 Task: Look for space in São Borja, Brazil from 7th July, 2023 to 15th July, 2023 for 6 adults in price range Rs.15000 to Rs.20000. Place can be entire place with 3 bedrooms having 3 beds and 3 bathrooms. Property type can be house, flat, guest house. Amenities needed are: washing machine. Booking option can be shelf check-in. Required host language is Spanish.
Action: Mouse moved to (311, 201)
Screenshot: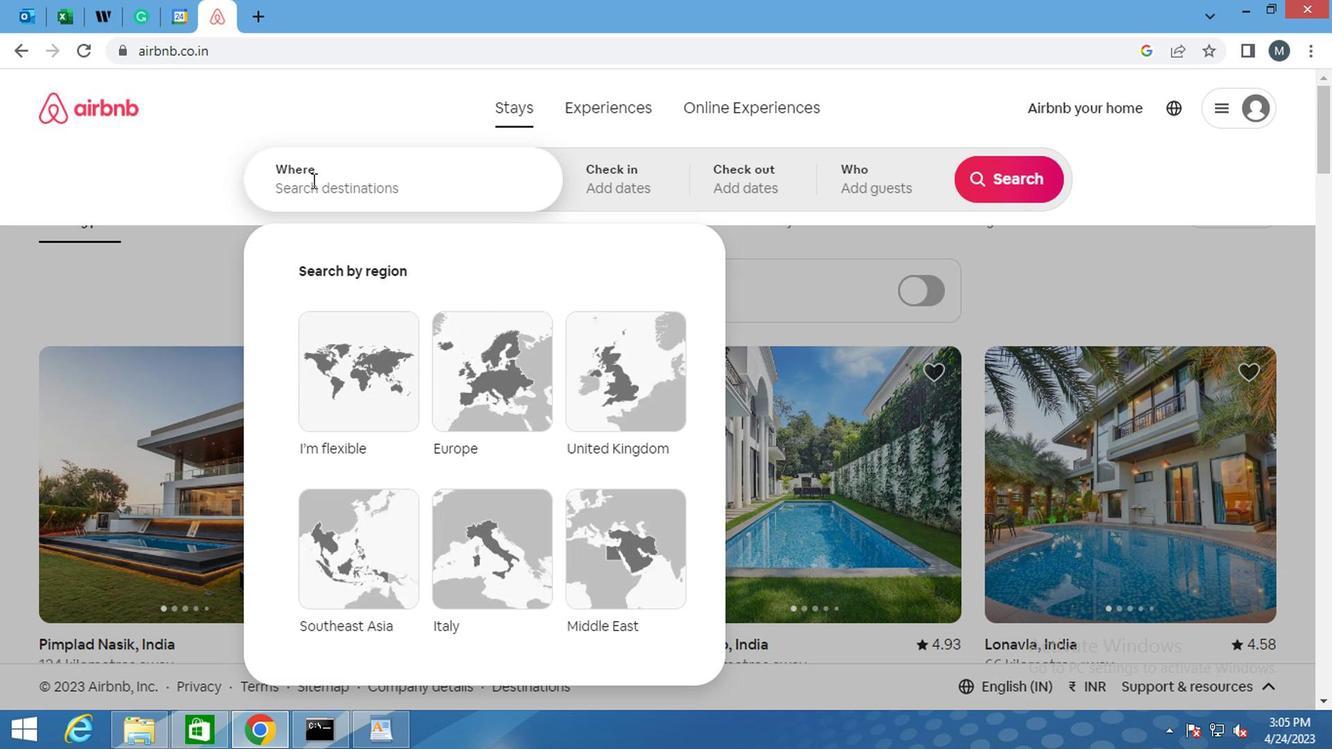 
Action: Mouse pressed left at (311, 201)
Screenshot: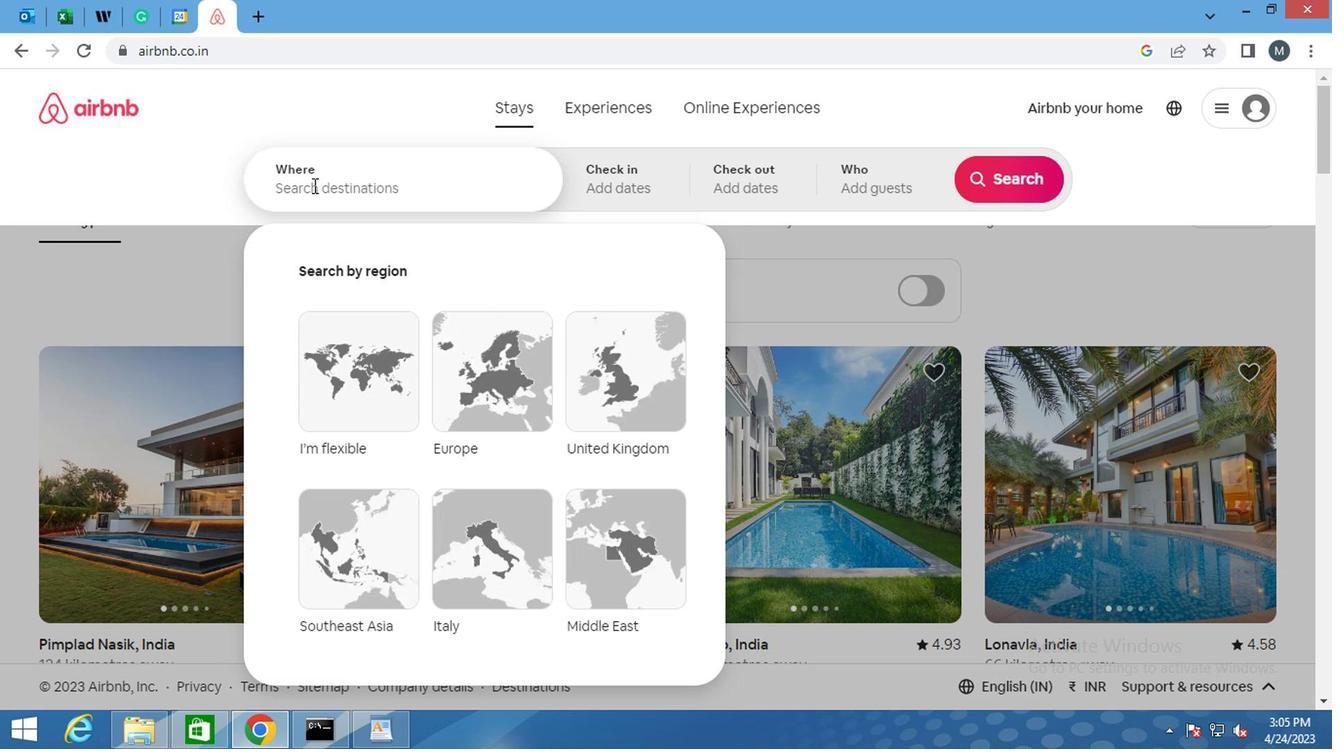 
Action: Mouse moved to (316, 199)
Screenshot: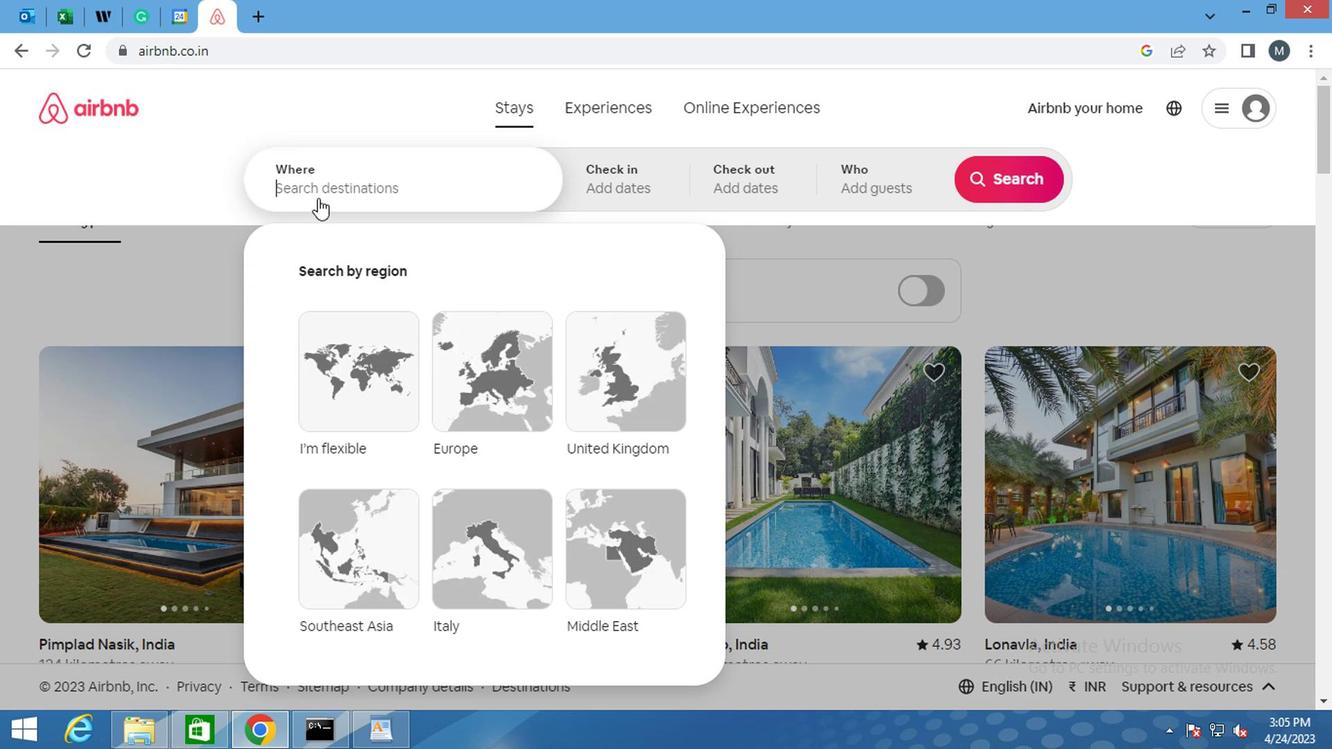 
Action: Key pressed <Key.shift>SAO<Key.space><Key.shift>BORJA,<Key.space><Key.shift>BRAZIL
Screenshot: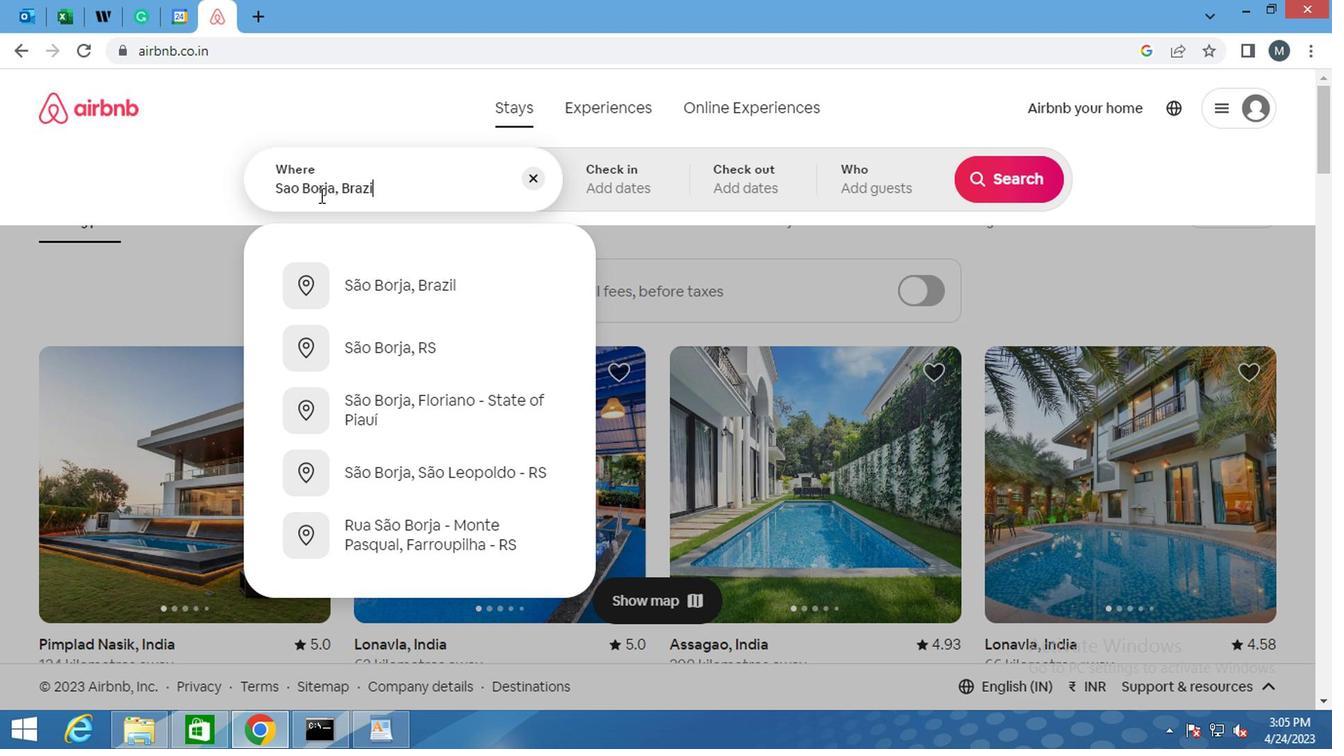 
Action: Mouse moved to (579, 228)
Screenshot: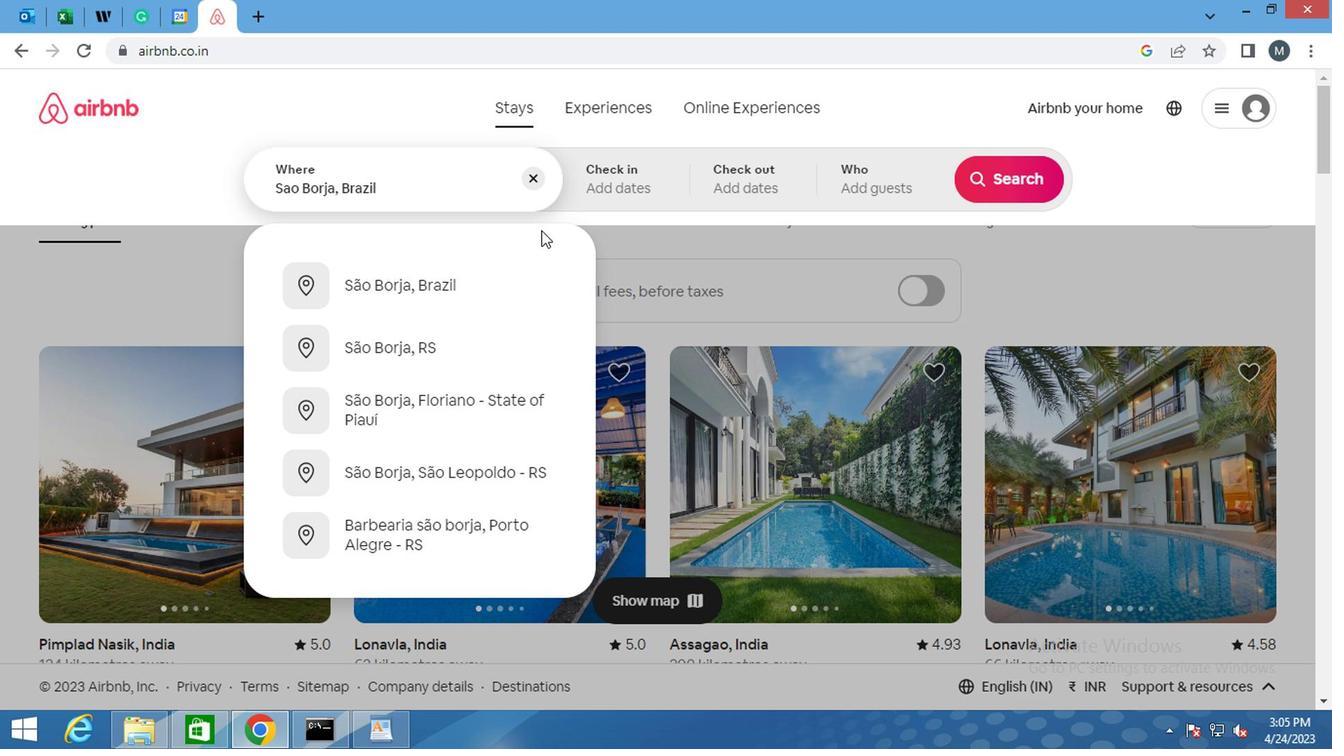 
Action: Key pressed <Key.enter>
Screenshot: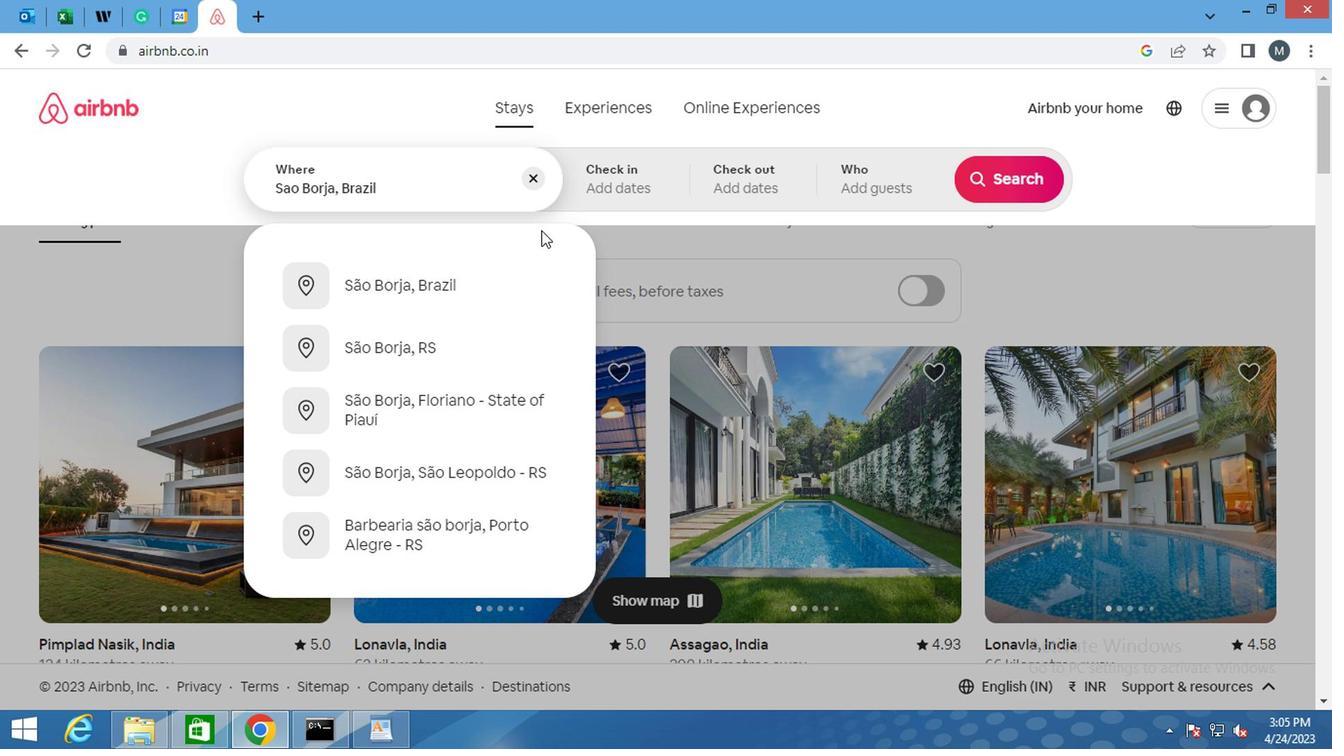 
Action: Mouse moved to (633, 186)
Screenshot: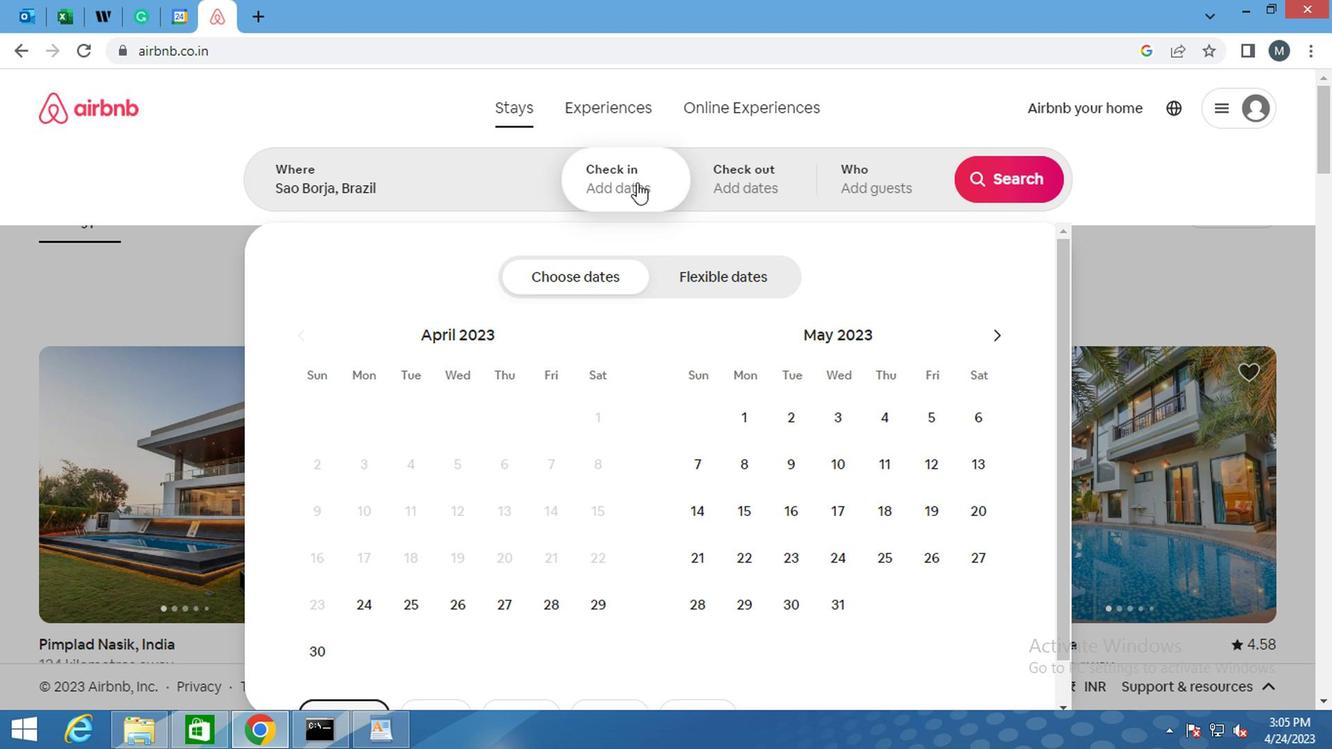
Action: Mouse pressed left at (633, 186)
Screenshot: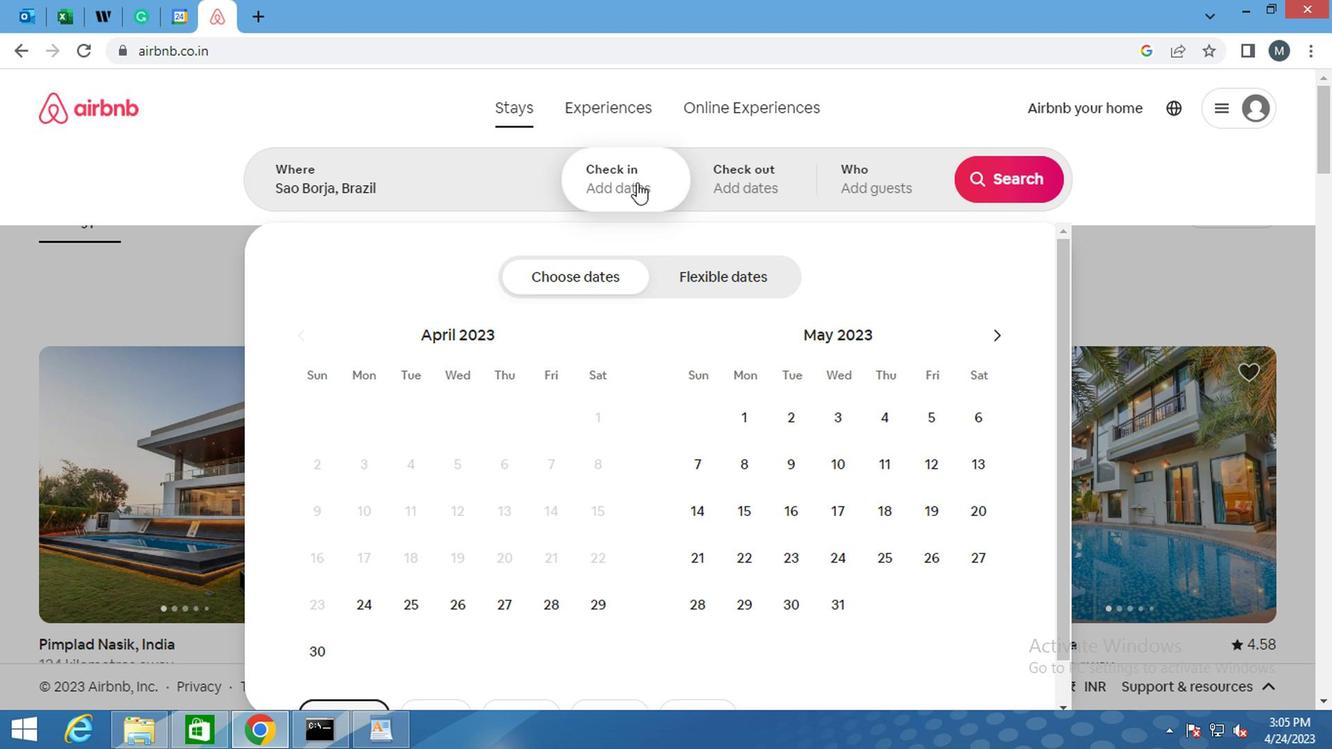 
Action: Mouse moved to (639, 186)
Screenshot: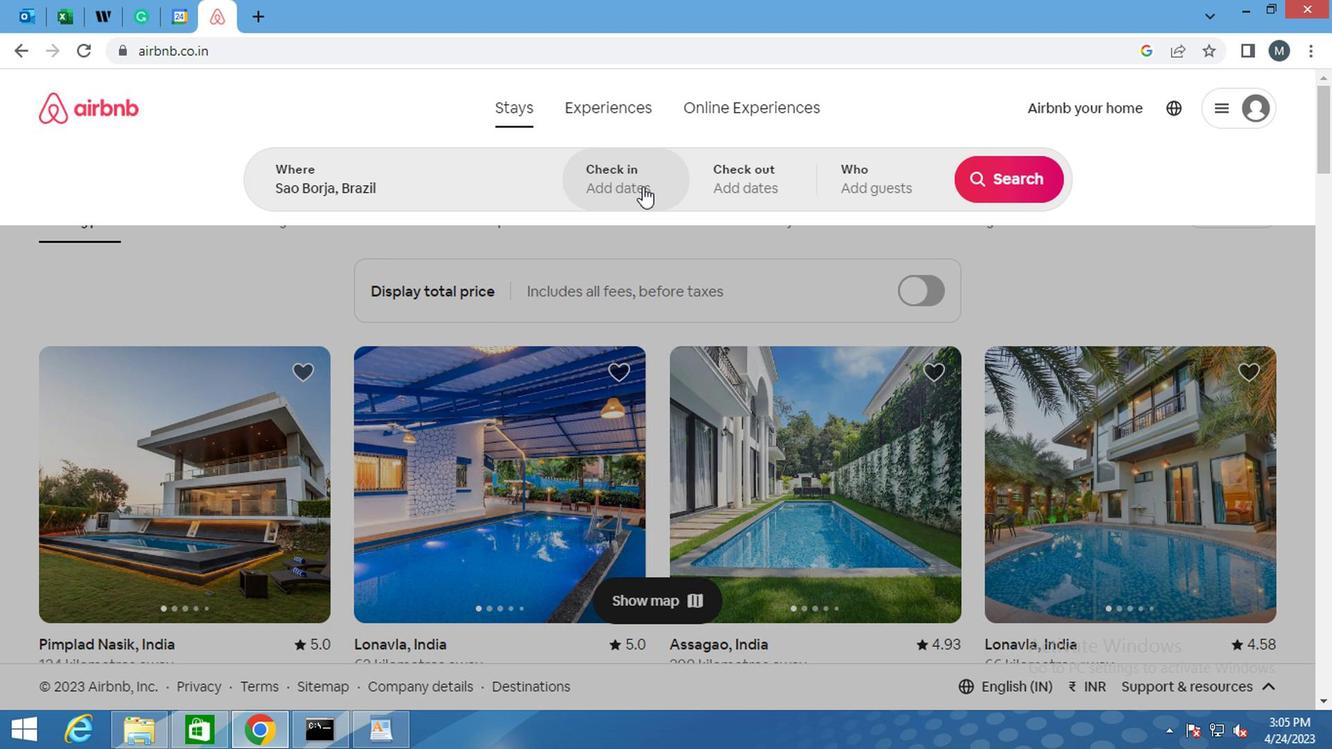 
Action: Mouse pressed left at (639, 186)
Screenshot: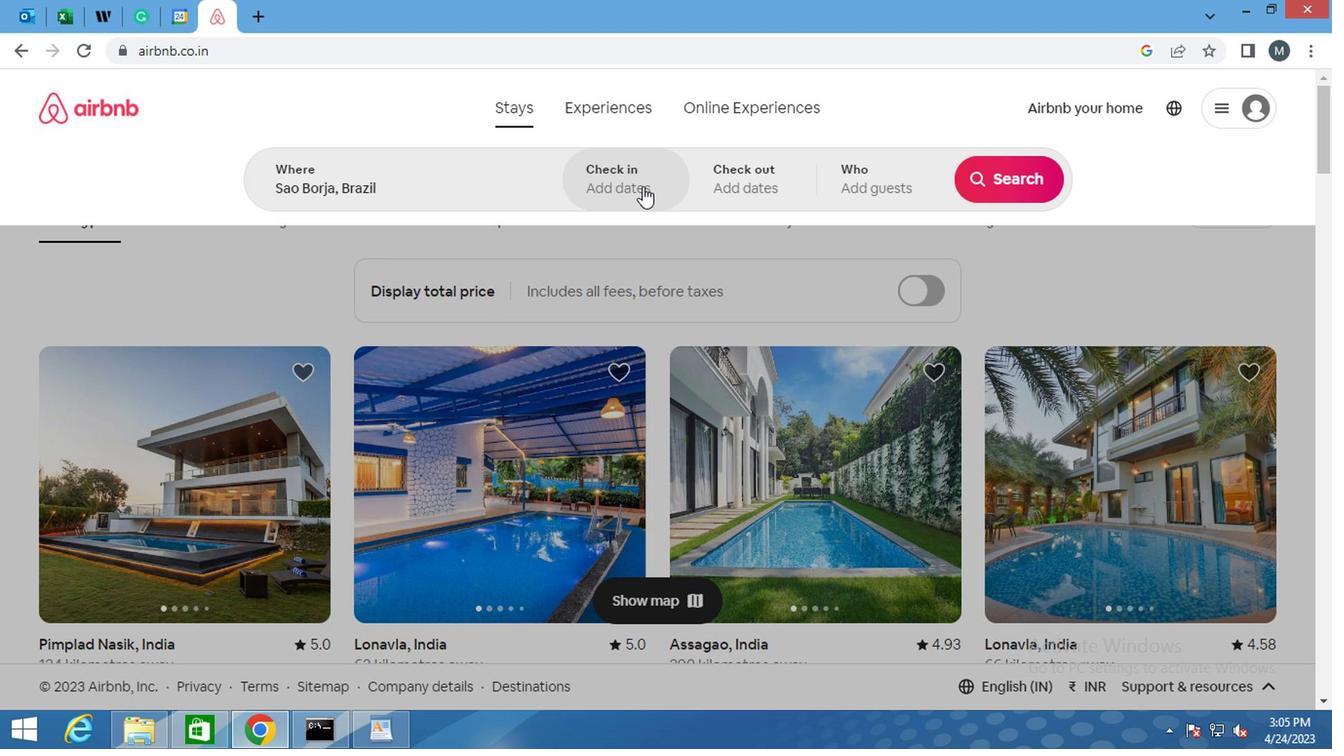 
Action: Mouse moved to (639, 185)
Screenshot: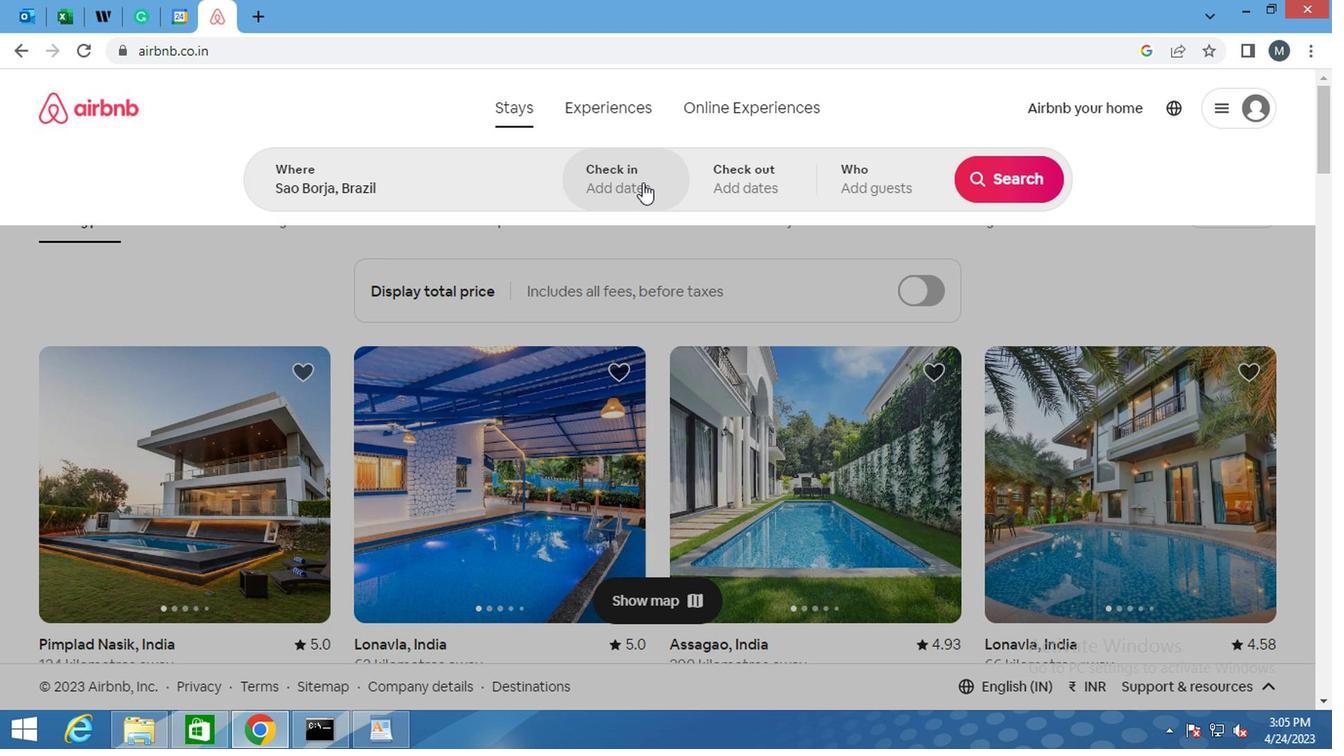 
Action: Mouse pressed left at (639, 185)
Screenshot: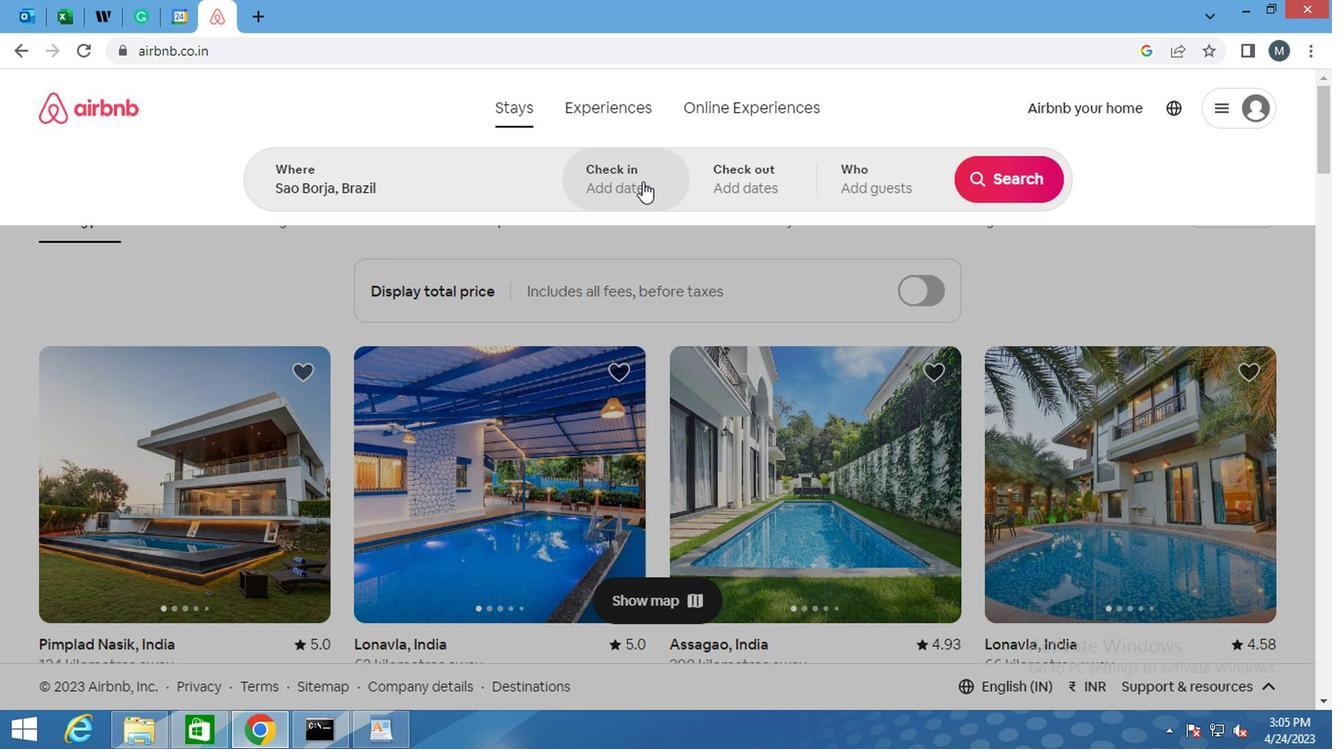 
Action: Mouse moved to (639, 185)
Screenshot: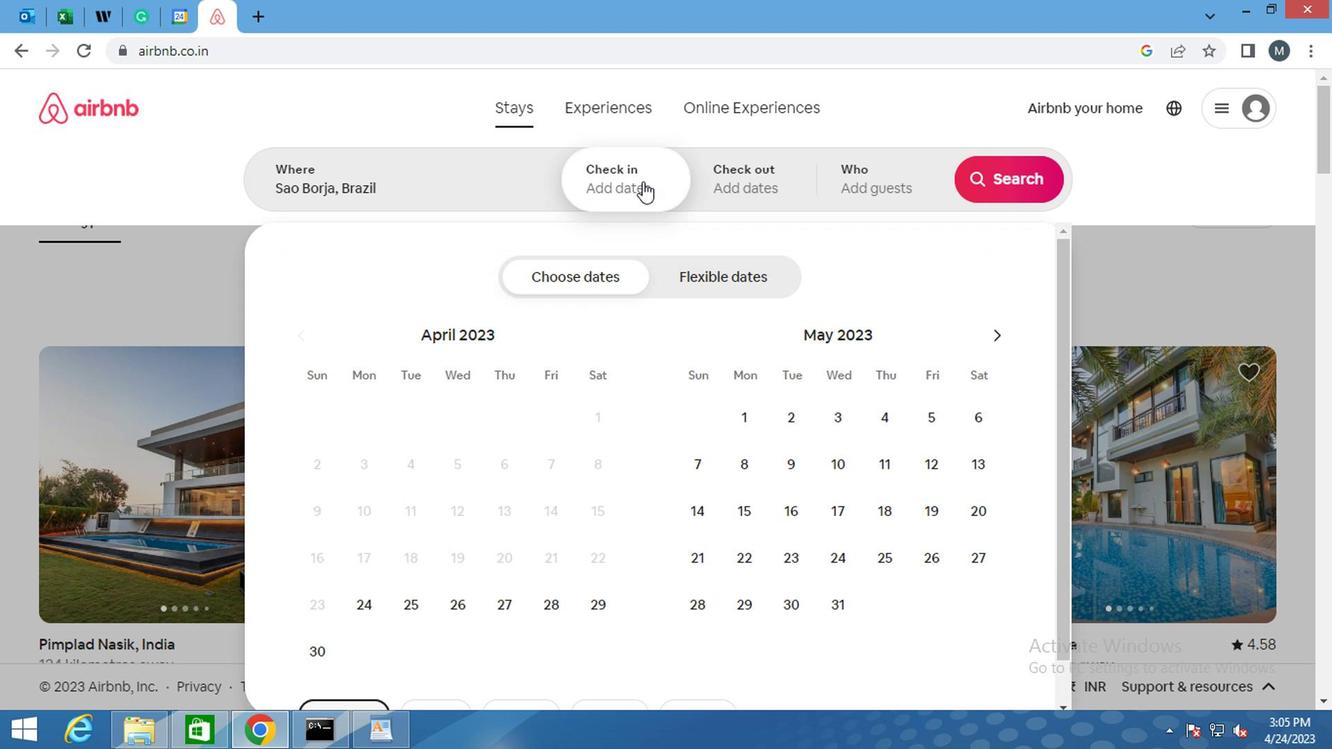 
Action: Mouse pressed left at (639, 185)
Screenshot: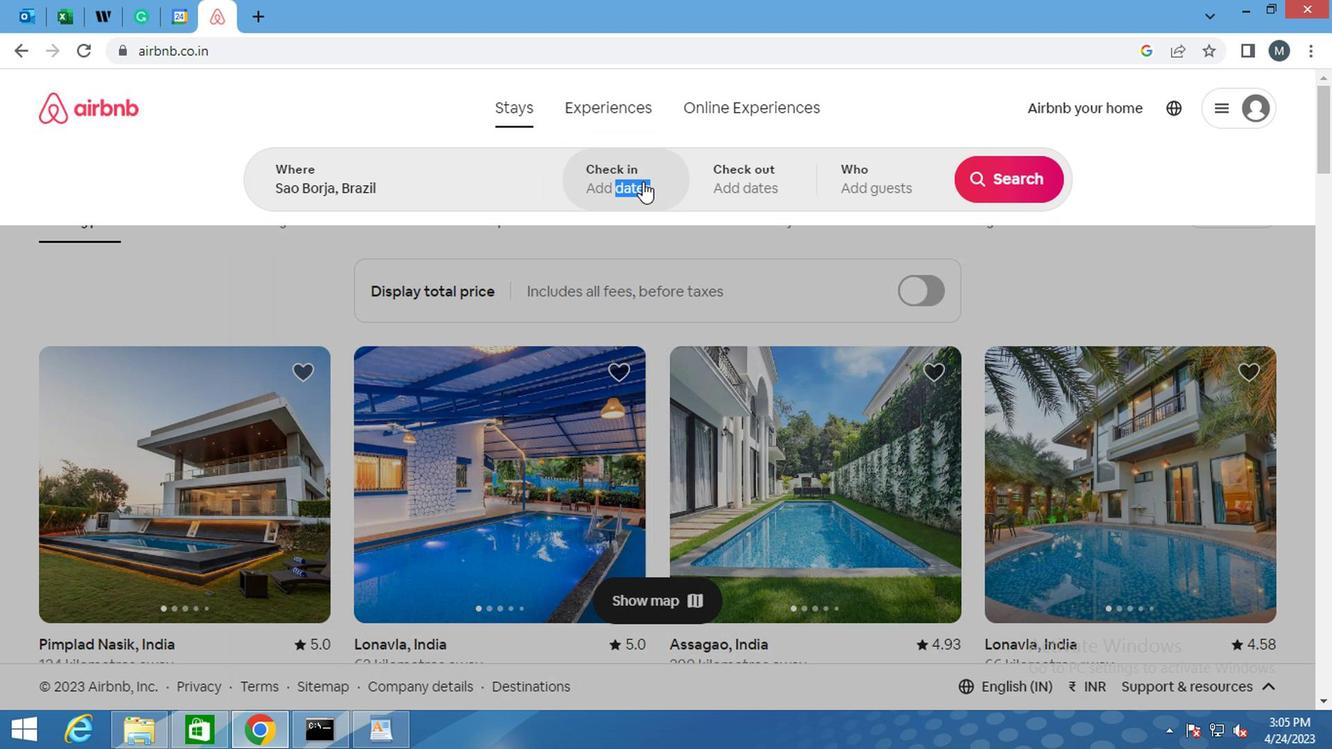 
Action: Mouse moved to (629, 160)
Screenshot: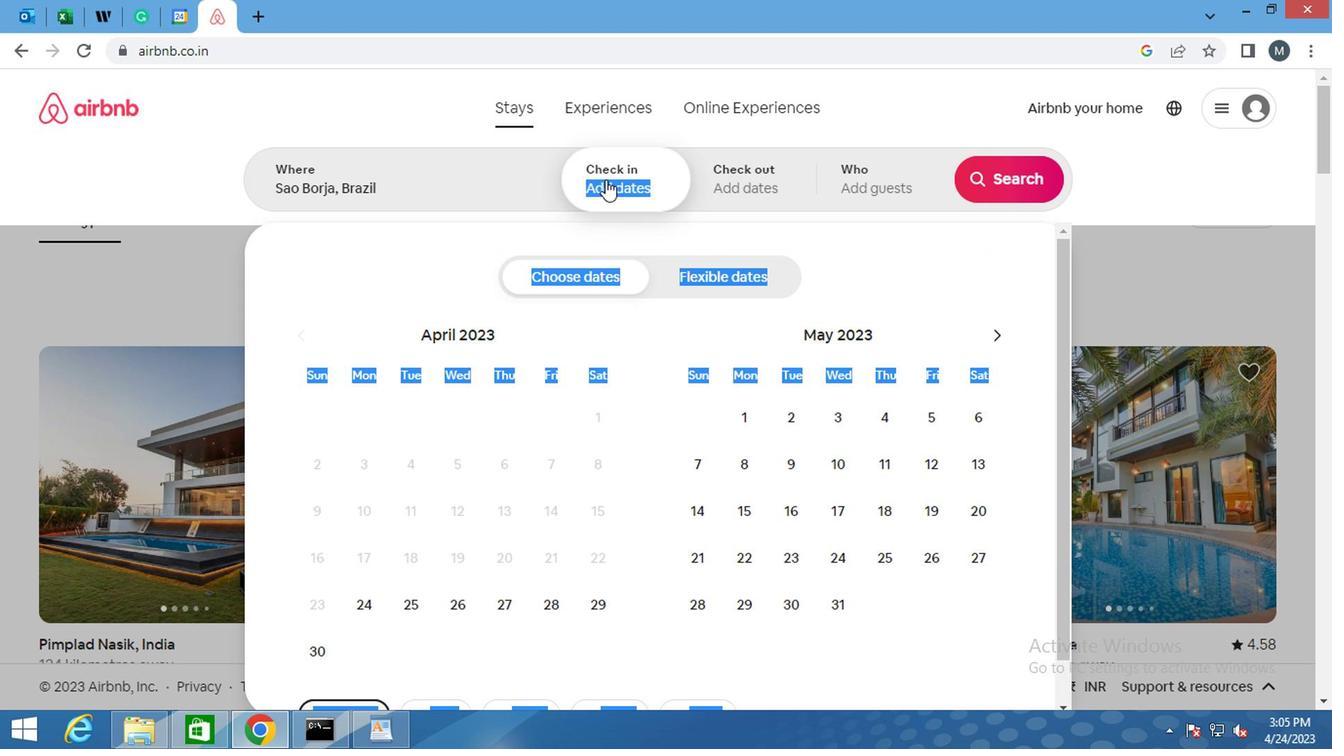 
Action: Mouse pressed left at (629, 160)
Screenshot: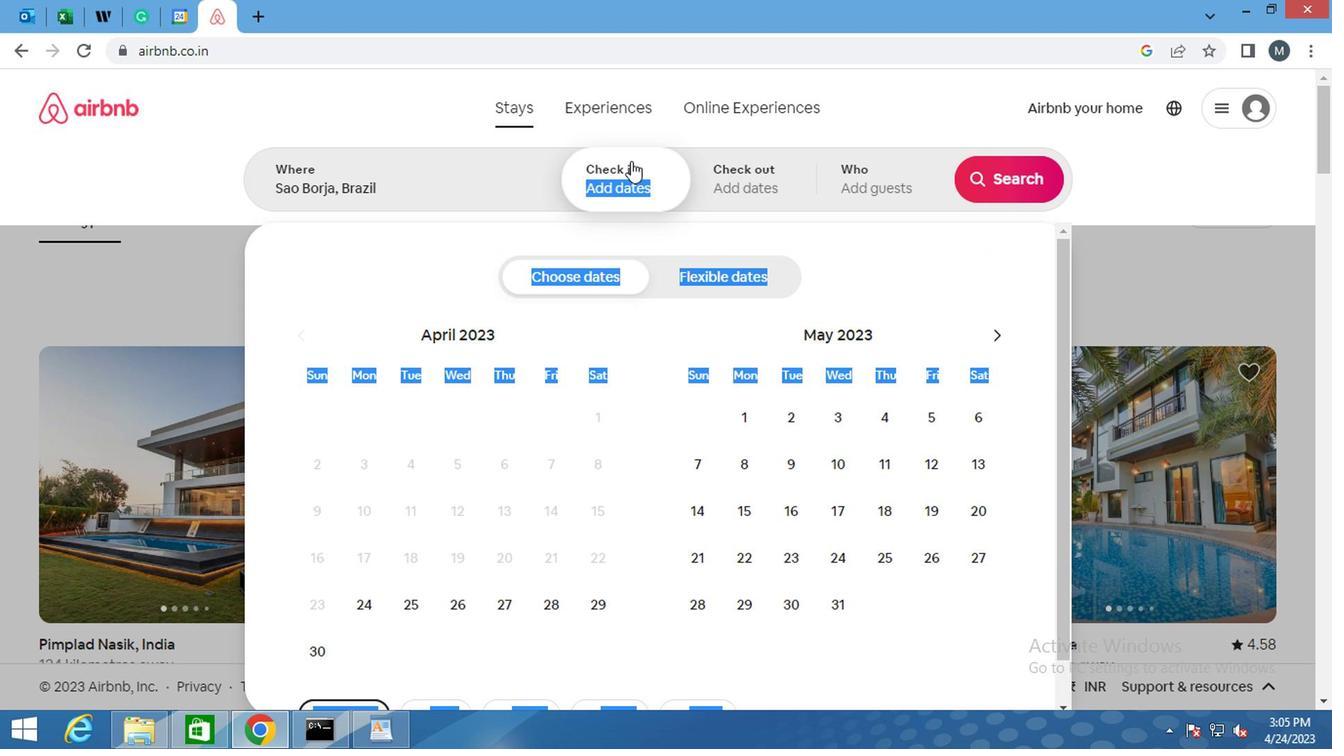 
Action: Mouse moved to (634, 165)
Screenshot: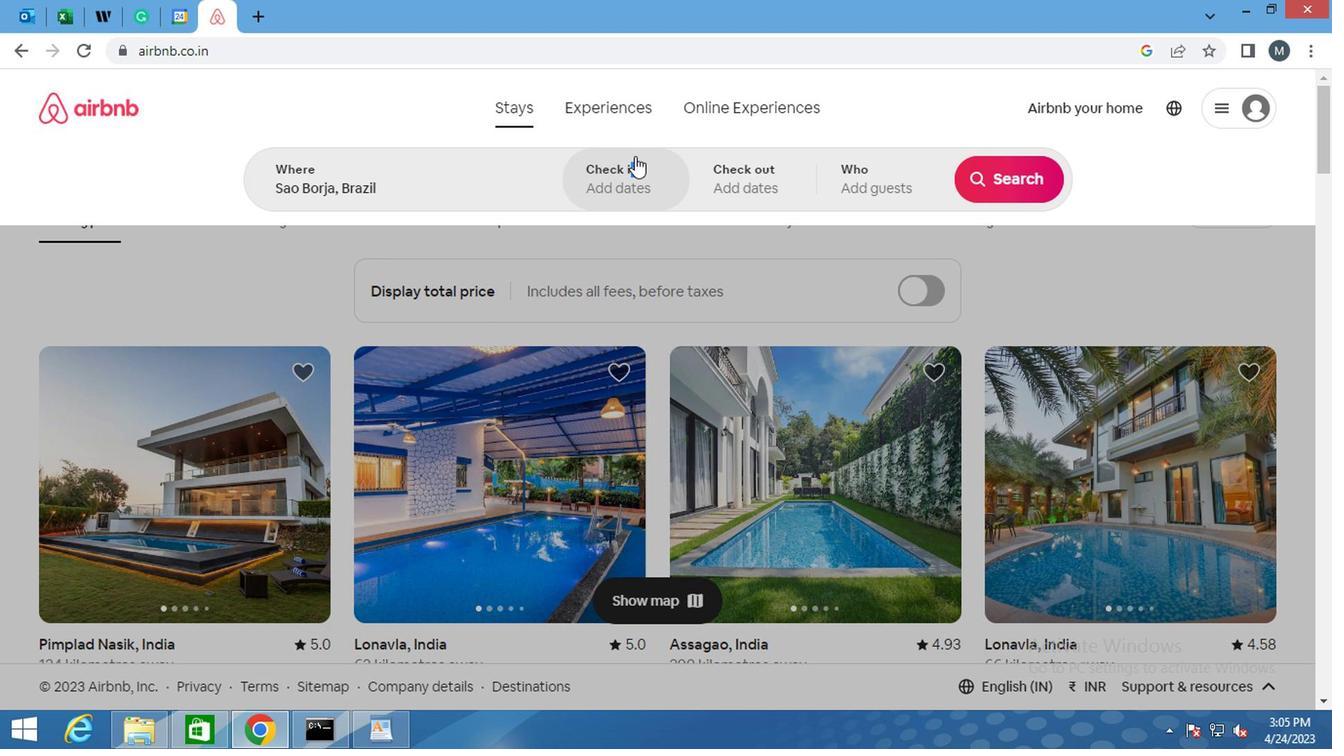 
Action: Mouse pressed left at (634, 165)
Screenshot: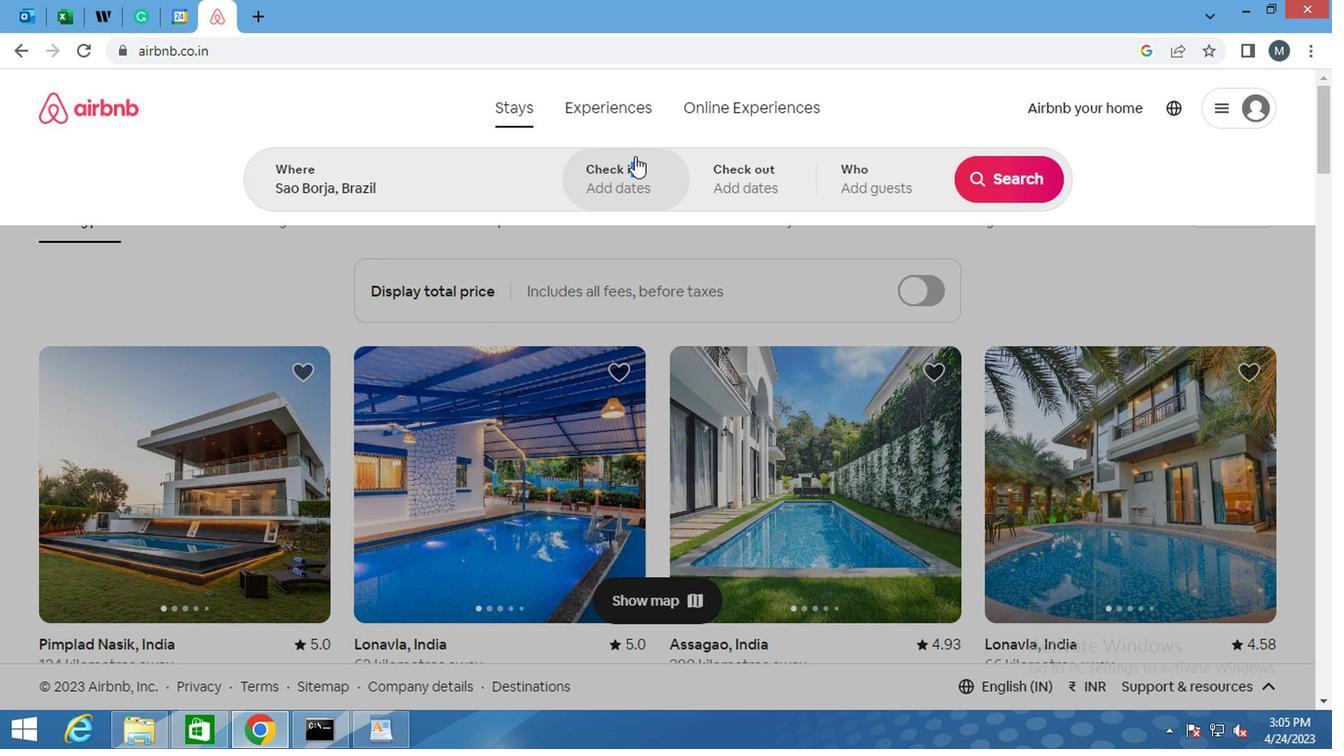 
Action: Mouse moved to (985, 331)
Screenshot: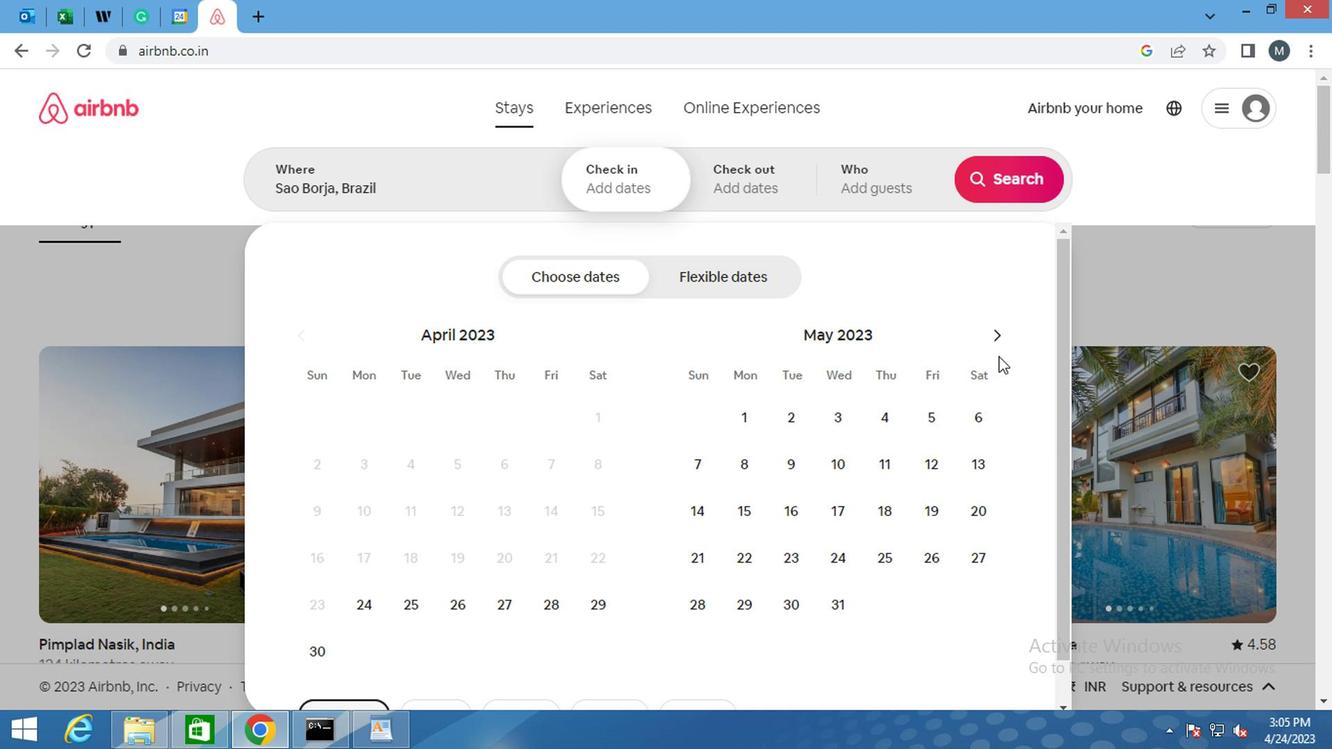 
Action: Mouse pressed left at (985, 331)
Screenshot: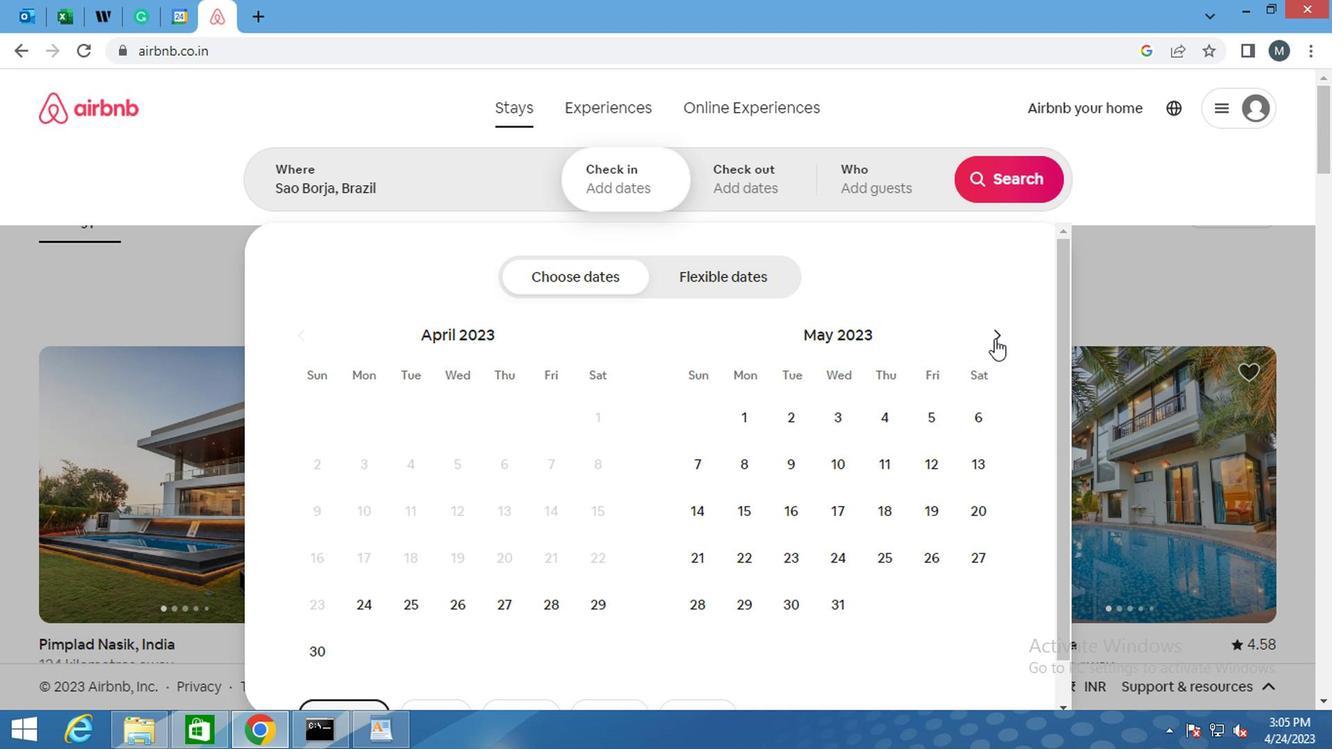 
Action: Mouse pressed left at (985, 331)
Screenshot: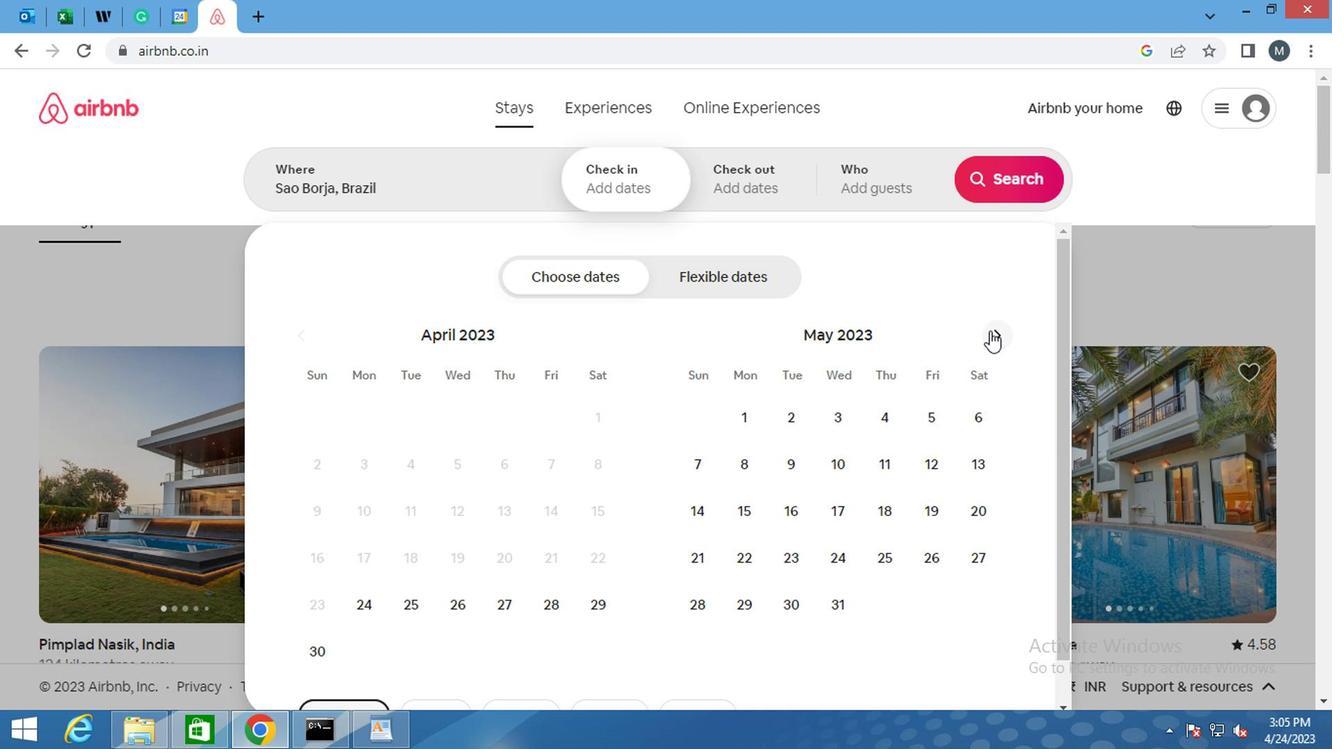 
Action: Mouse moved to (988, 328)
Screenshot: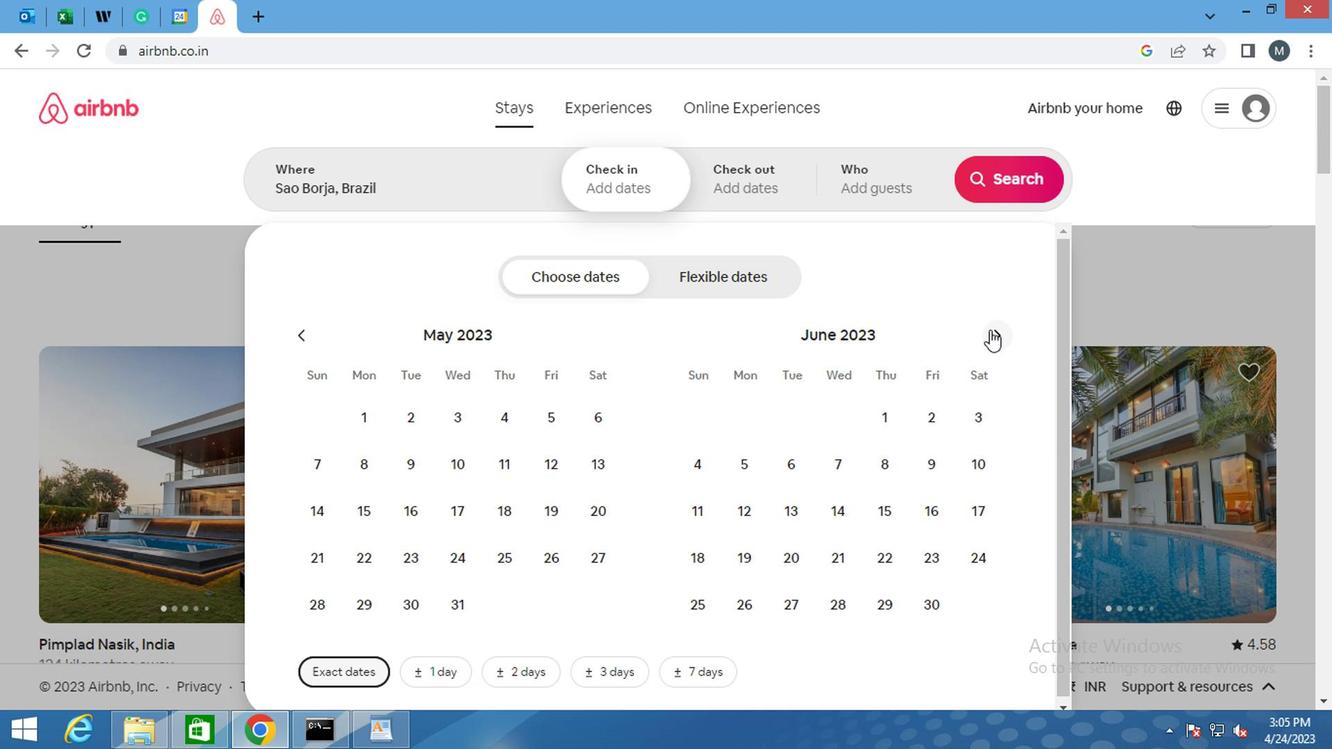 
Action: Mouse pressed left at (988, 328)
Screenshot: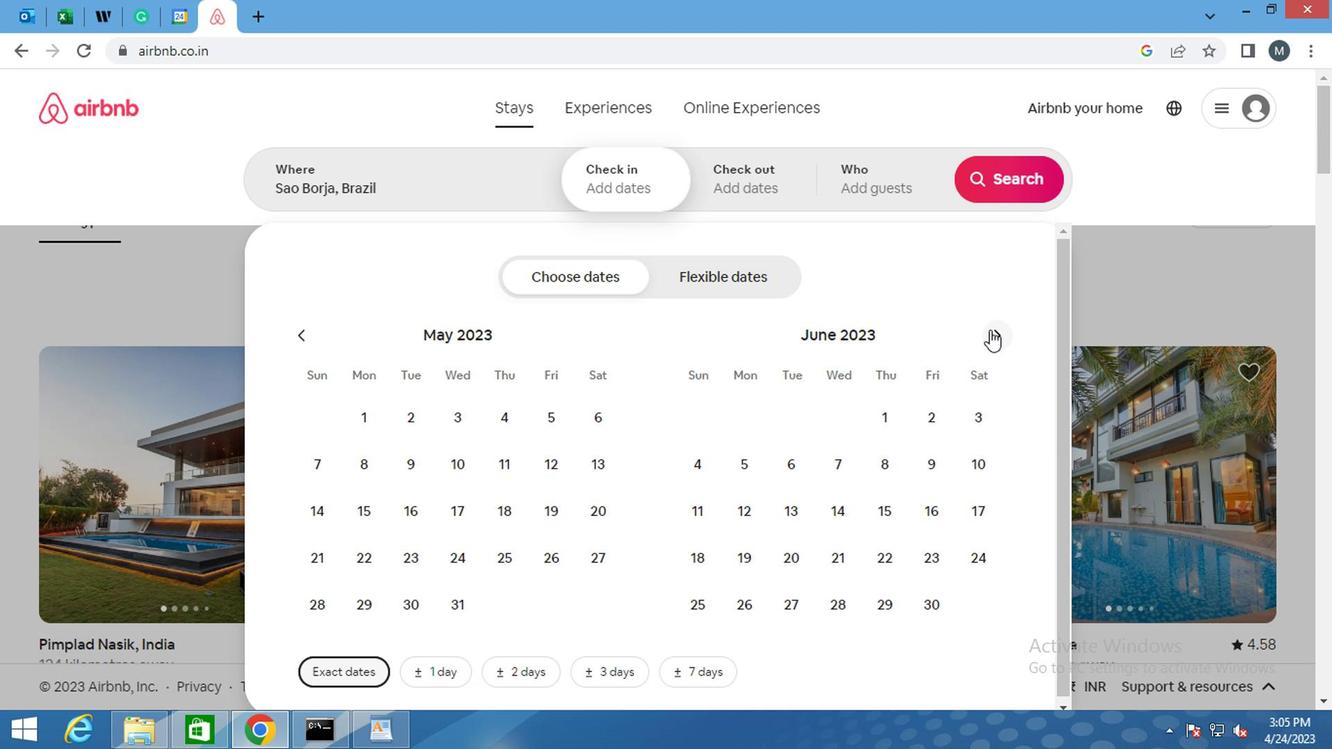 
Action: Mouse moved to (925, 461)
Screenshot: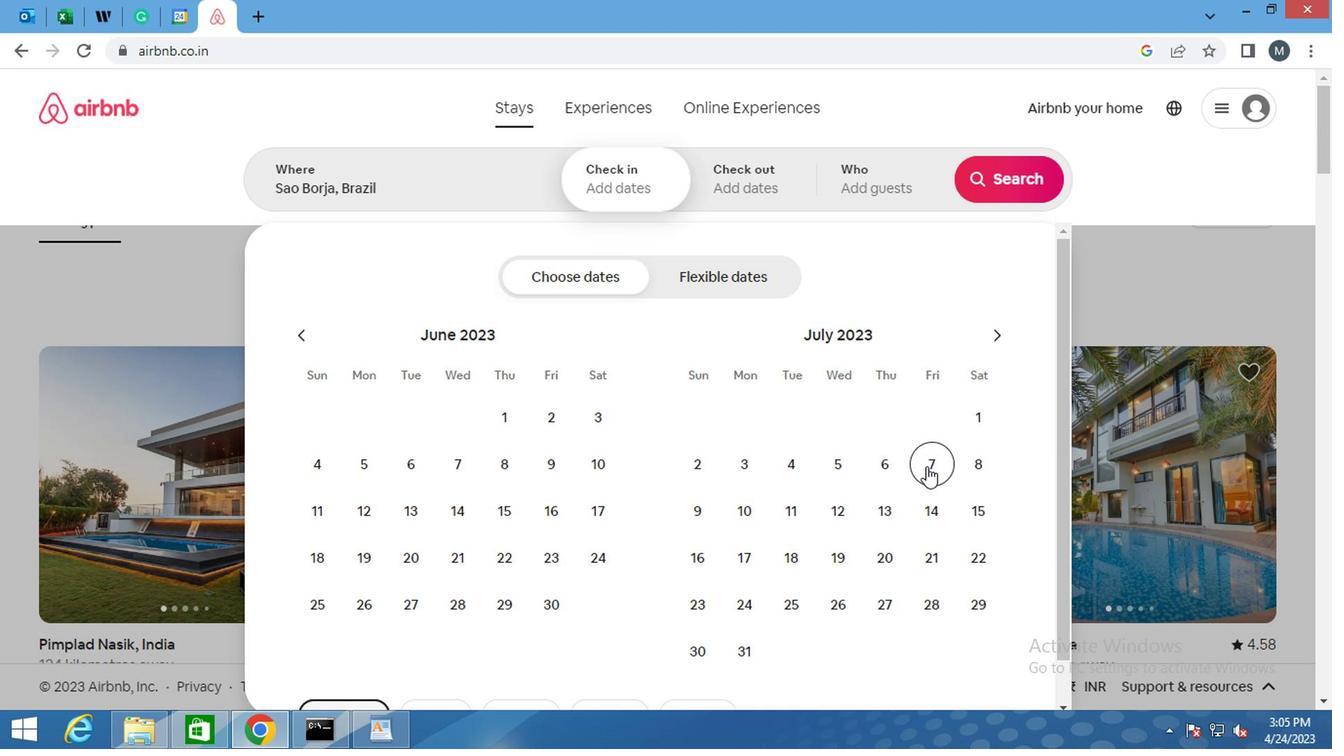 
Action: Mouse pressed left at (925, 461)
Screenshot: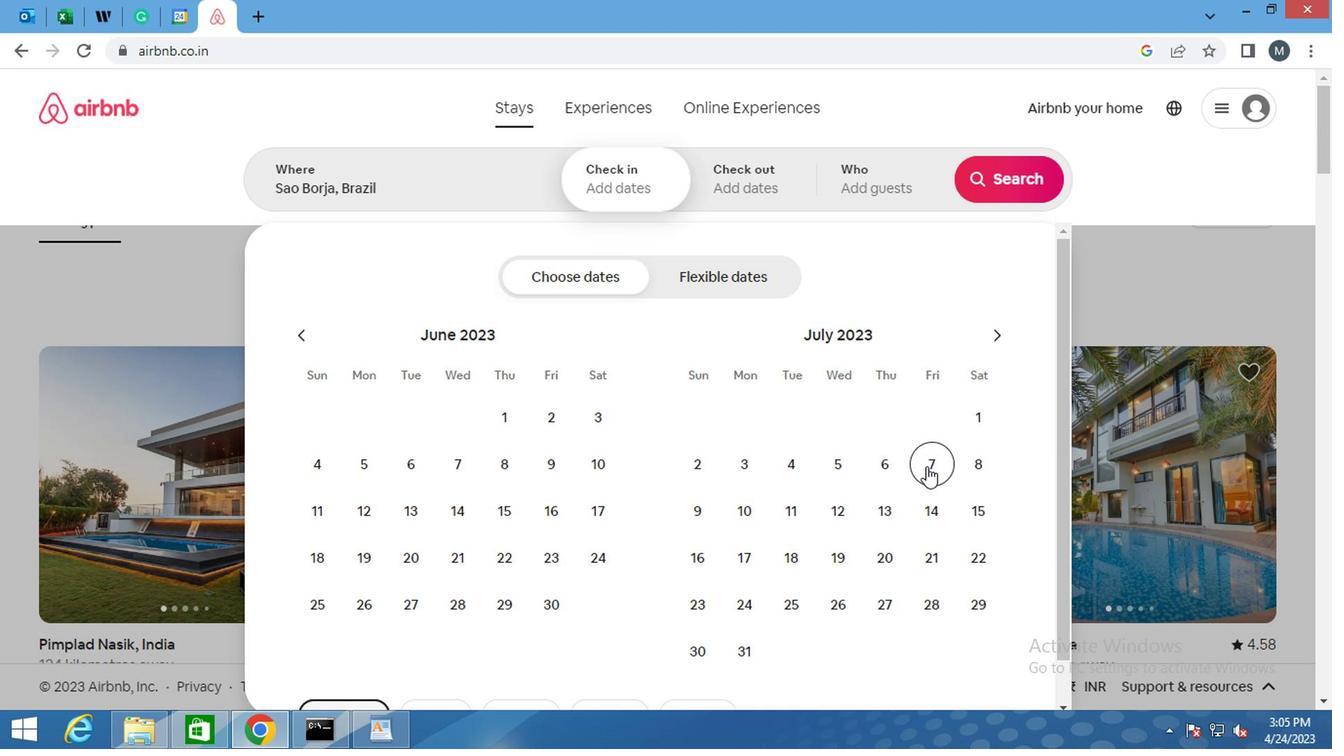 
Action: Mouse moved to (971, 512)
Screenshot: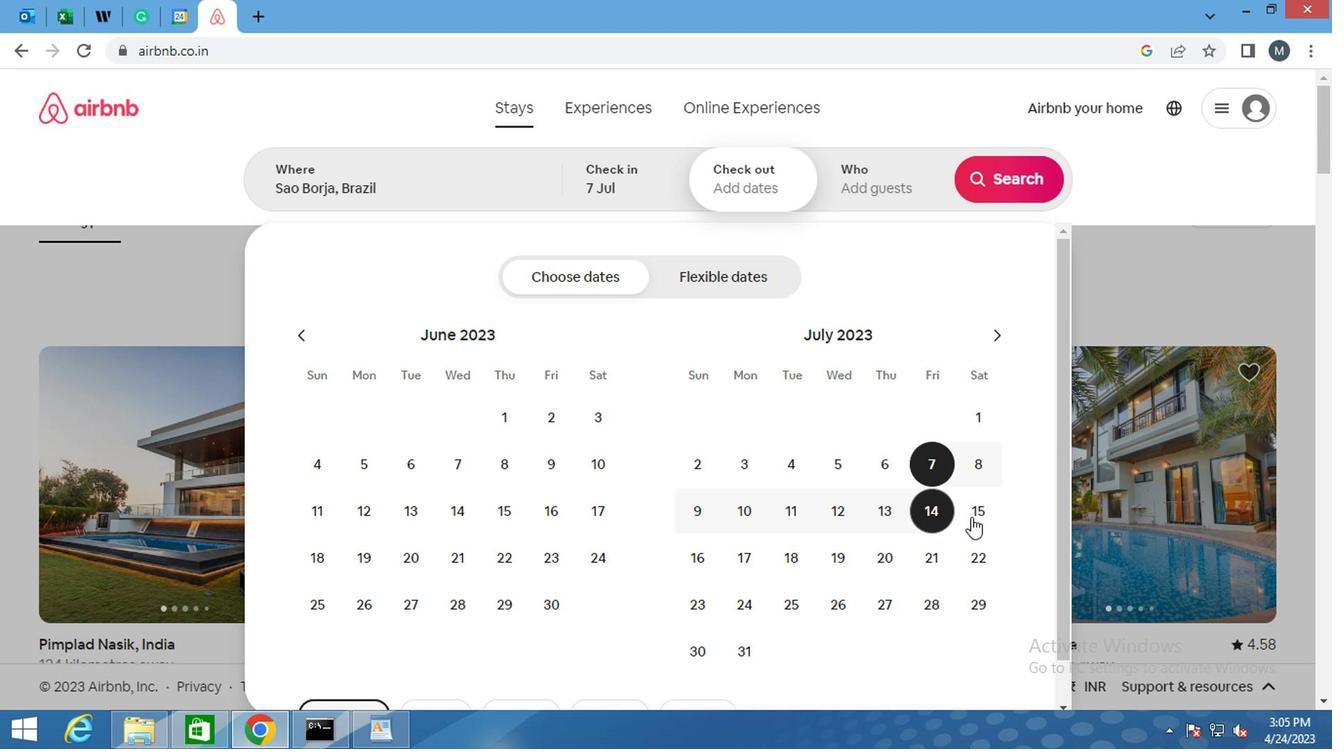
Action: Mouse pressed left at (971, 512)
Screenshot: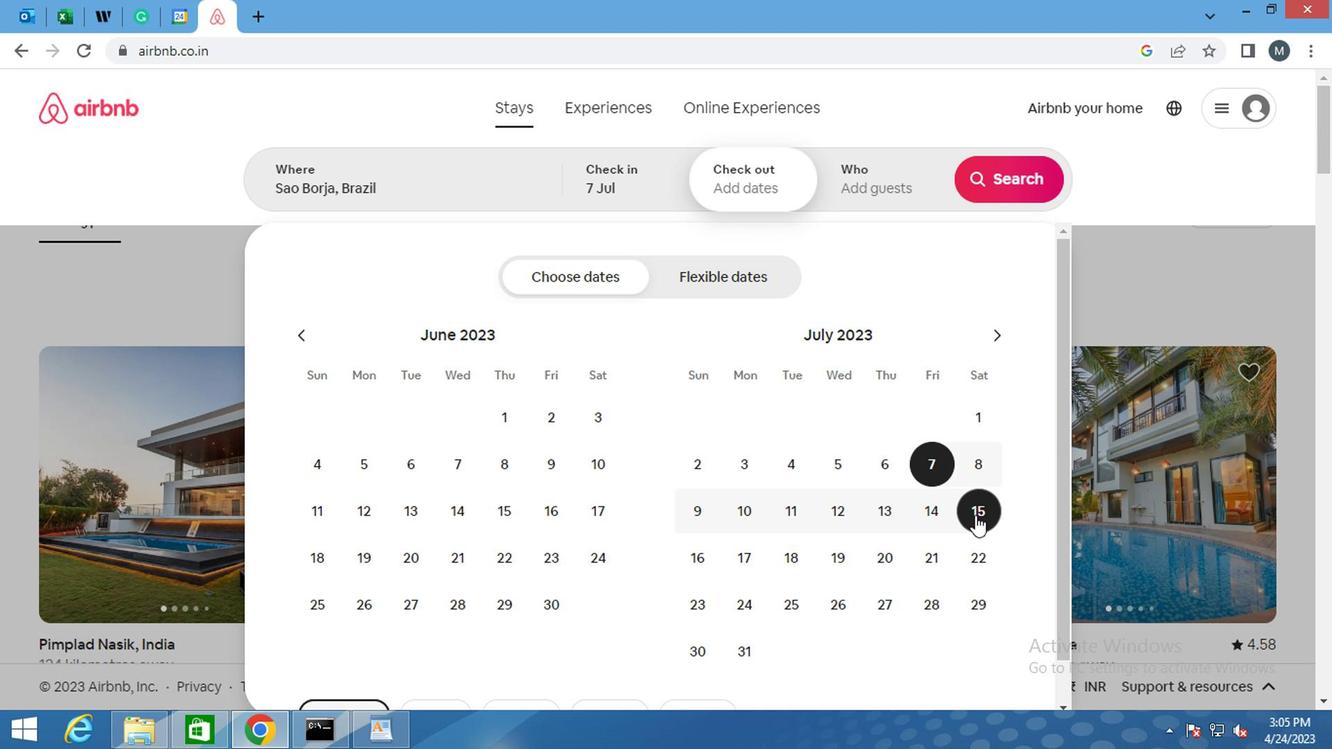 
Action: Mouse moved to (863, 196)
Screenshot: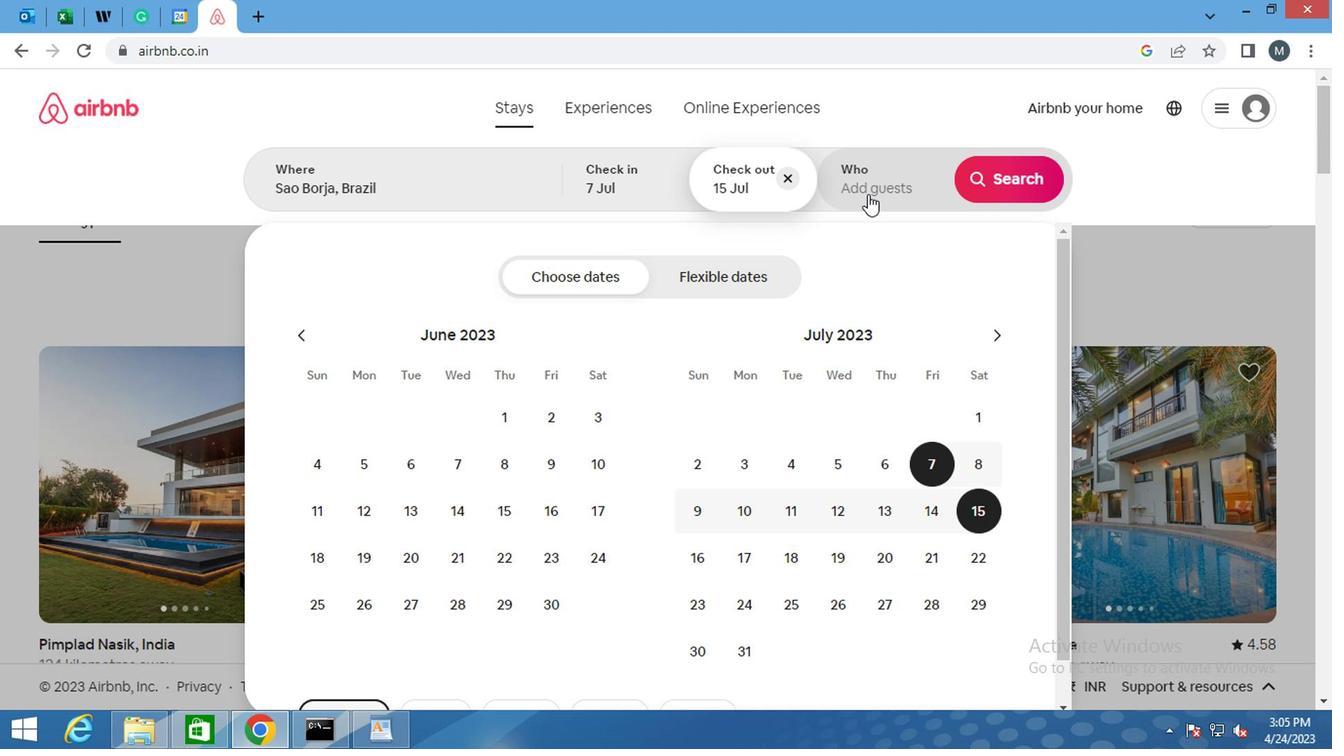 
Action: Mouse pressed left at (863, 196)
Screenshot: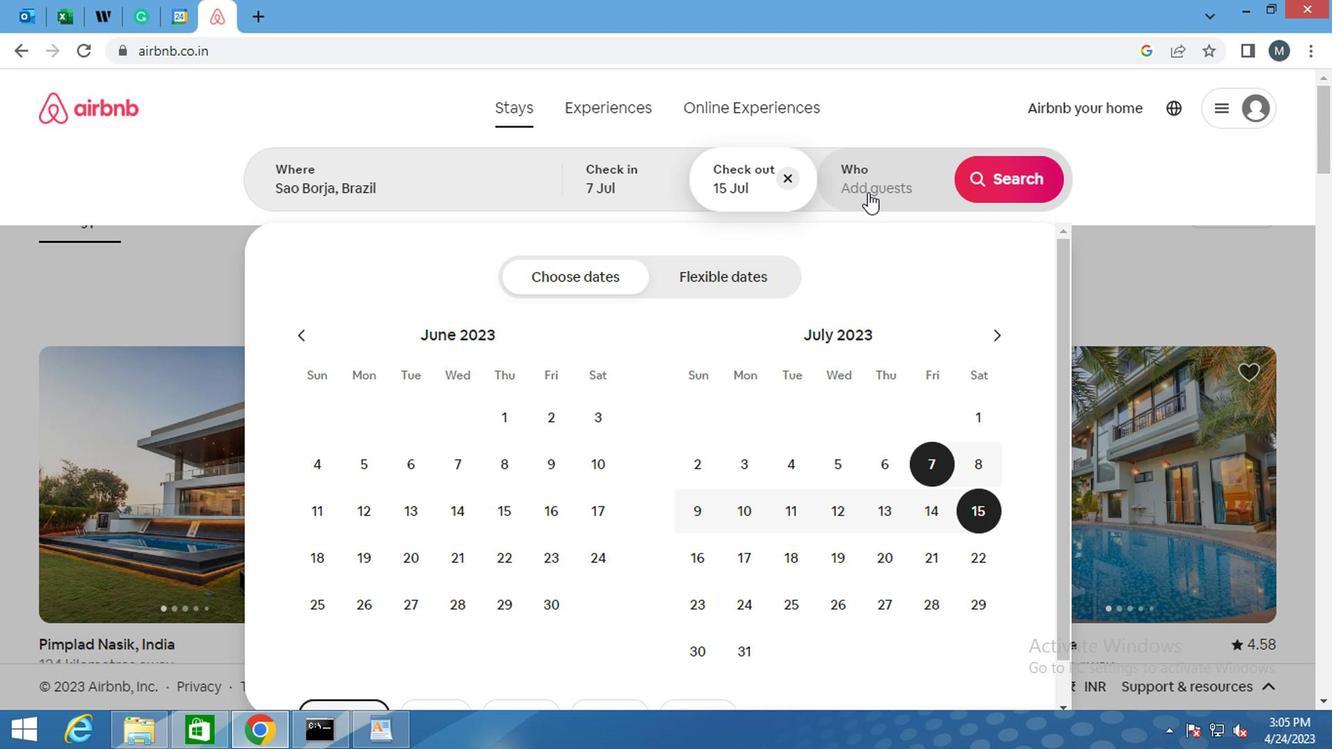 
Action: Mouse moved to (1022, 278)
Screenshot: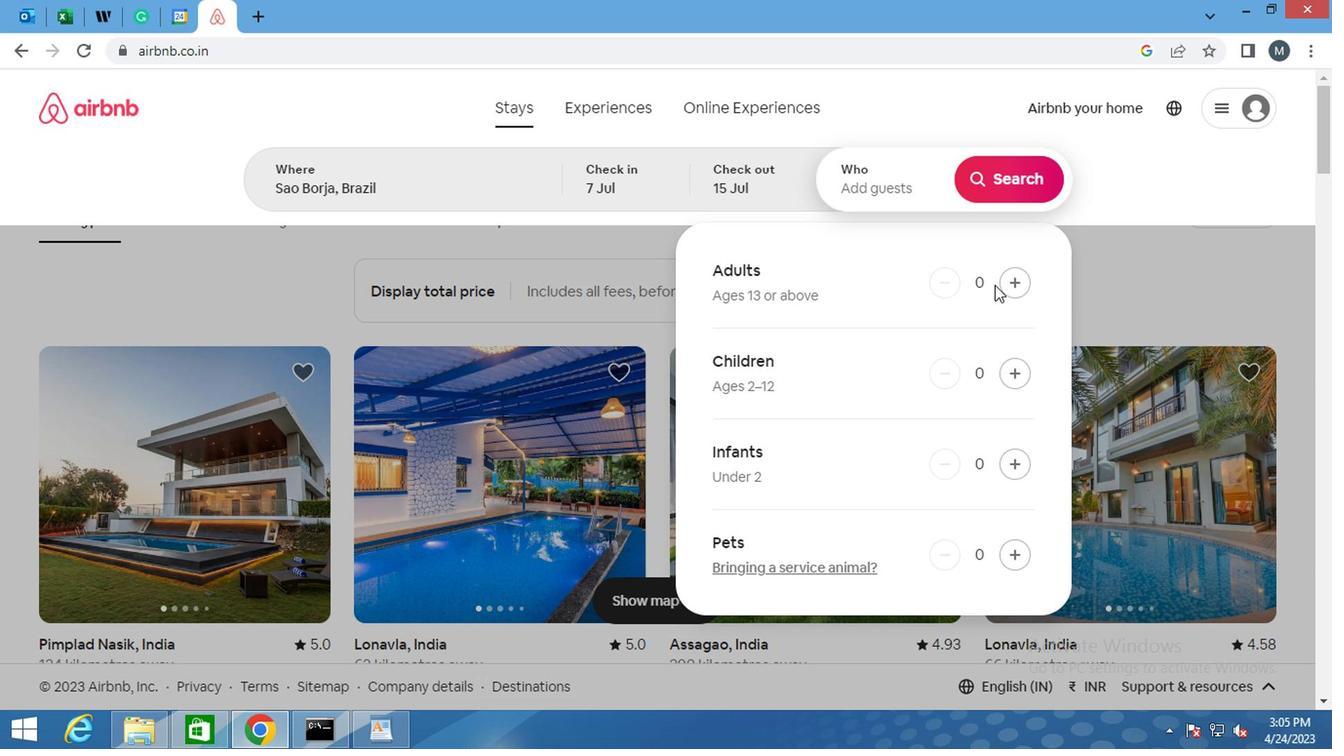 
Action: Mouse pressed left at (1022, 278)
Screenshot: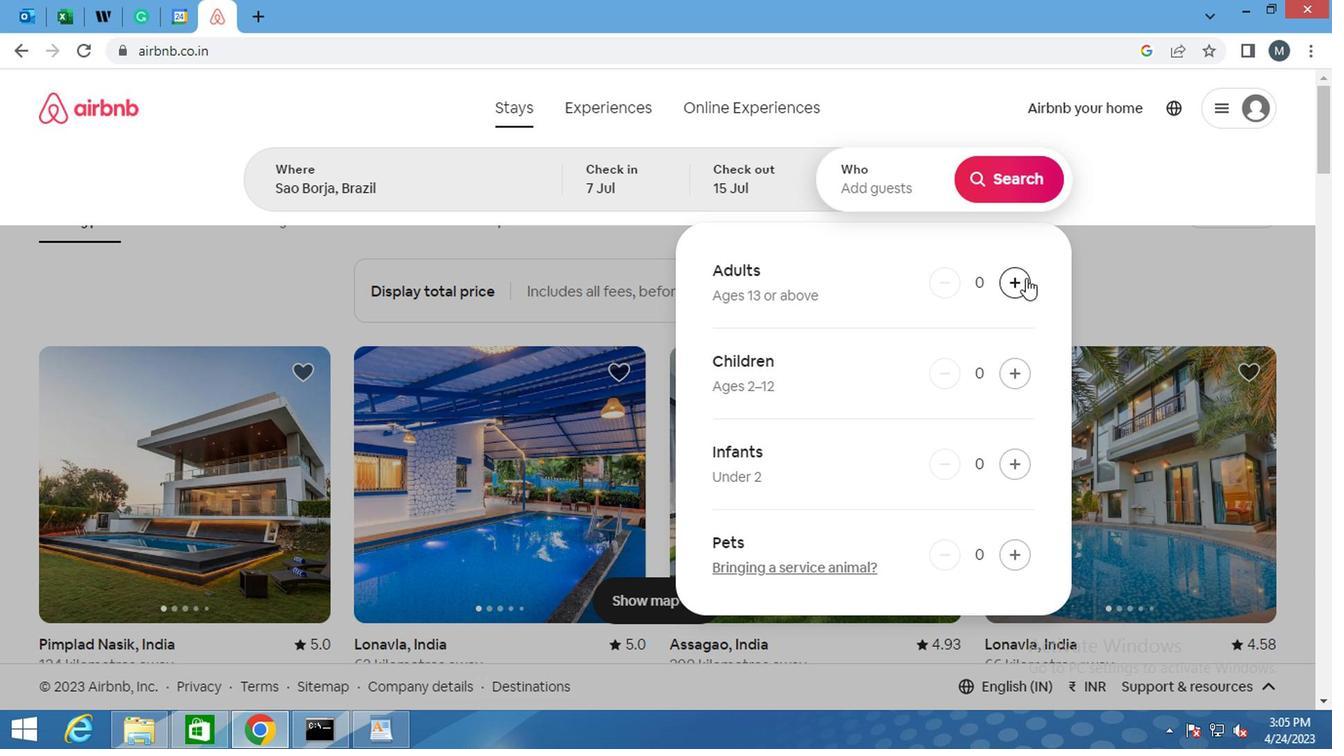 
Action: Mouse pressed left at (1022, 278)
Screenshot: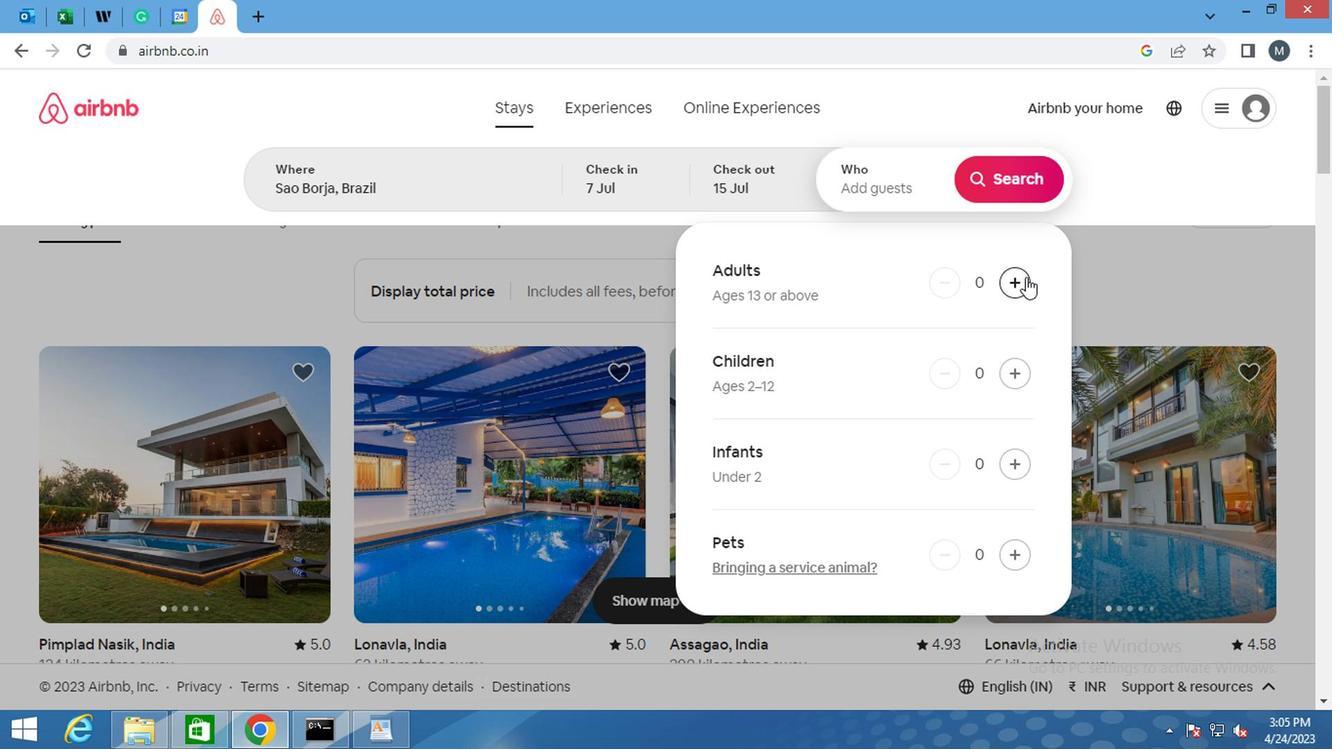 
Action: Mouse pressed left at (1022, 278)
Screenshot: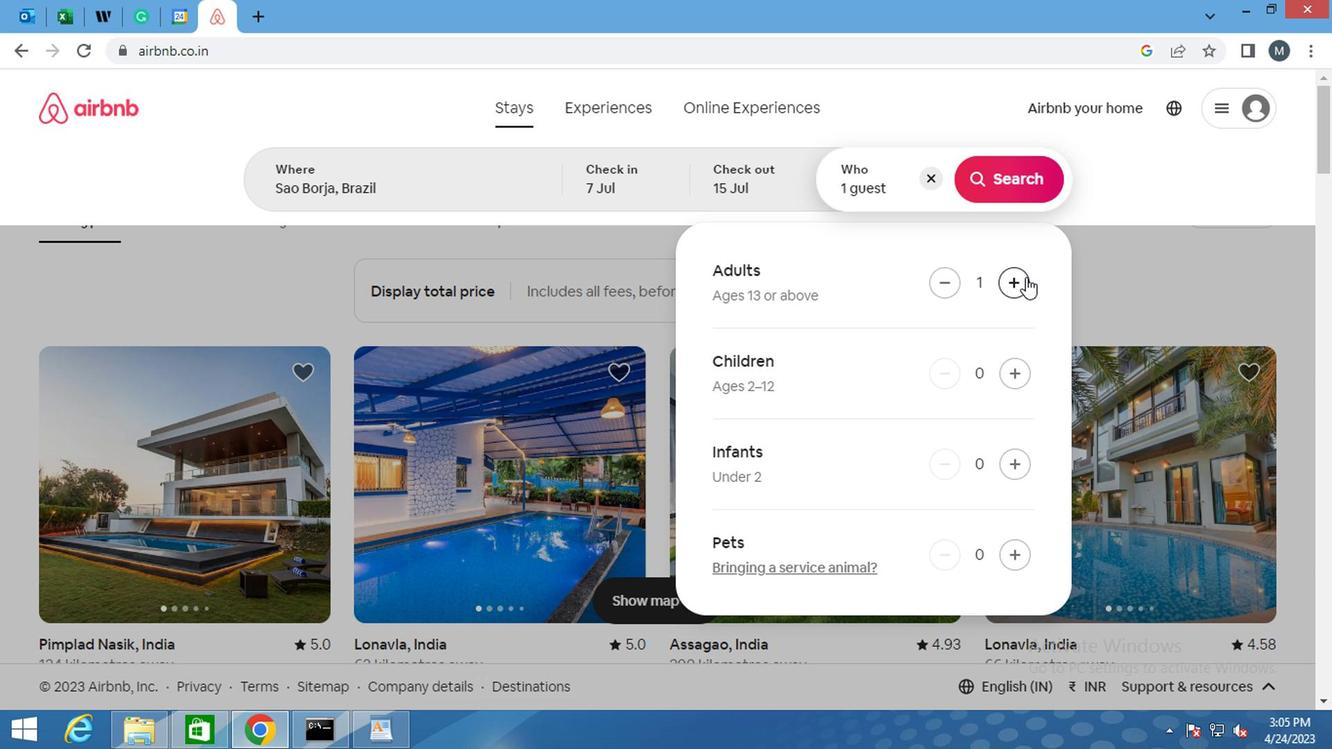 
Action: Mouse pressed left at (1022, 278)
Screenshot: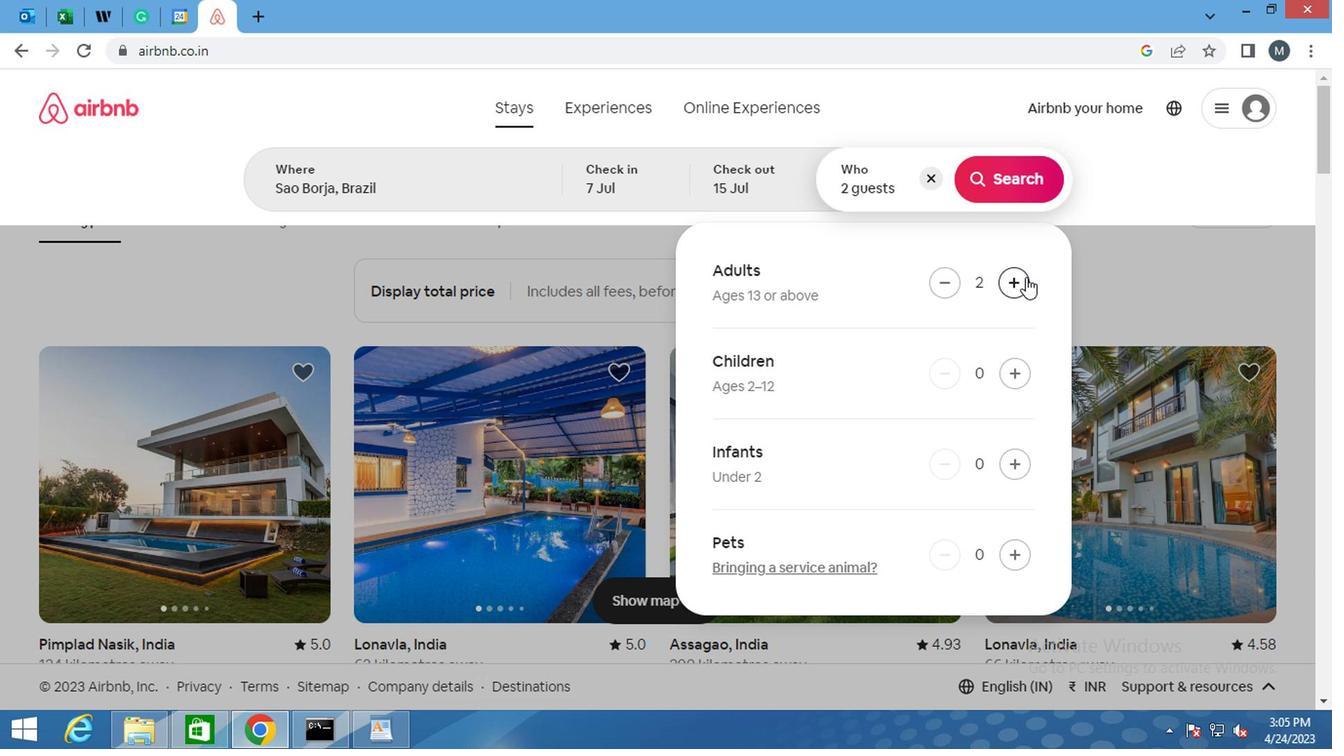 
Action: Mouse moved to (1022, 278)
Screenshot: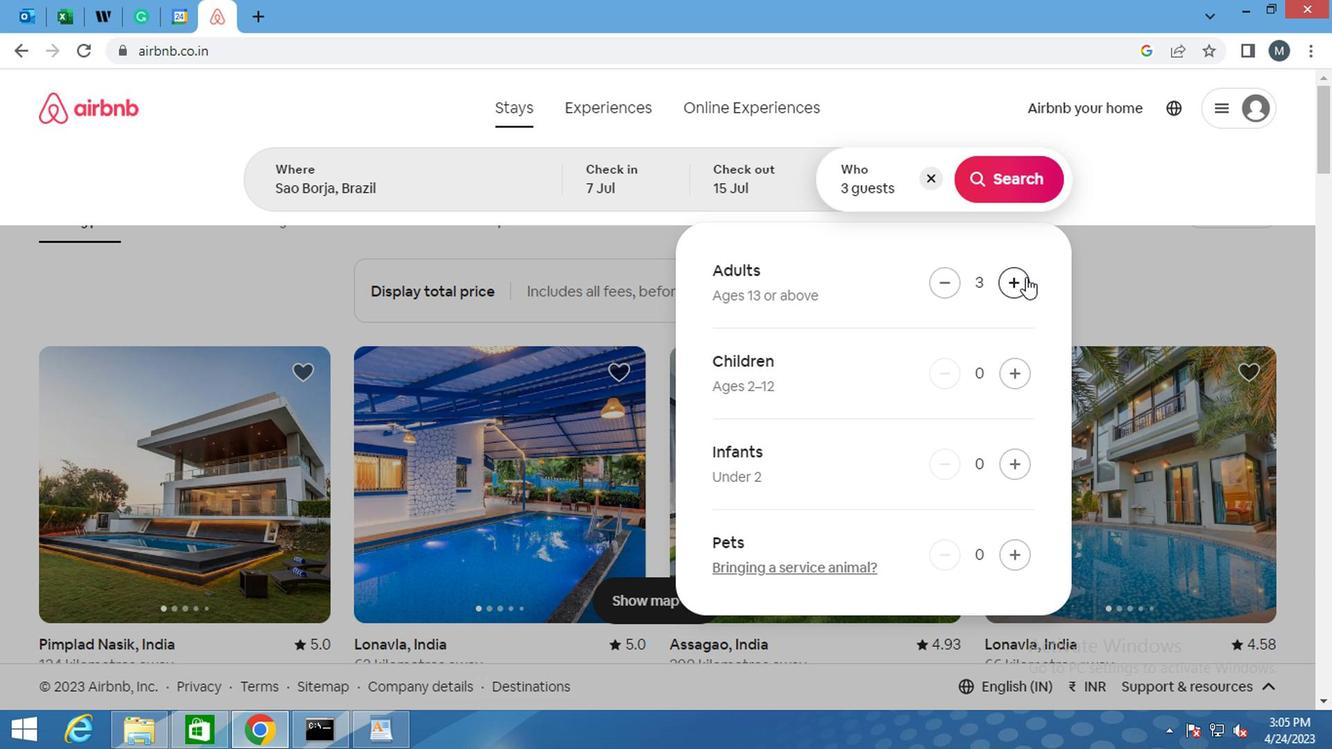 
Action: Mouse pressed left at (1022, 278)
Screenshot: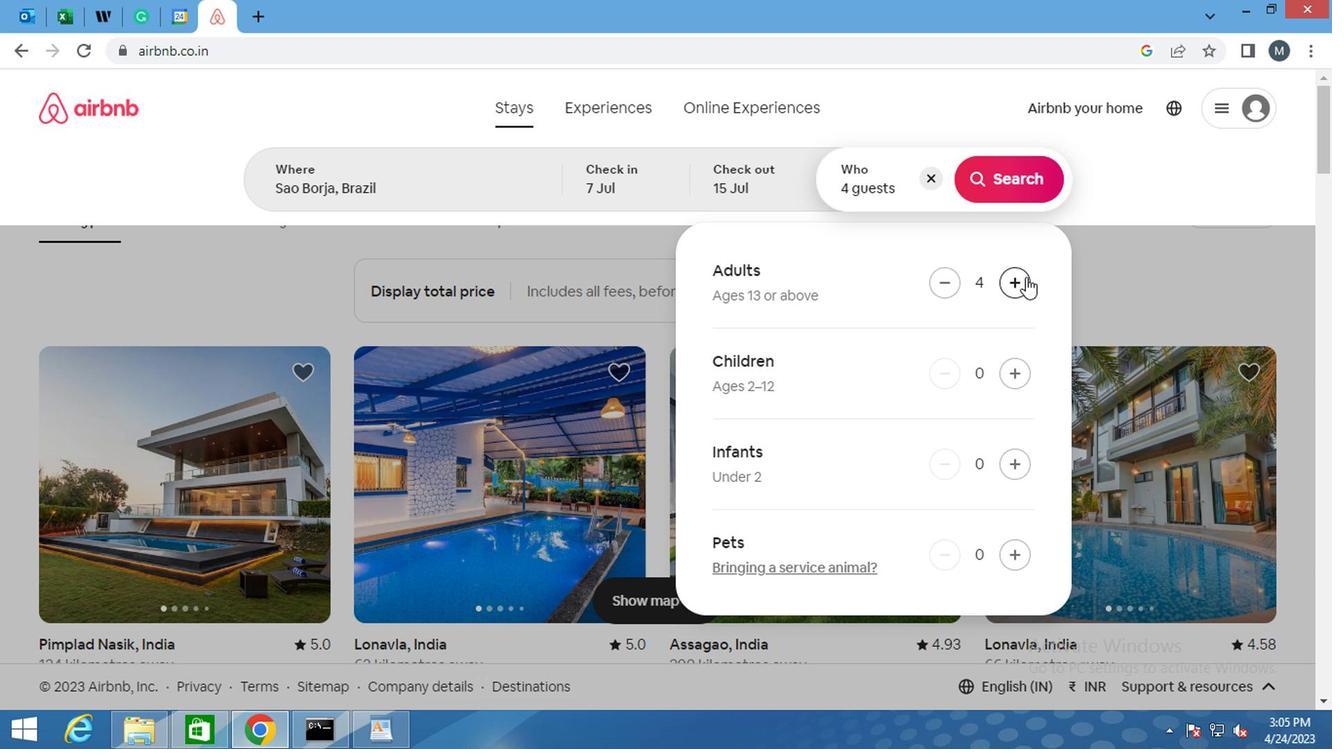 
Action: Mouse moved to (1017, 280)
Screenshot: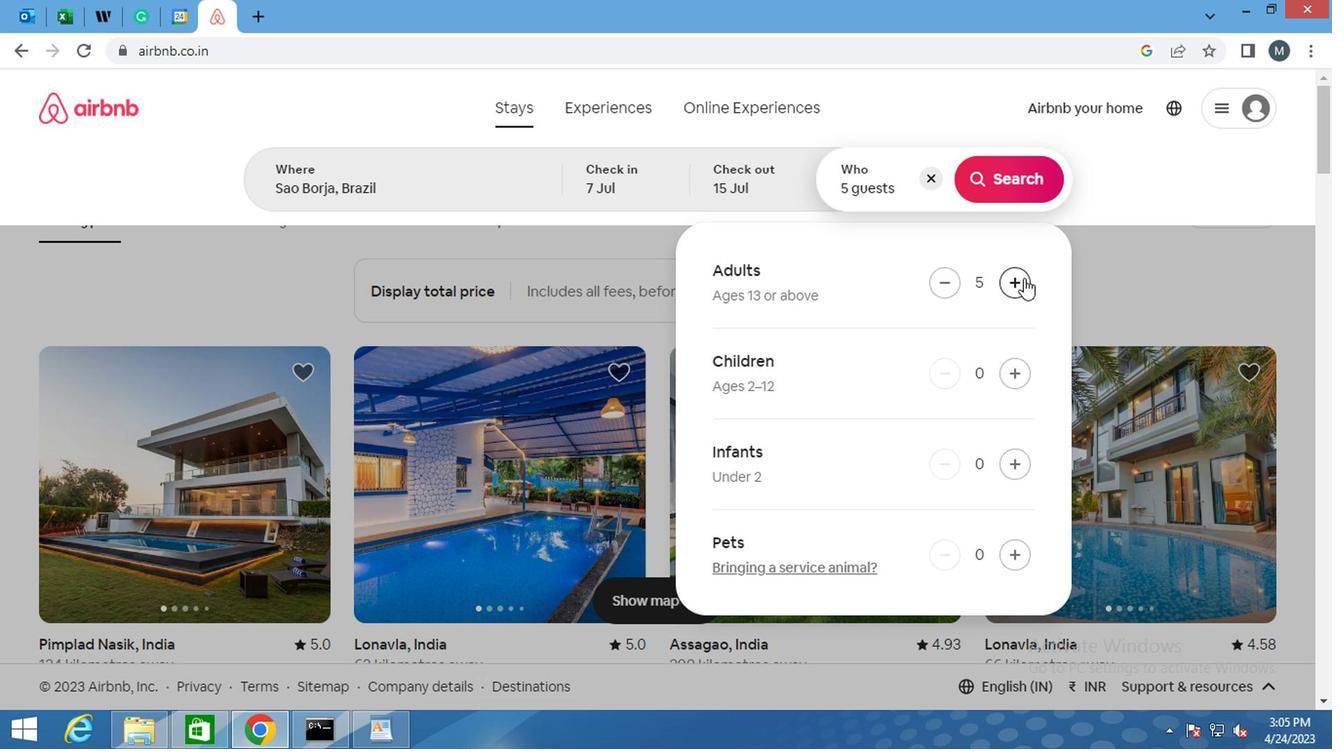 
Action: Mouse pressed left at (1017, 280)
Screenshot: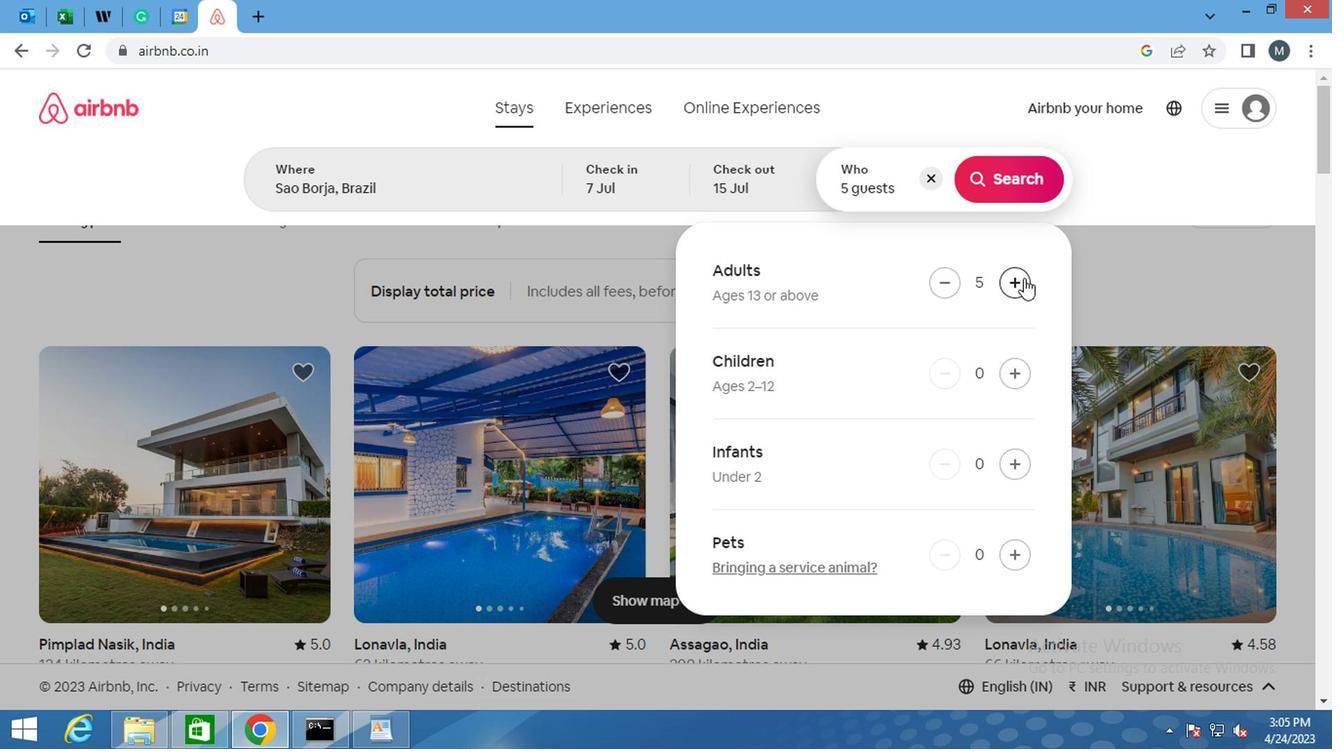 
Action: Mouse moved to (1027, 262)
Screenshot: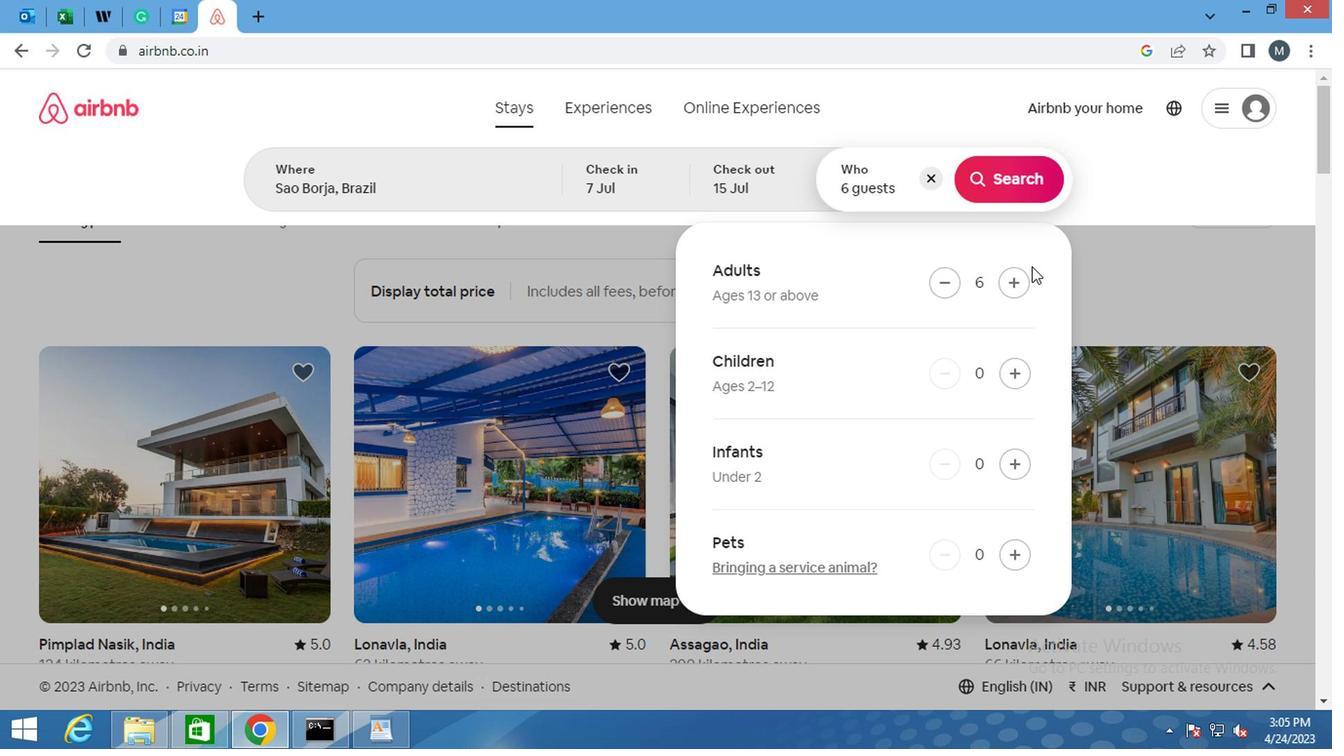 
Action: Mouse scrolled (1027, 260) with delta (0, -1)
Screenshot: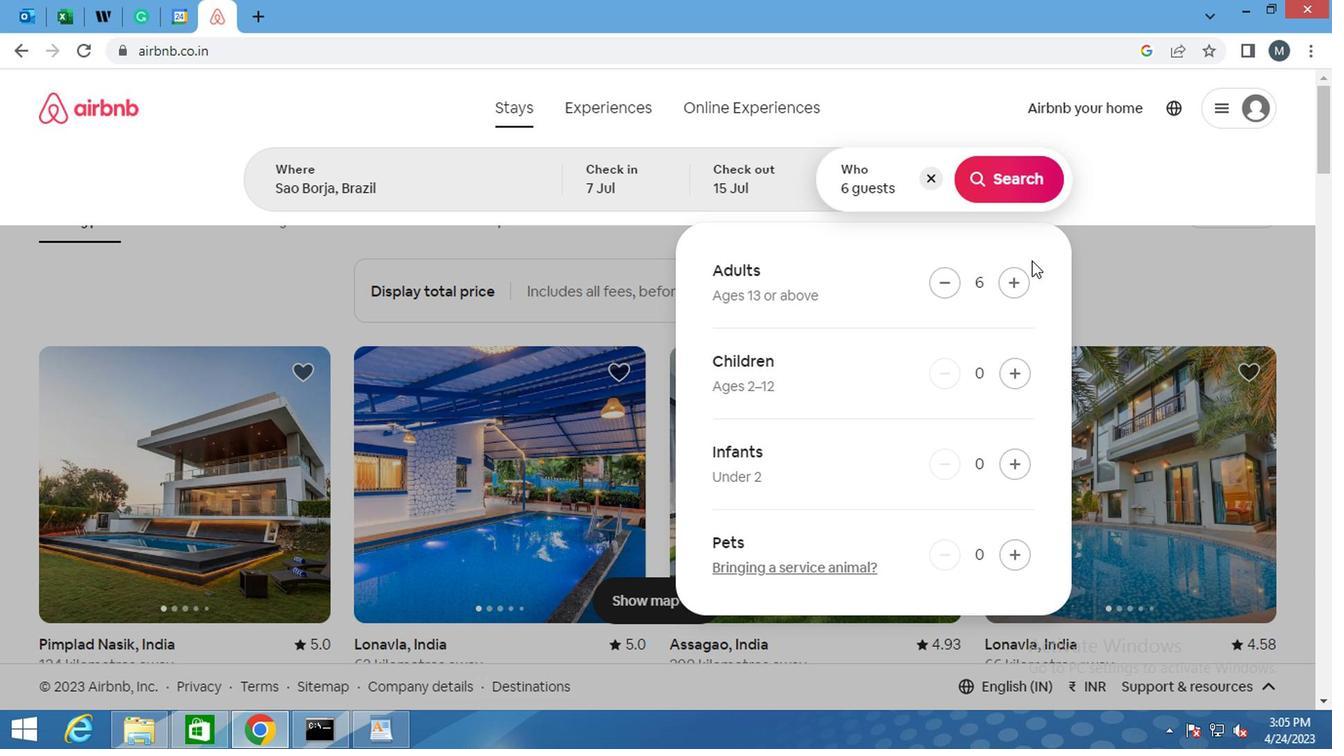 
Action: Mouse scrolled (1027, 262) with delta (0, 0)
Screenshot: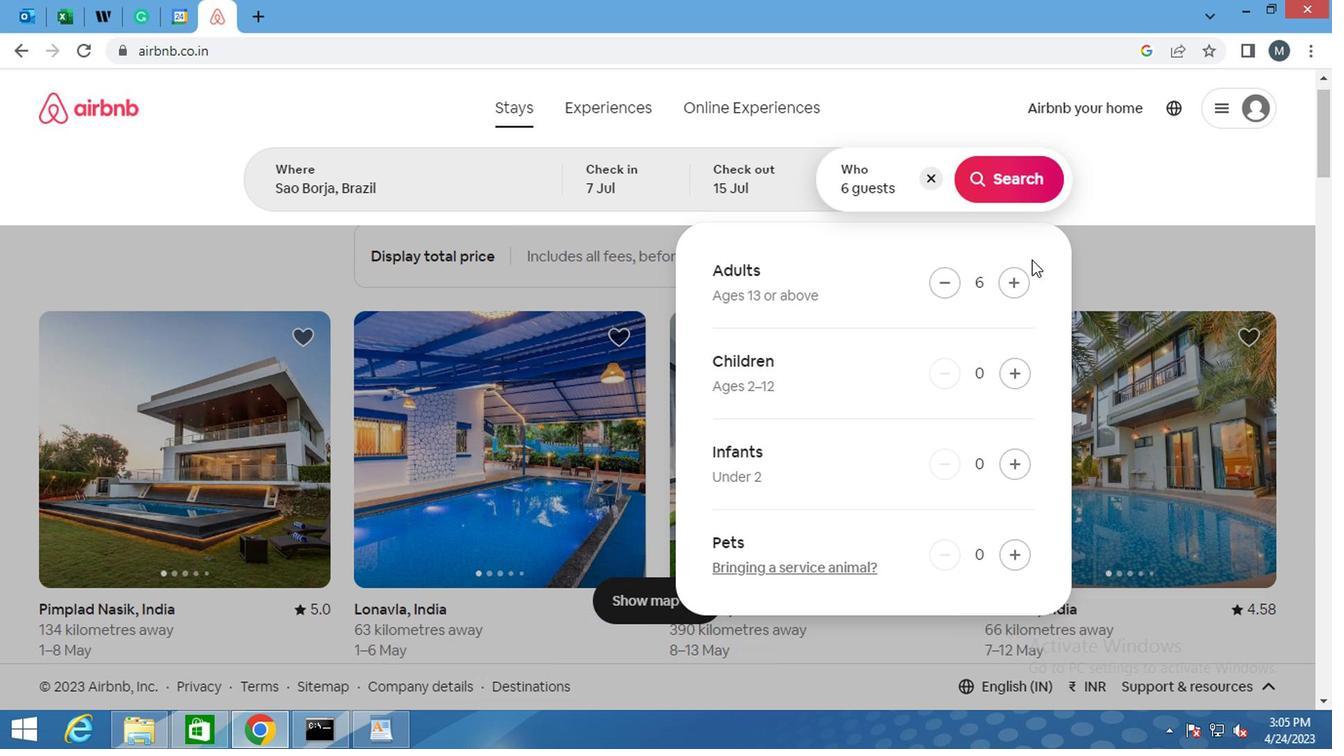 
Action: Mouse moved to (1209, 202)
Screenshot: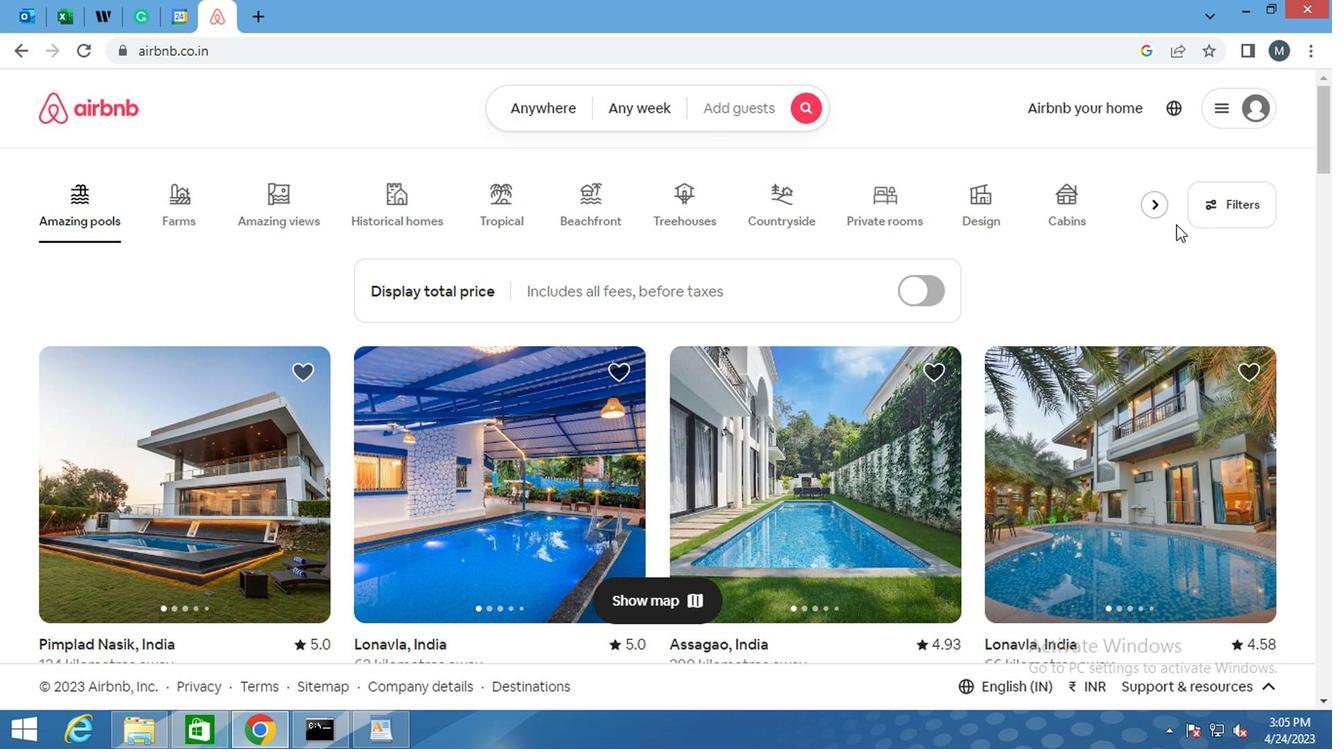 
Action: Mouse pressed left at (1209, 202)
Screenshot: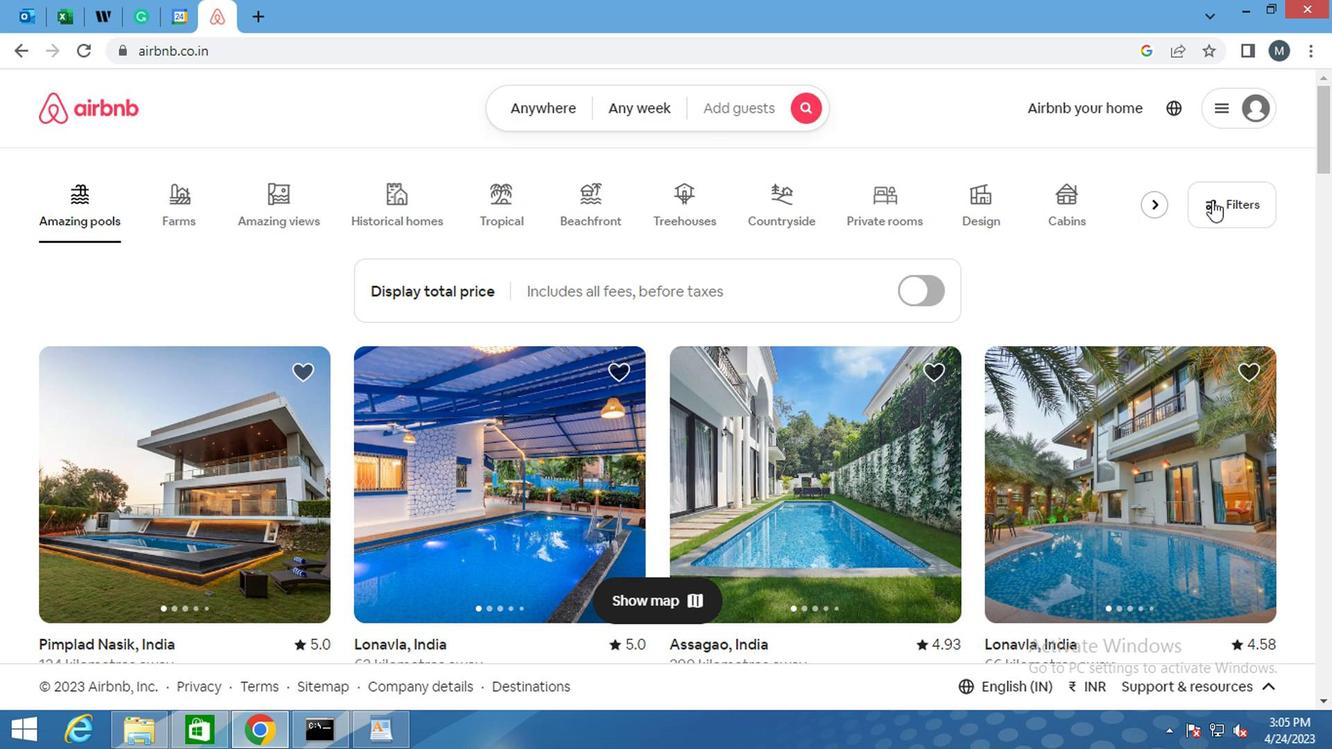
Action: Mouse moved to (514, 435)
Screenshot: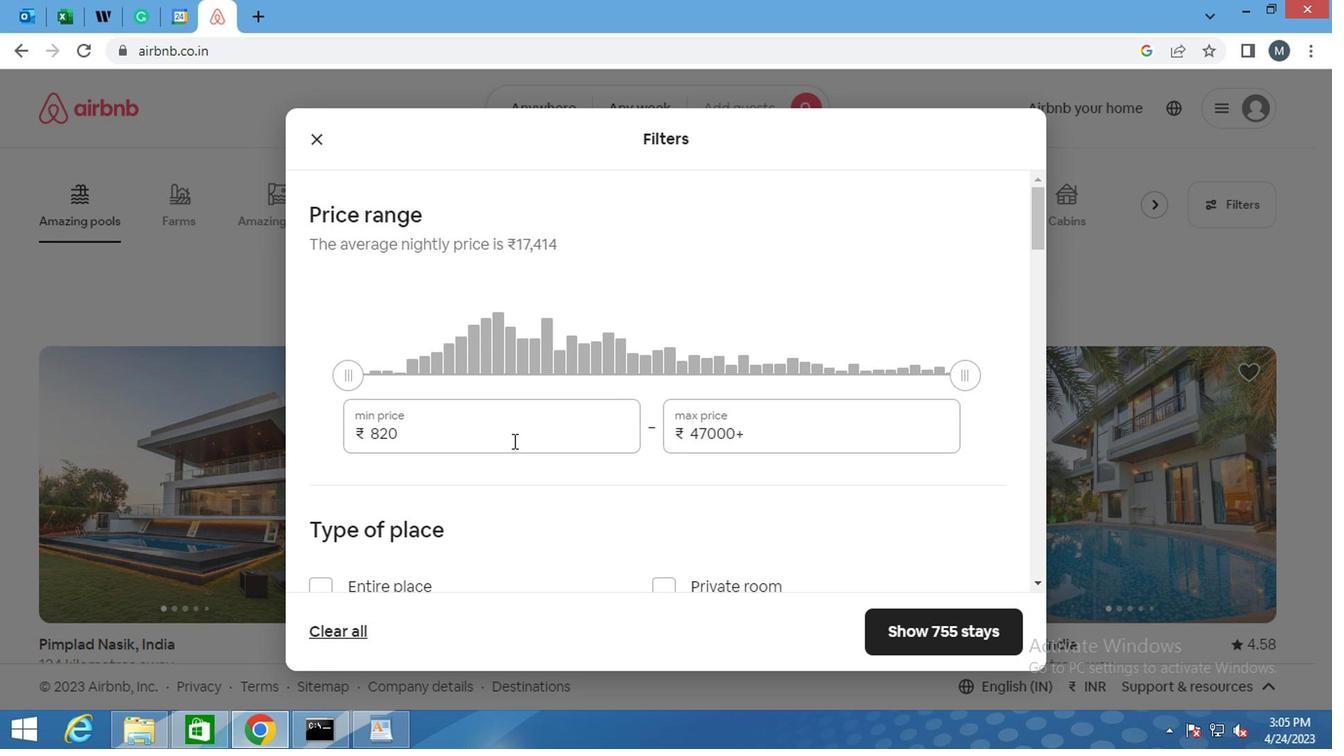 
Action: Mouse pressed left at (514, 435)
Screenshot: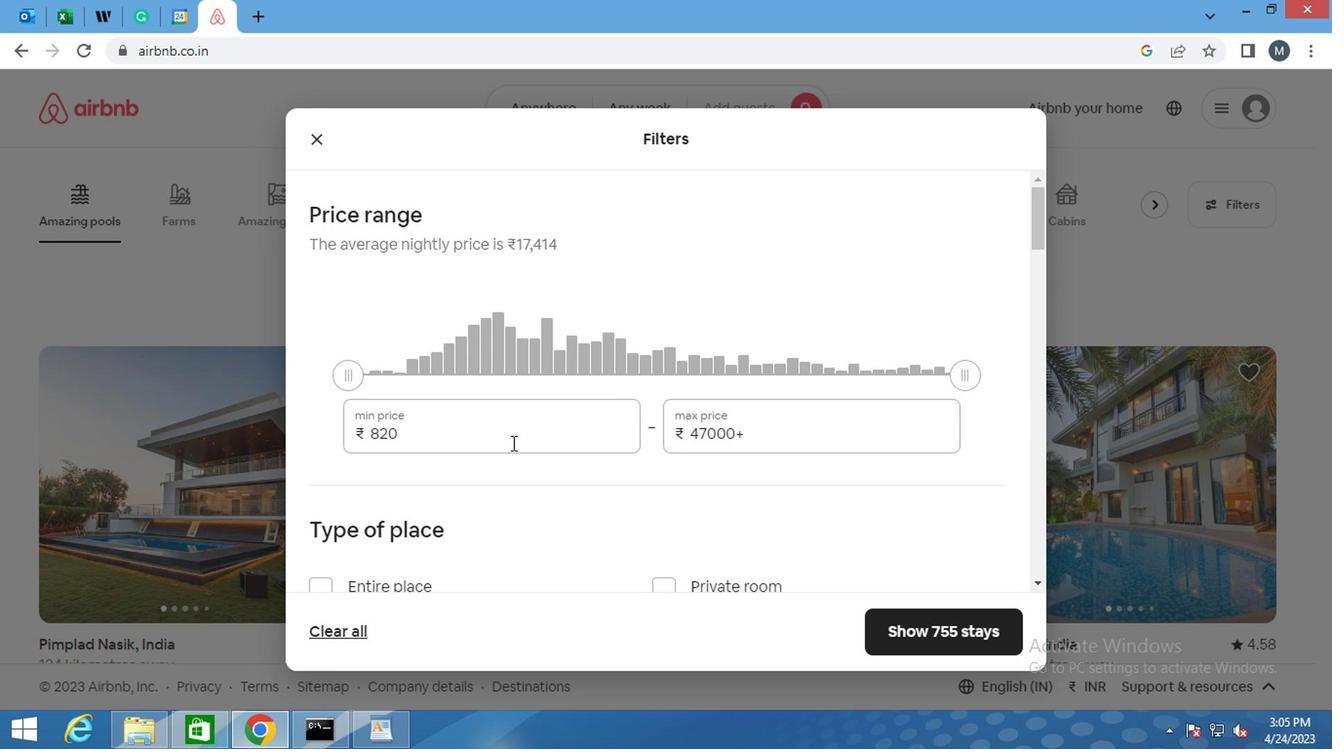 
Action: Mouse pressed left at (514, 435)
Screenshot: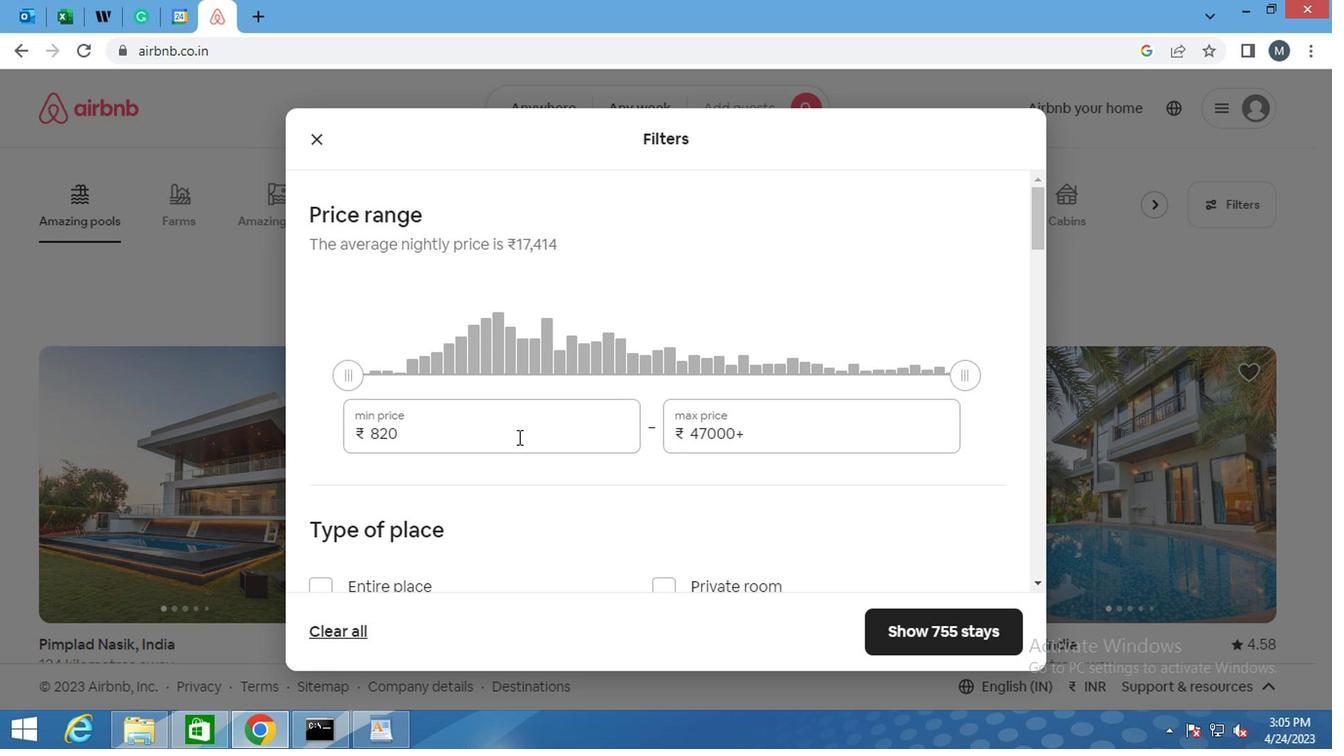 
Action: Key pressed 1
Screenshot: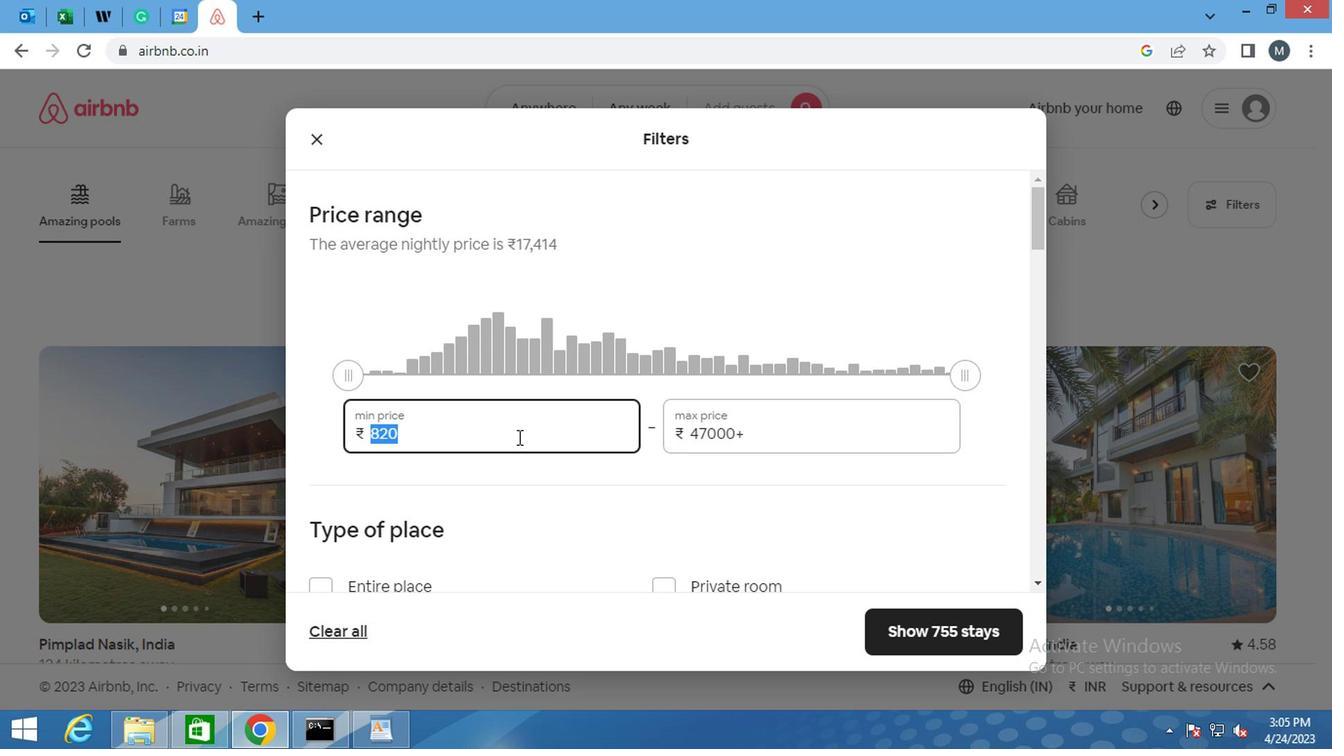 
Action: Mouse moved to (514, 435)
Screenshot: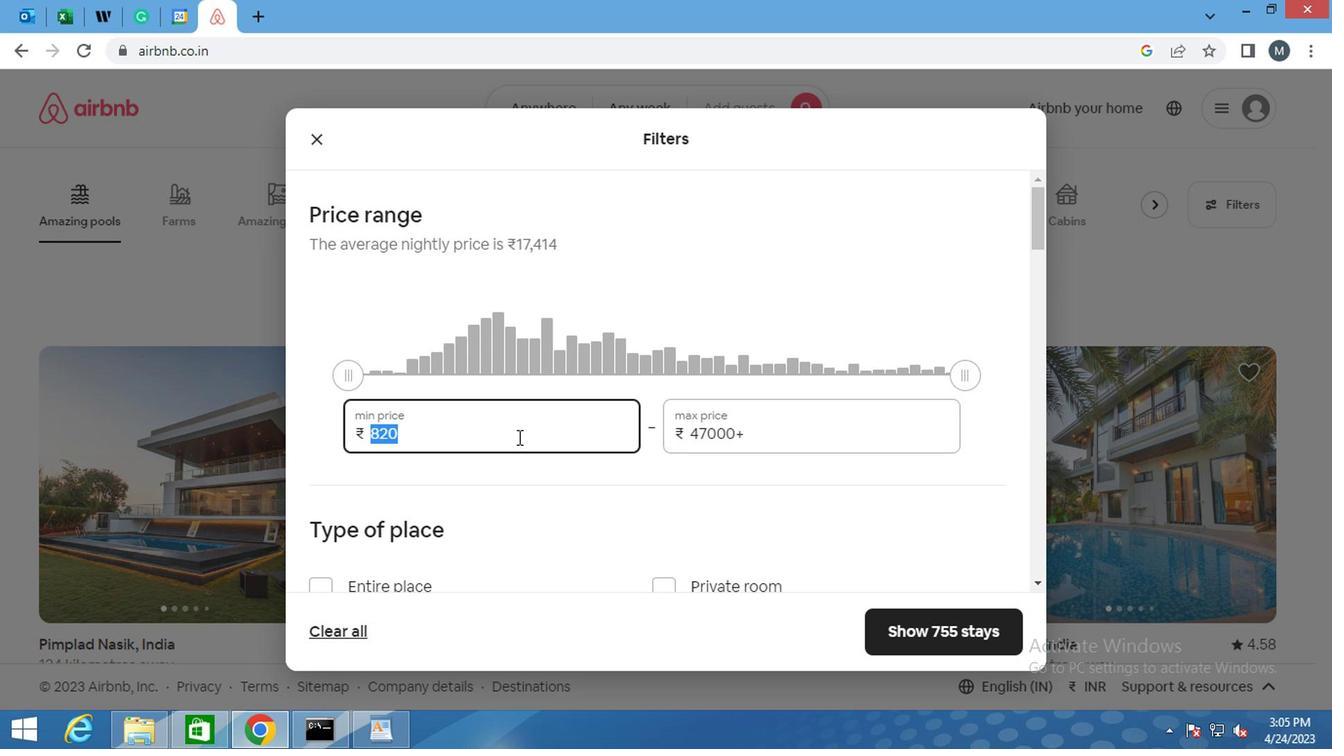 
Action: Key pressed 50
Screenshot: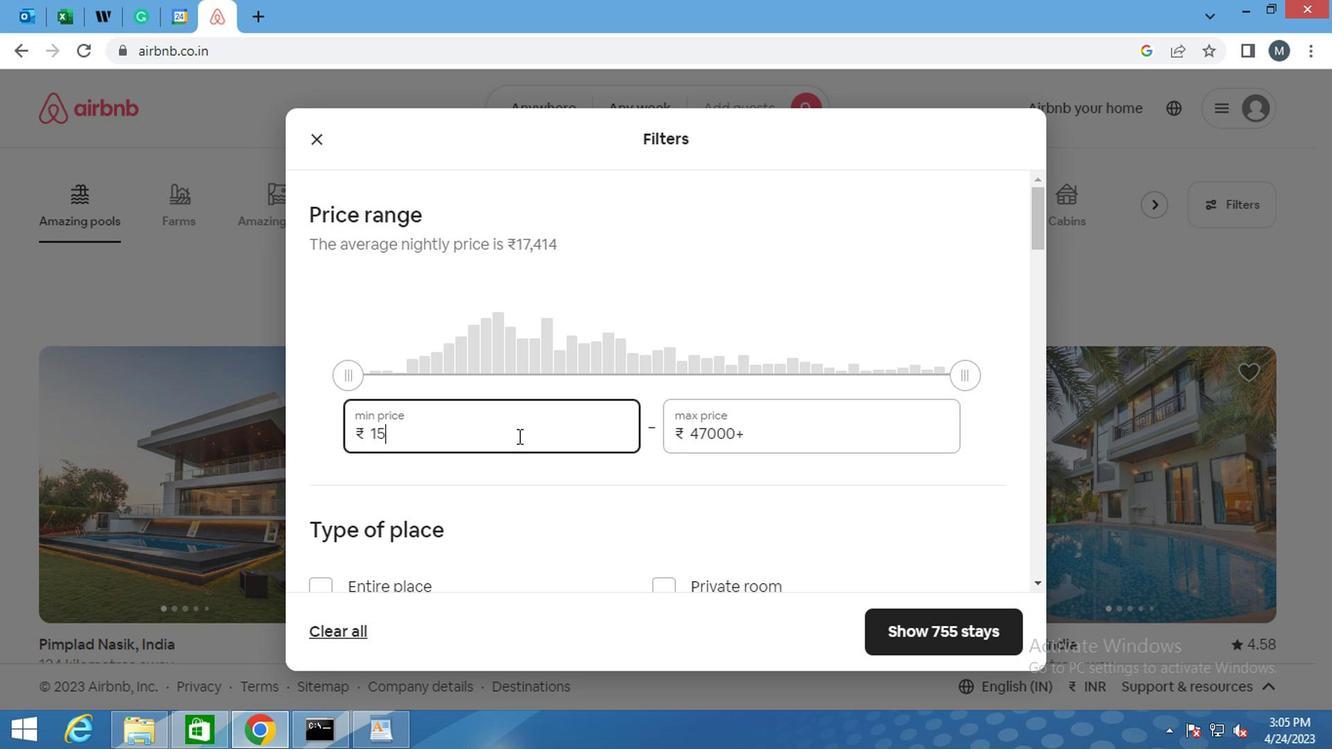 
Action: Mouse moved to (515, 435)
Screenshot: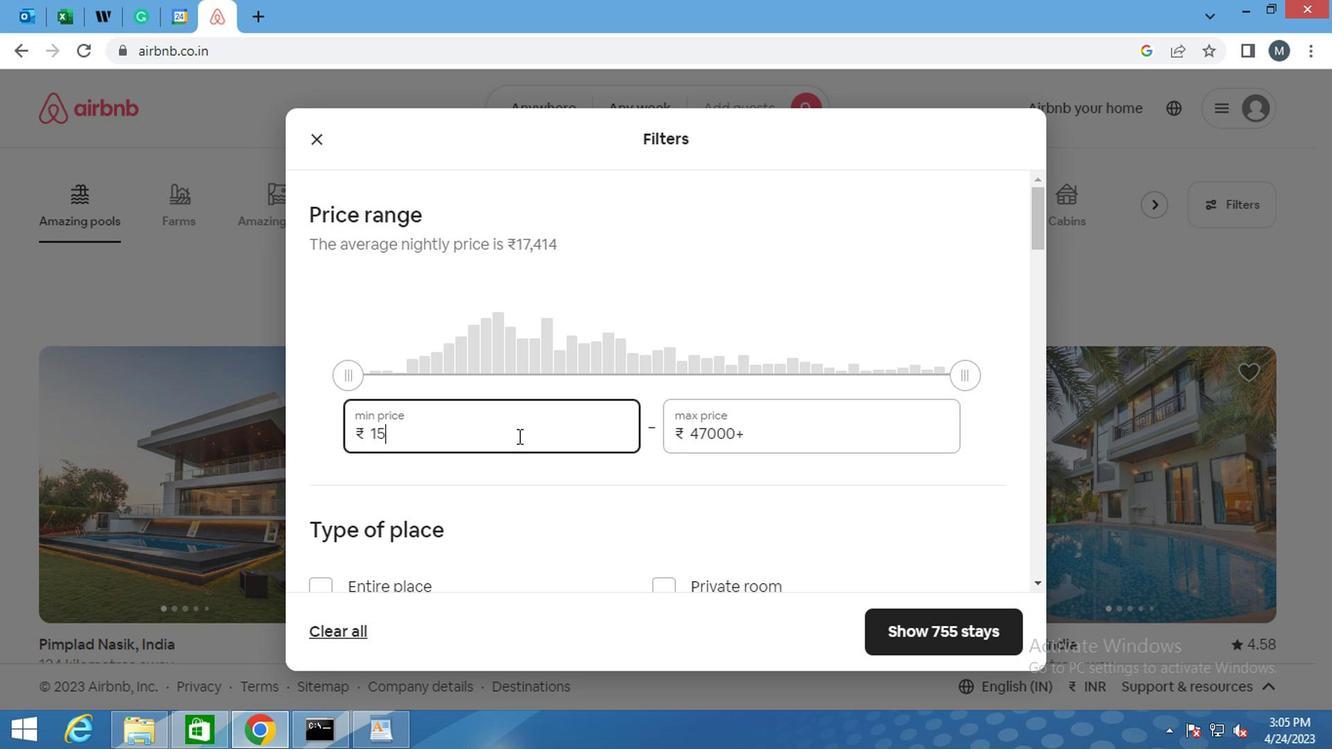 
Action: Key pressed 0
Screenshot: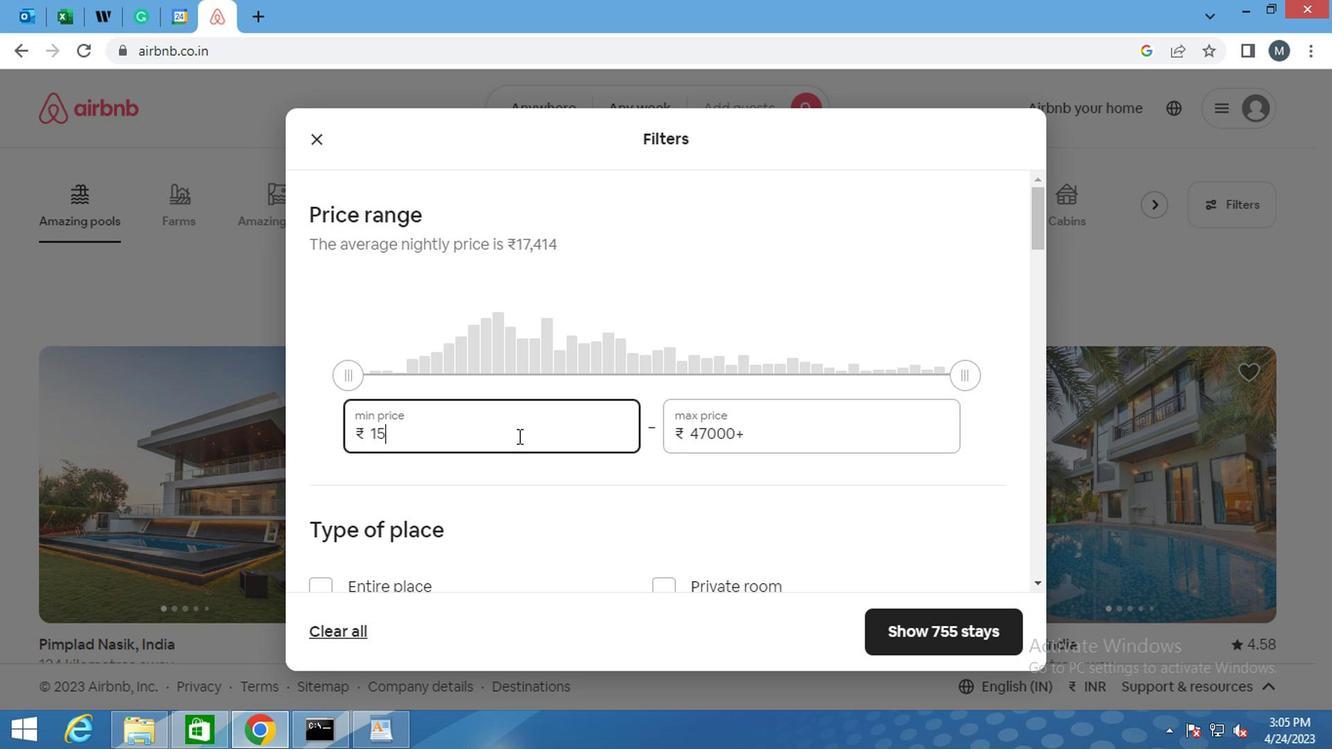 
Action: Mouse moved to (515, 435)
Screenshot: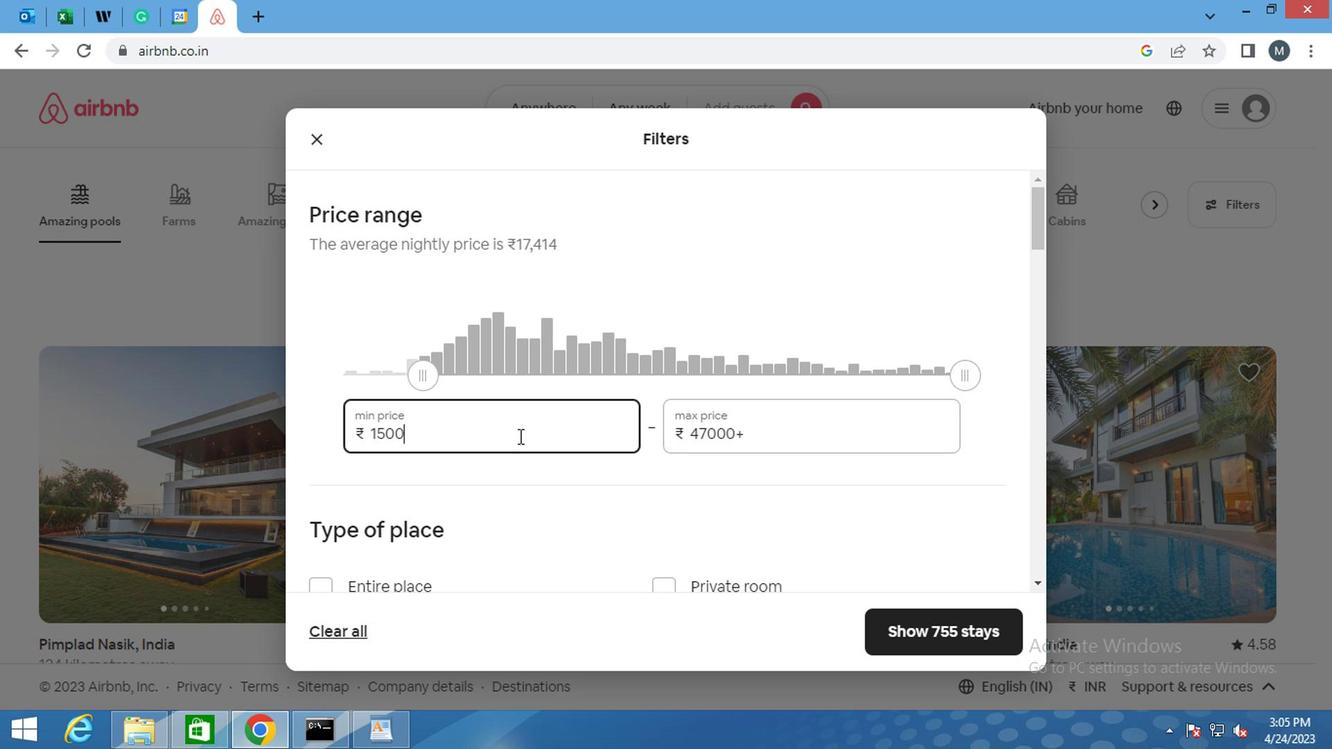 
Action: Key pressed 0
Screenshot: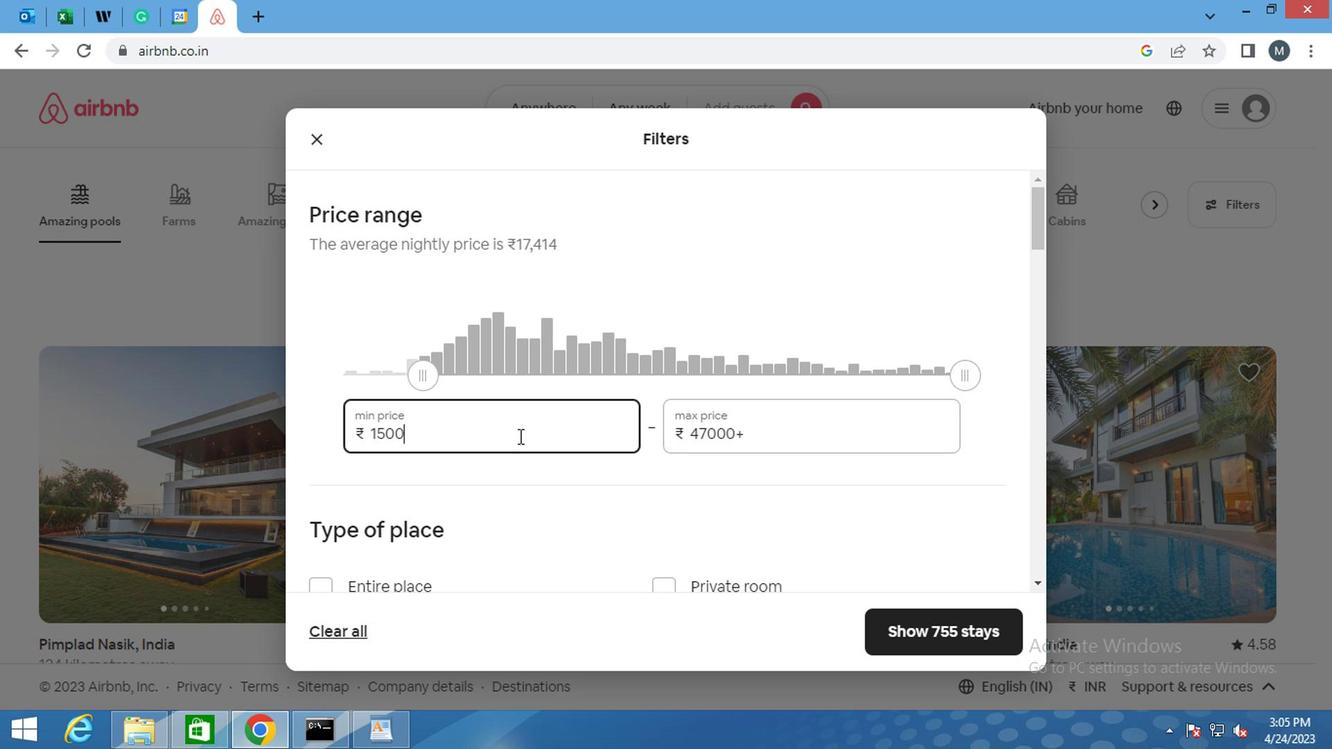 
Action: Mouse moved to (785, 432)
Screenshot: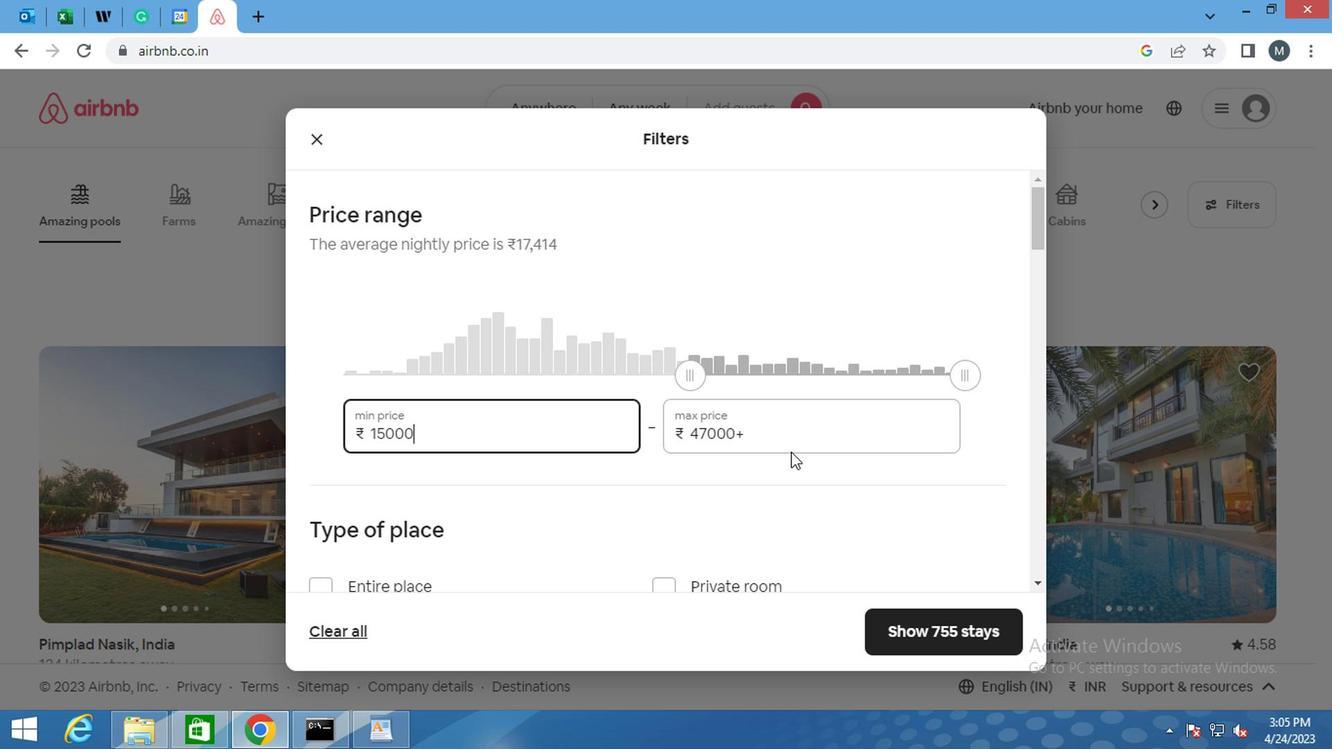 
Action: Mouse pressed left at (785, 432)
Screenshot: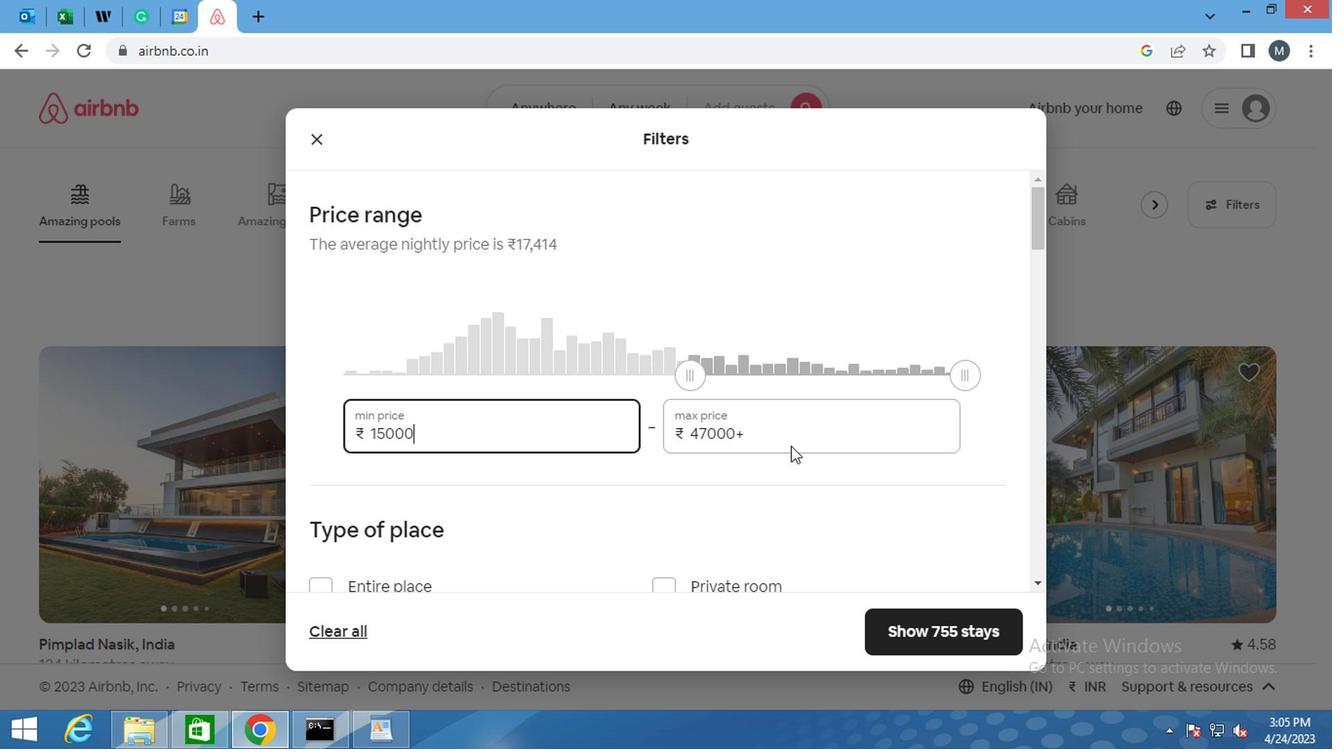 
Action: Mouse pressed left at (785, 432)
Screenshot: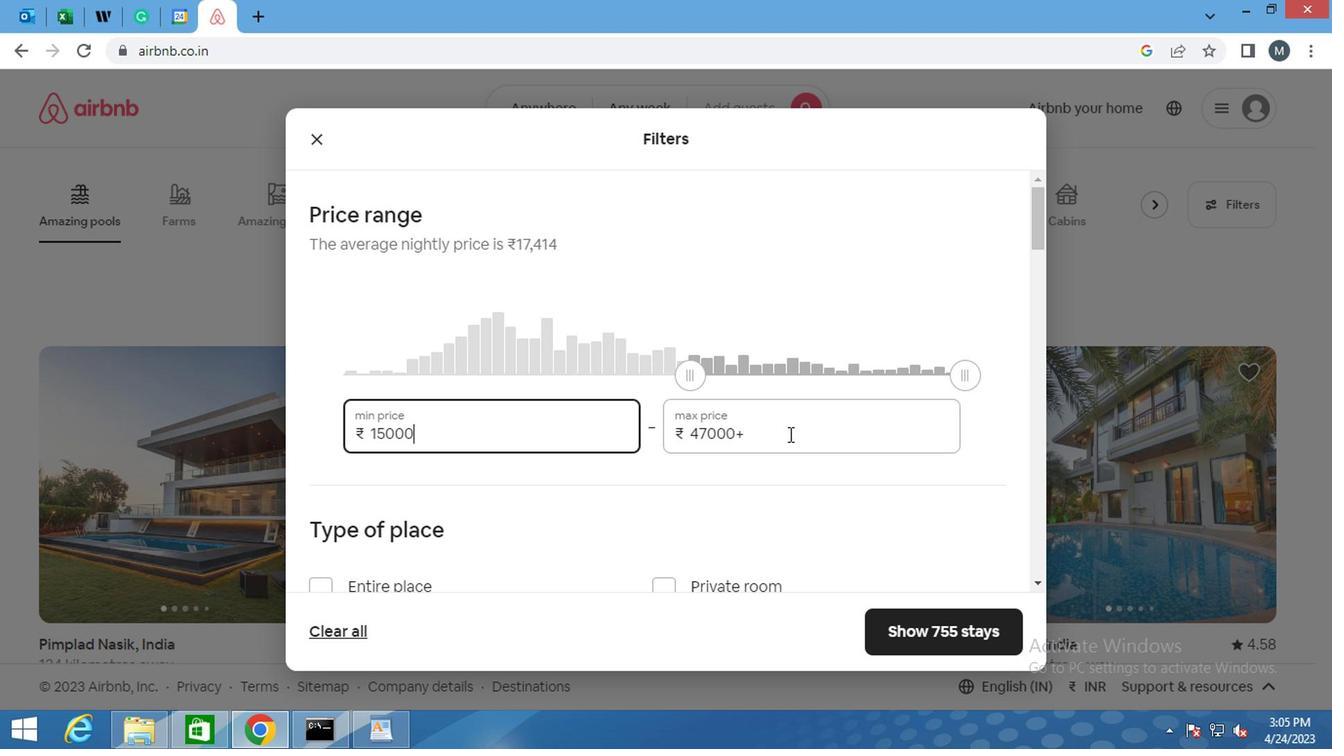 
Action: Mouse pressed left at (785, 432)
Screenshot: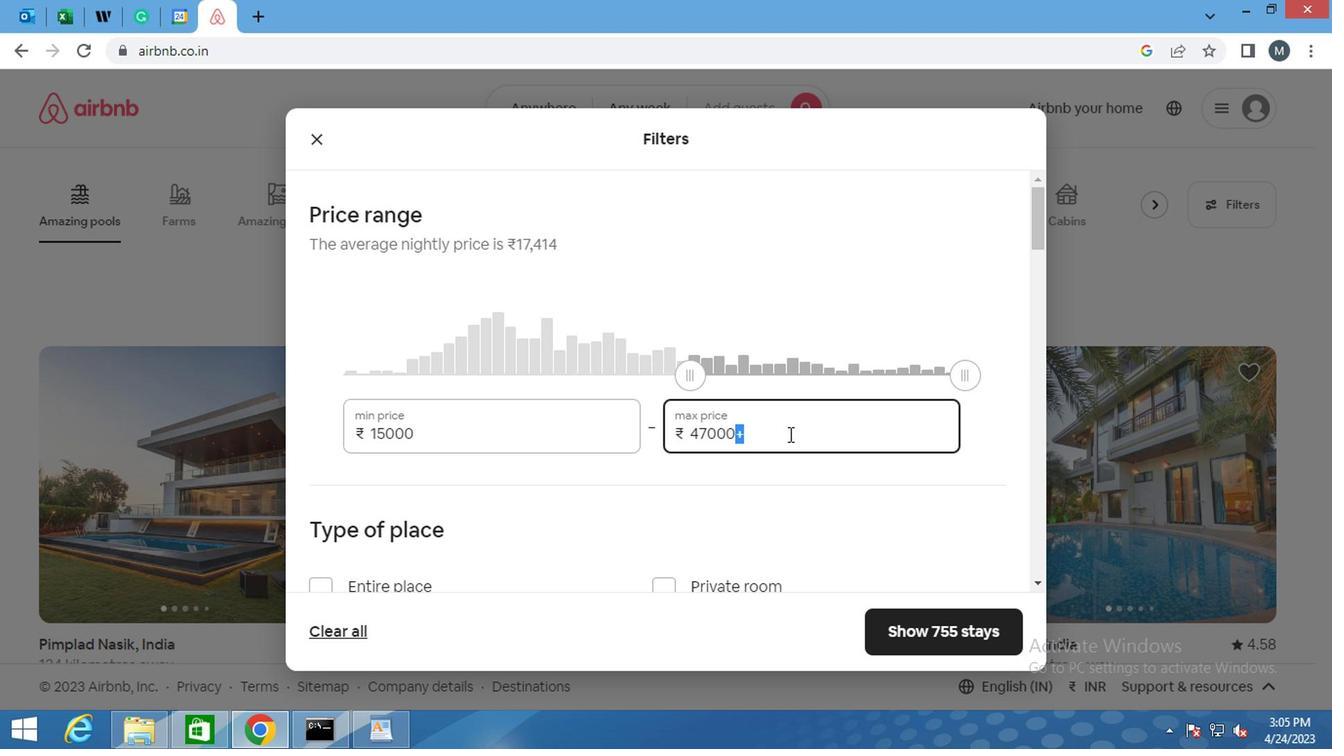 
Action: Key pressed 20000
Screenshot: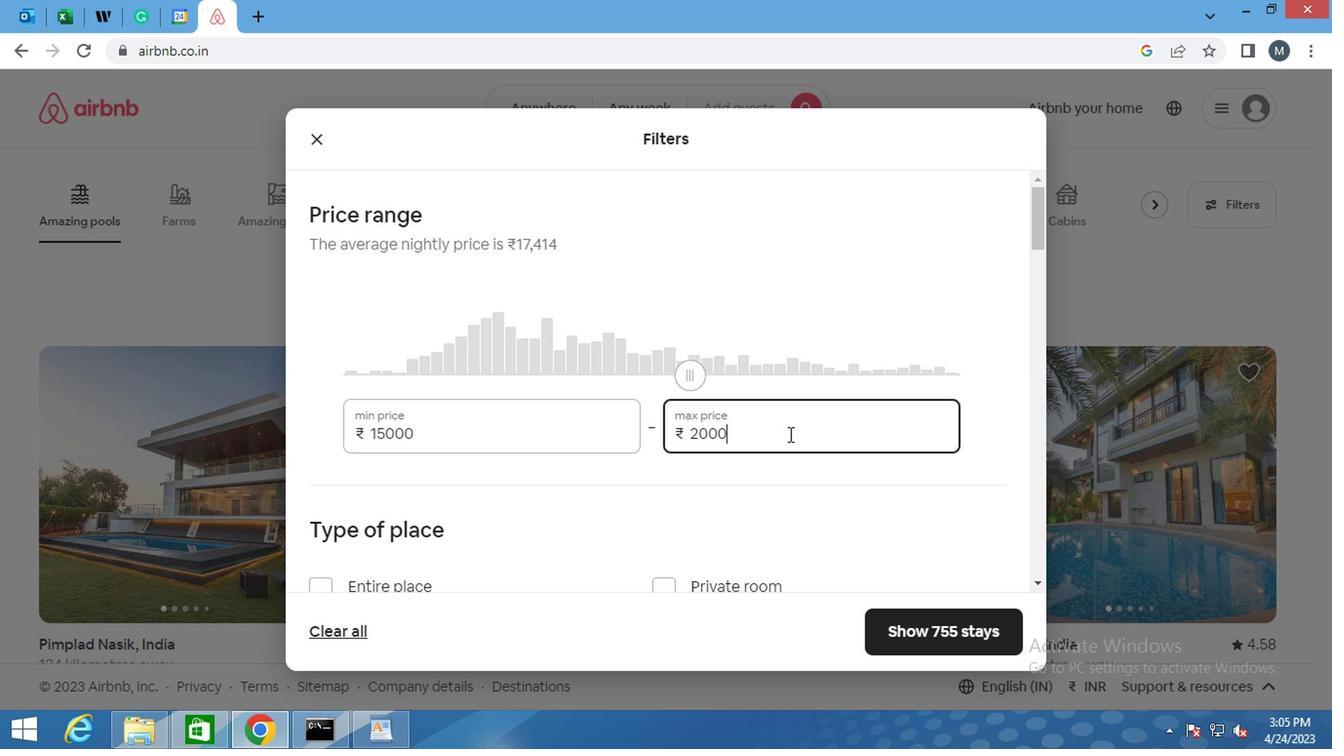 
Action: Mouse moved to (778, 392)
Screenshot: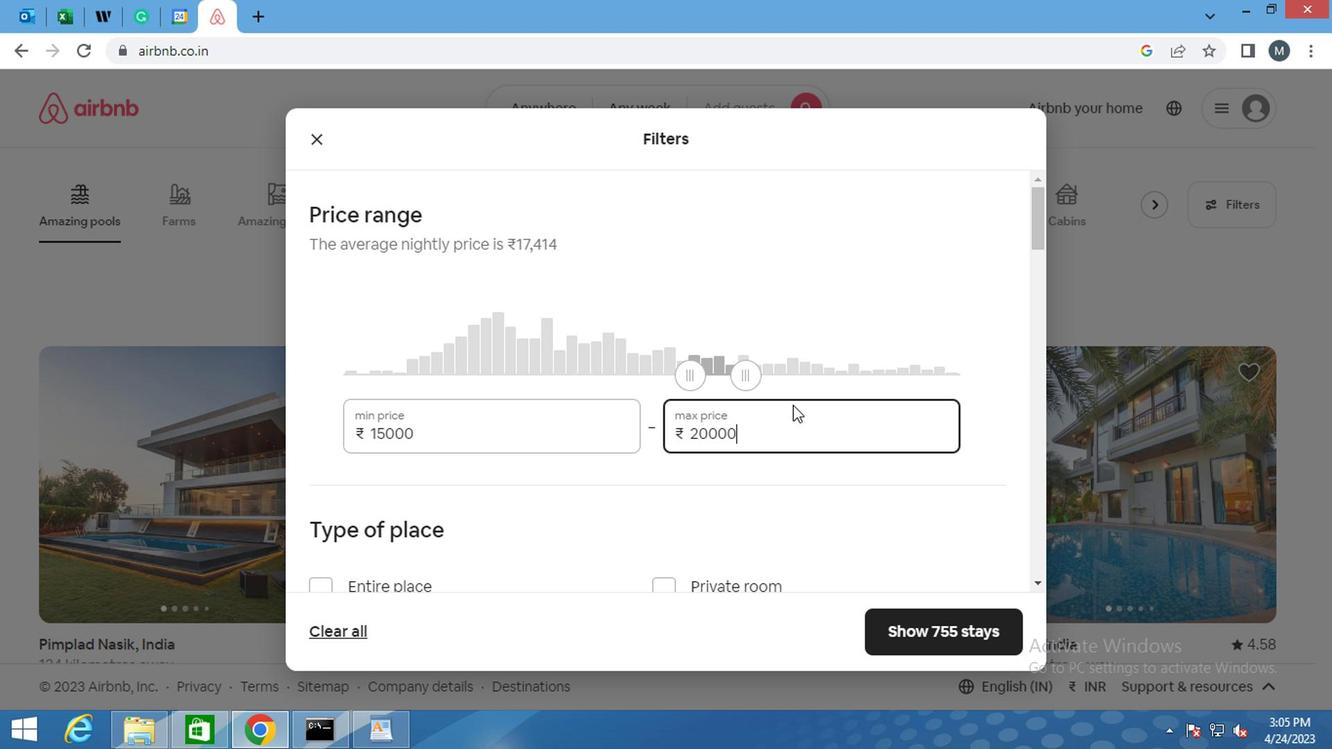 
Action: Mouse scrolled (778, 390) with delta (0, -1)
Screenshot: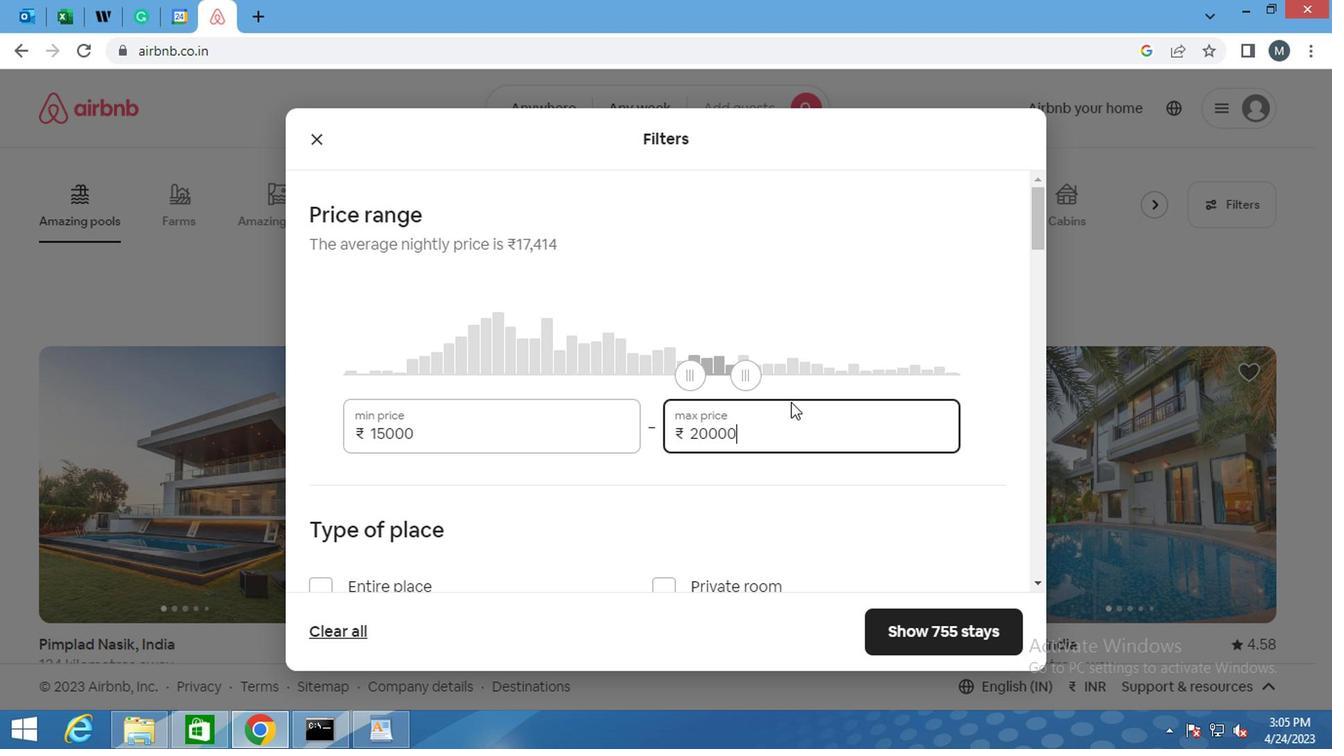 
Action: Mouse scrolled (778, 390) with delta (0, -1)
Screenshot: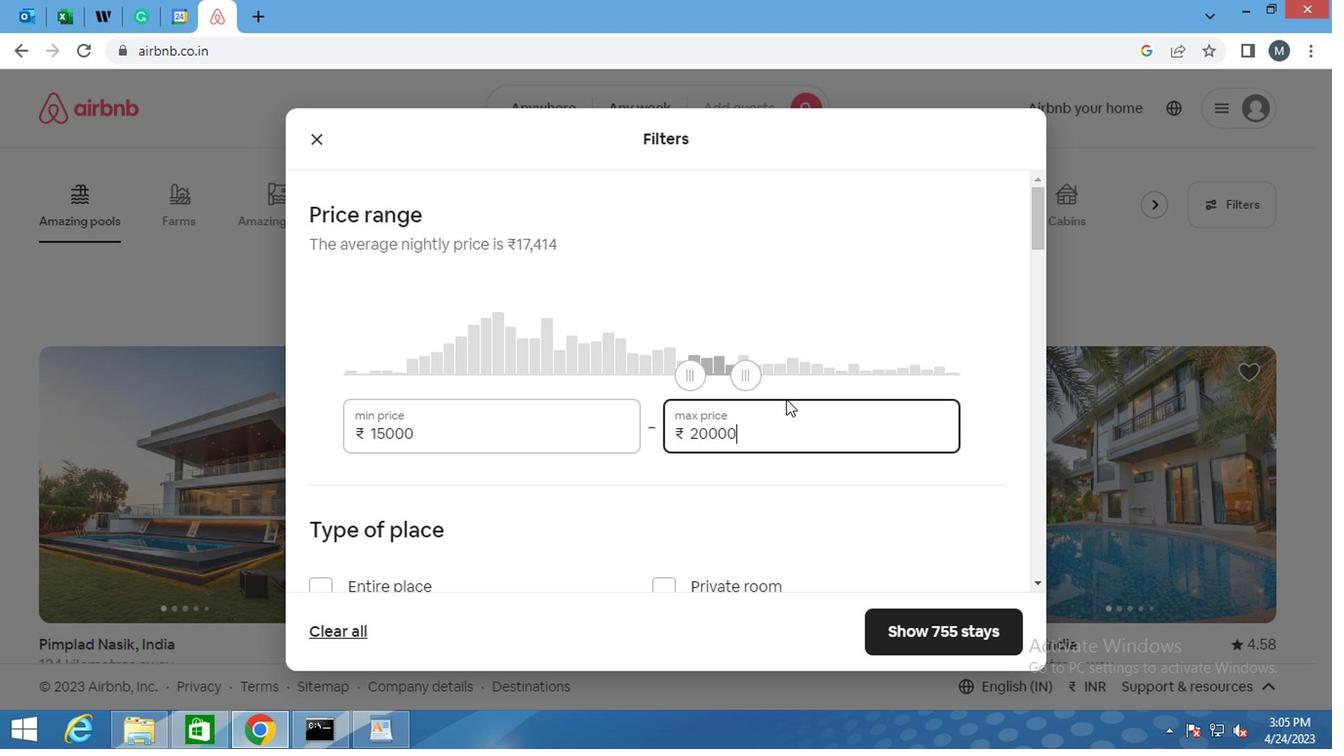 
Action: Mouse moved to (764, 402)
Screenshot: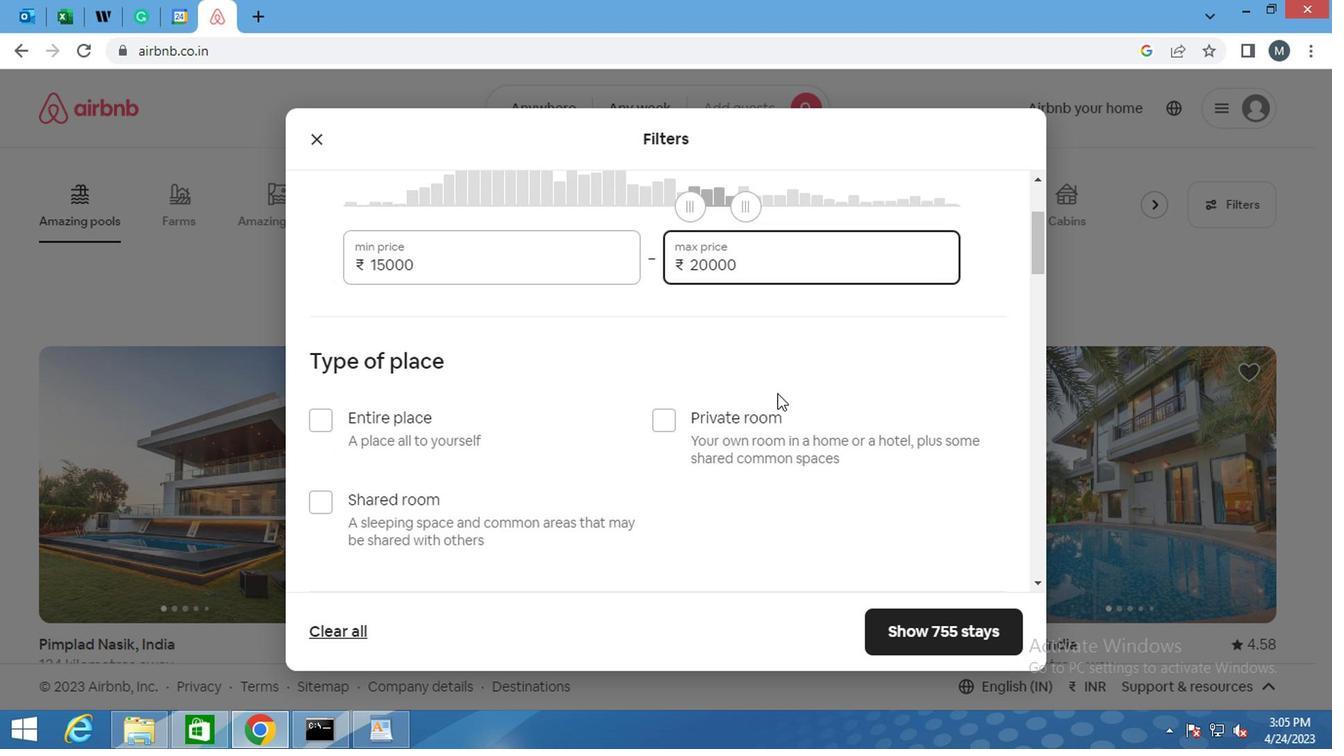 
Action: Mouse scrolled (764, 401) with delta (0, -1)
Screenshot: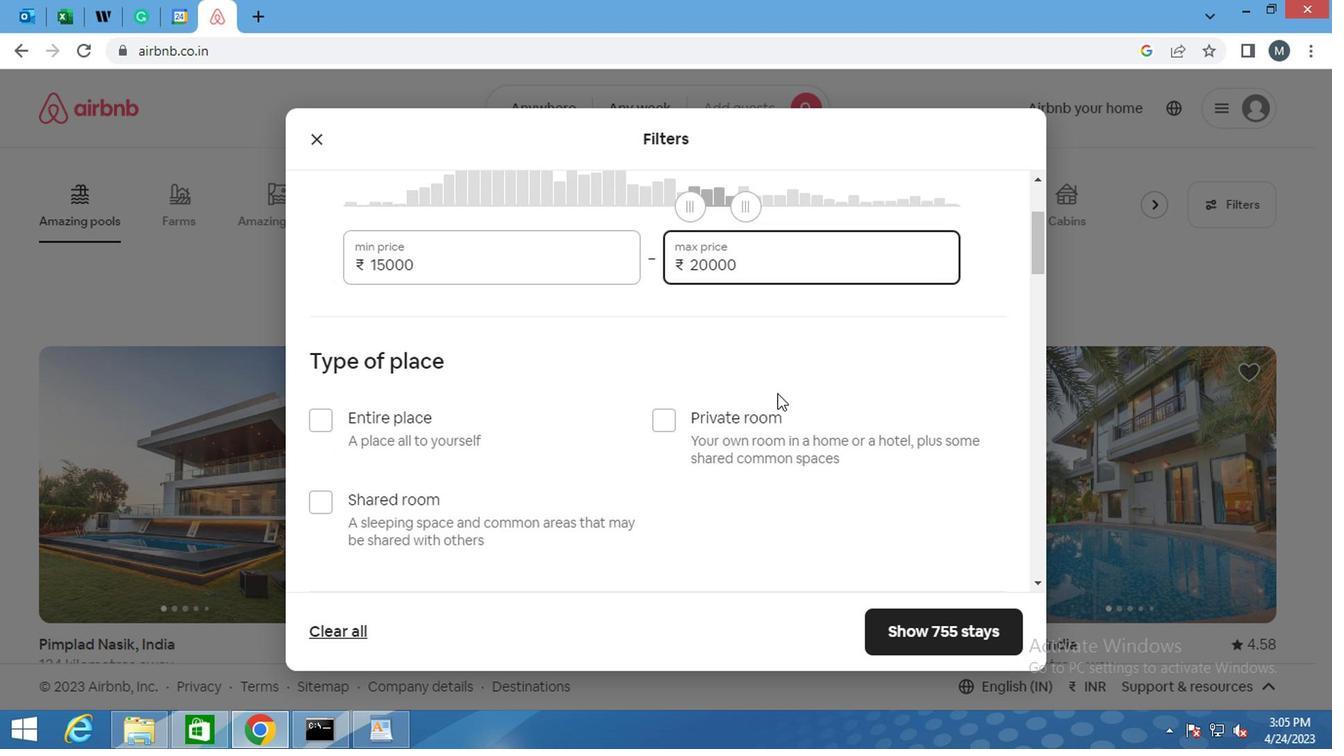
Action: Mouse moved to (319, 300)
Screenshot: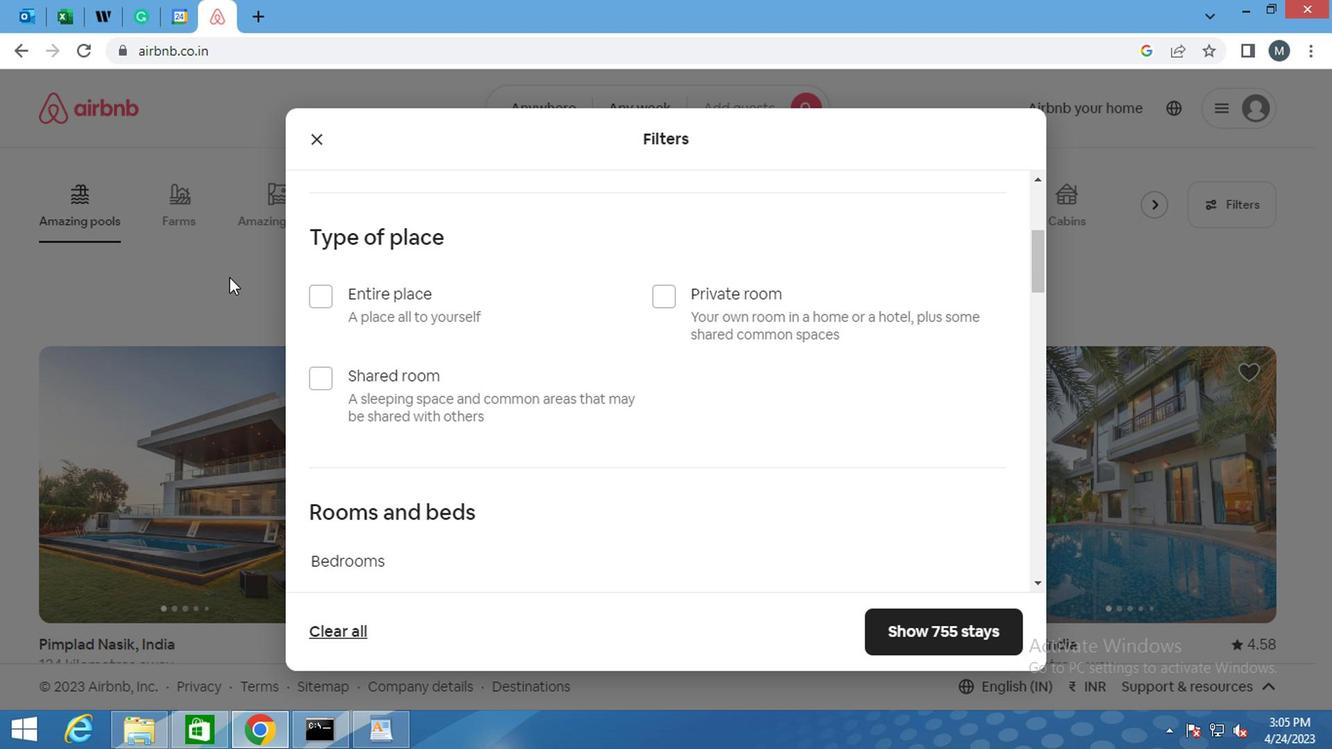 
Action: Mouse pressed left at (319, 300)
Screenshot: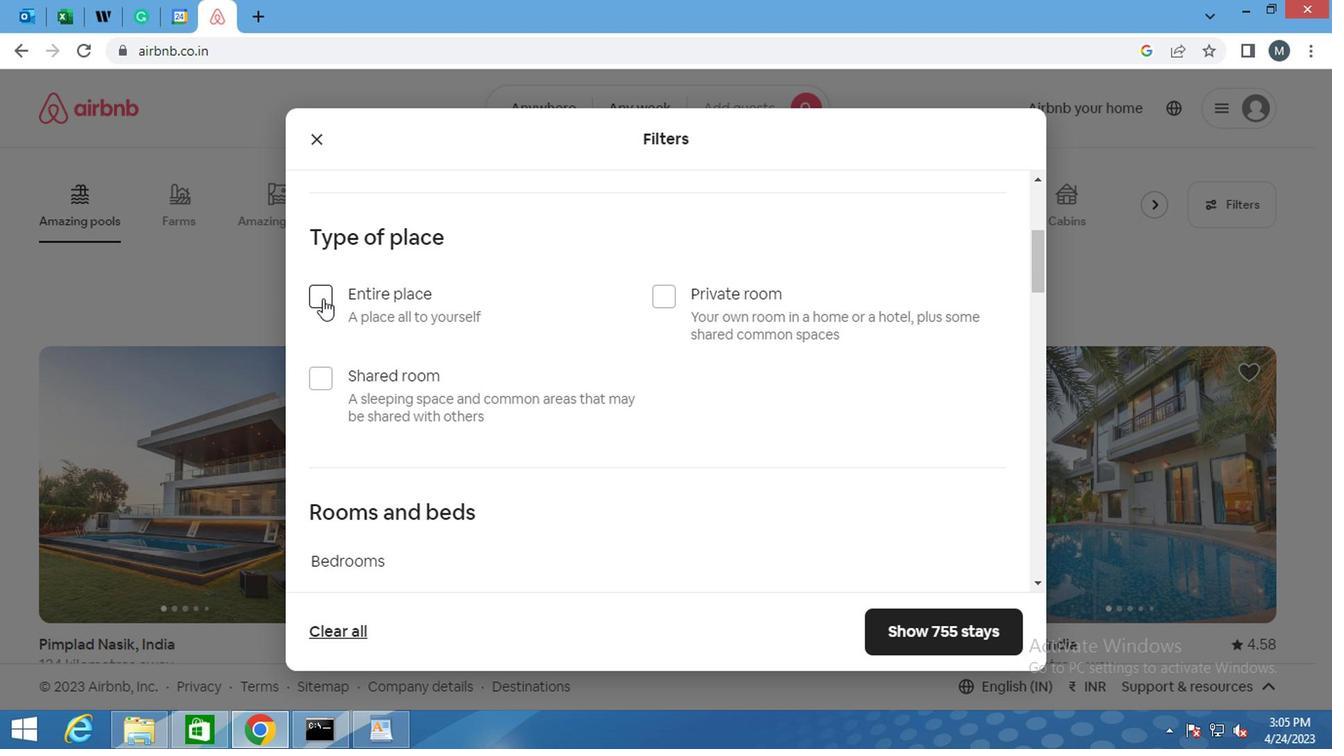
Action: Mouse moved to (466, 312)
Screenshot: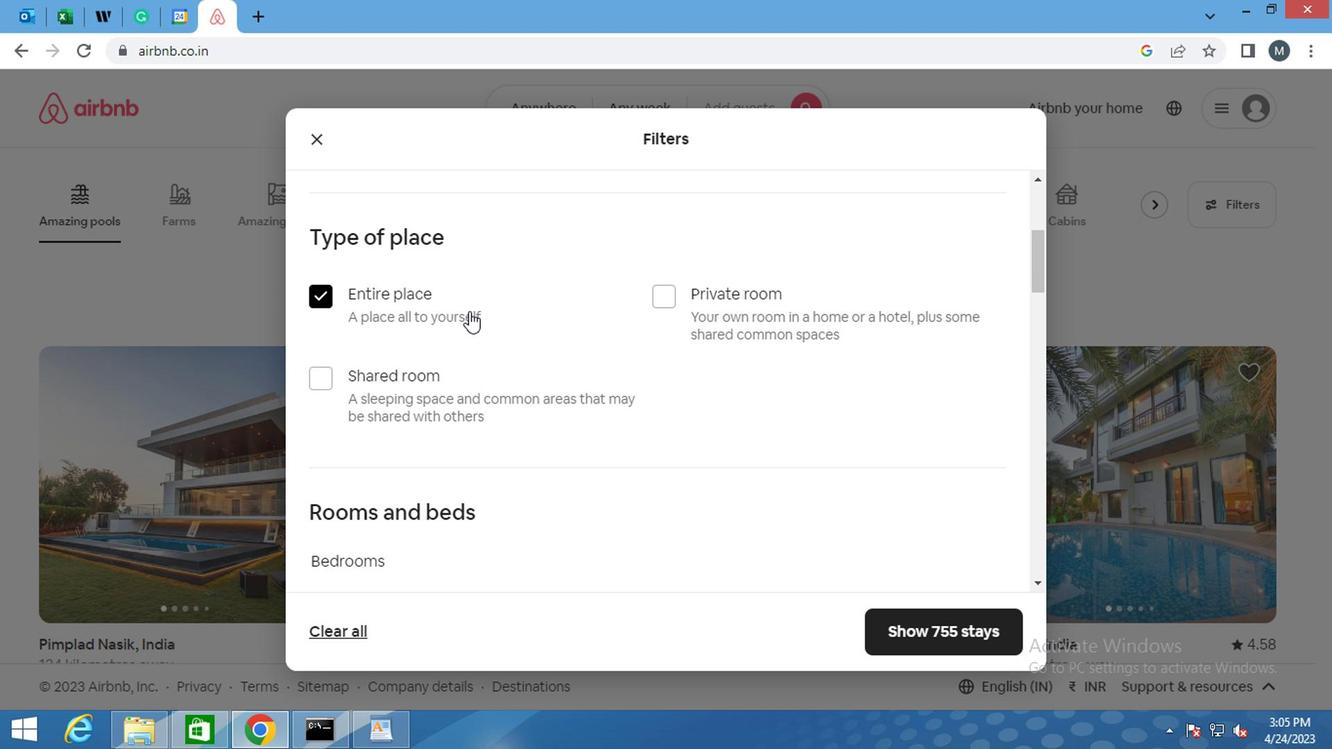 
Action: Mouse scrolled (466, 311) with delta (0, -1)
Screenshot: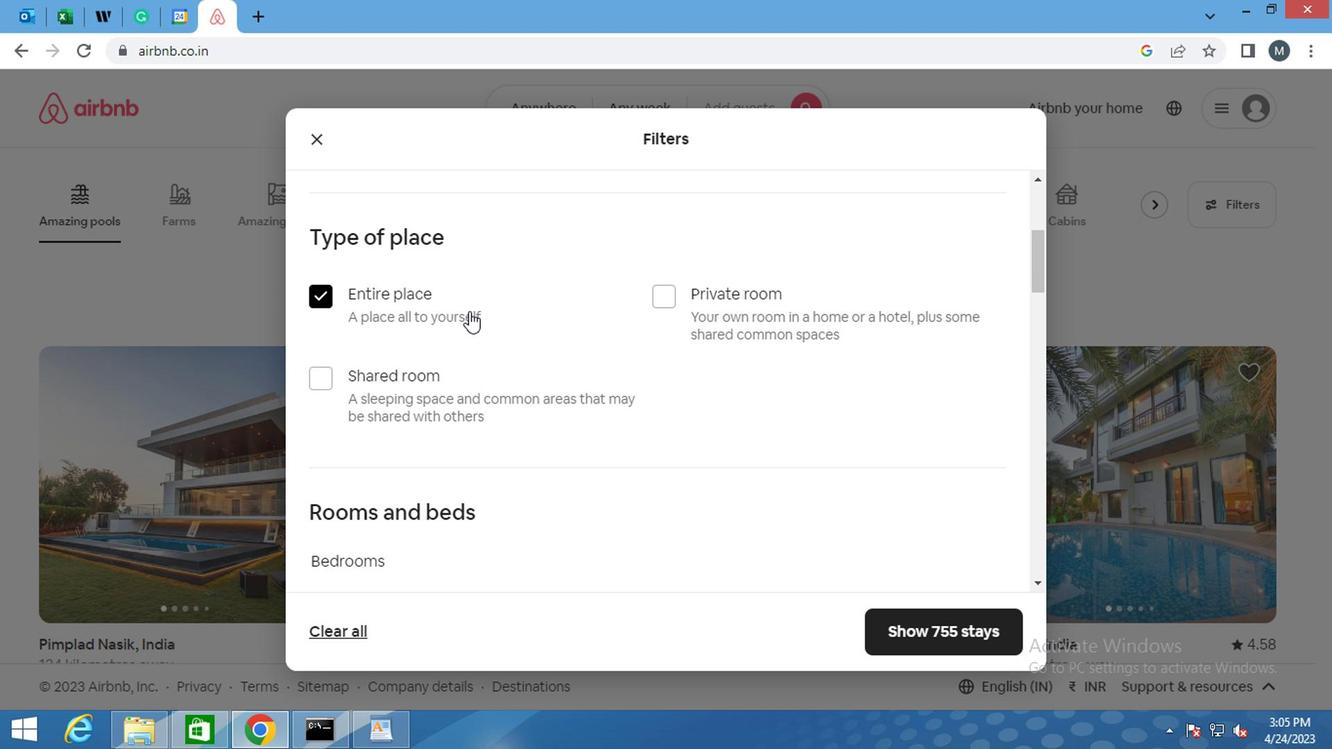 
Action: Mouse scrolled (466, 311) with delta (0, -1)
Screenshot: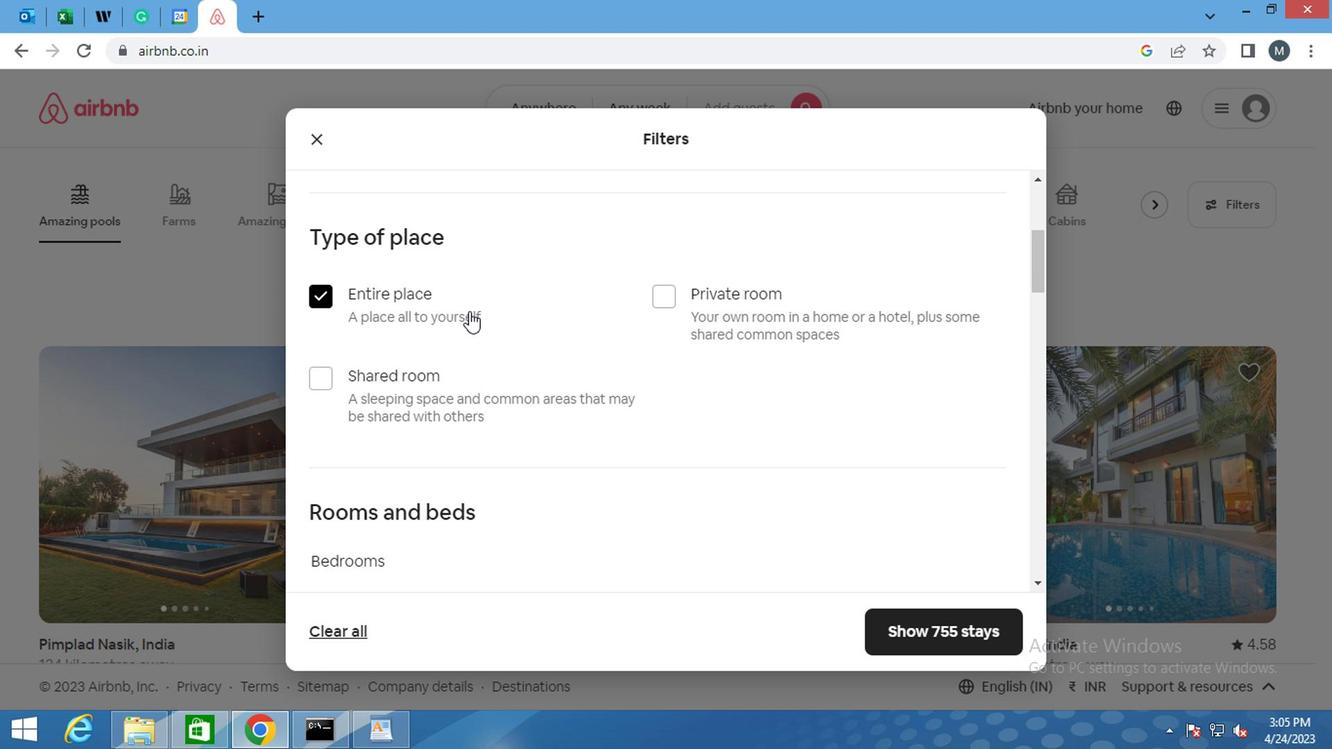 
Action: Mouse moved to (552, 412)
Screenshot: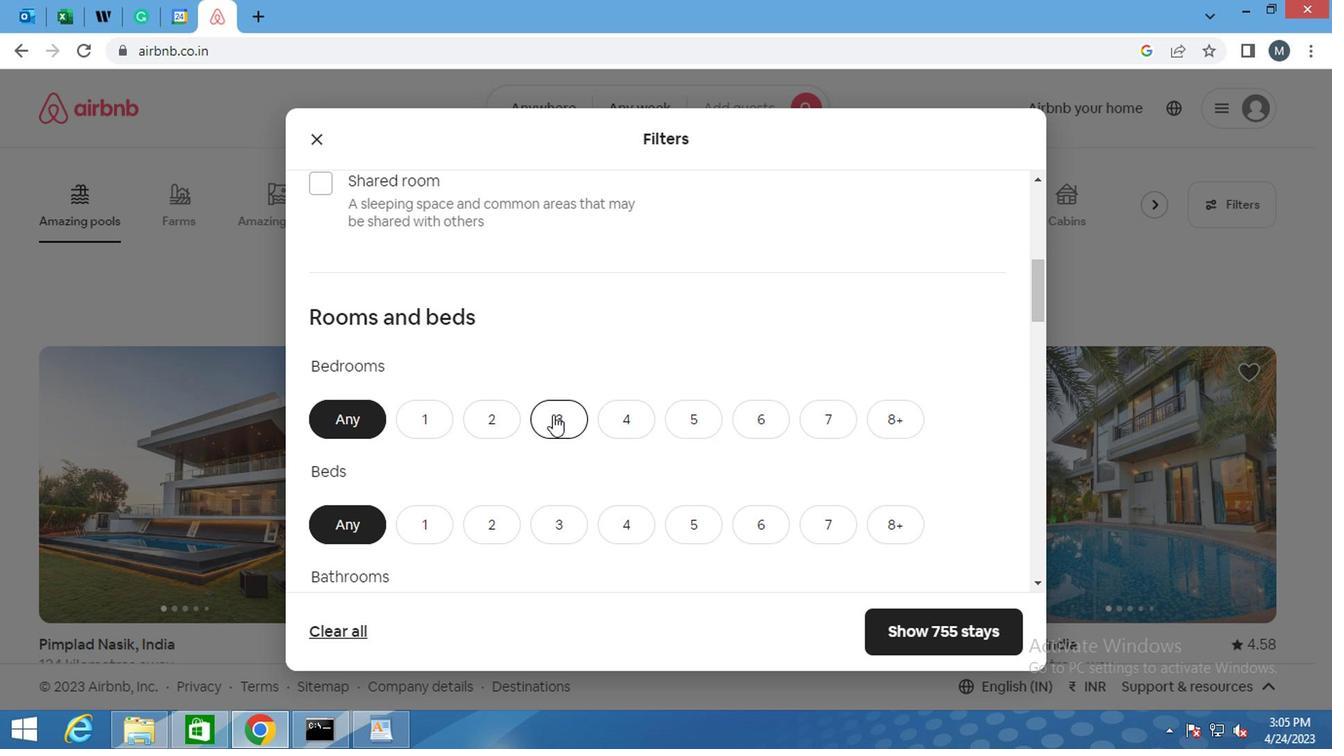 
Action: Mouse pressed left at (552, 412)
Screenshot: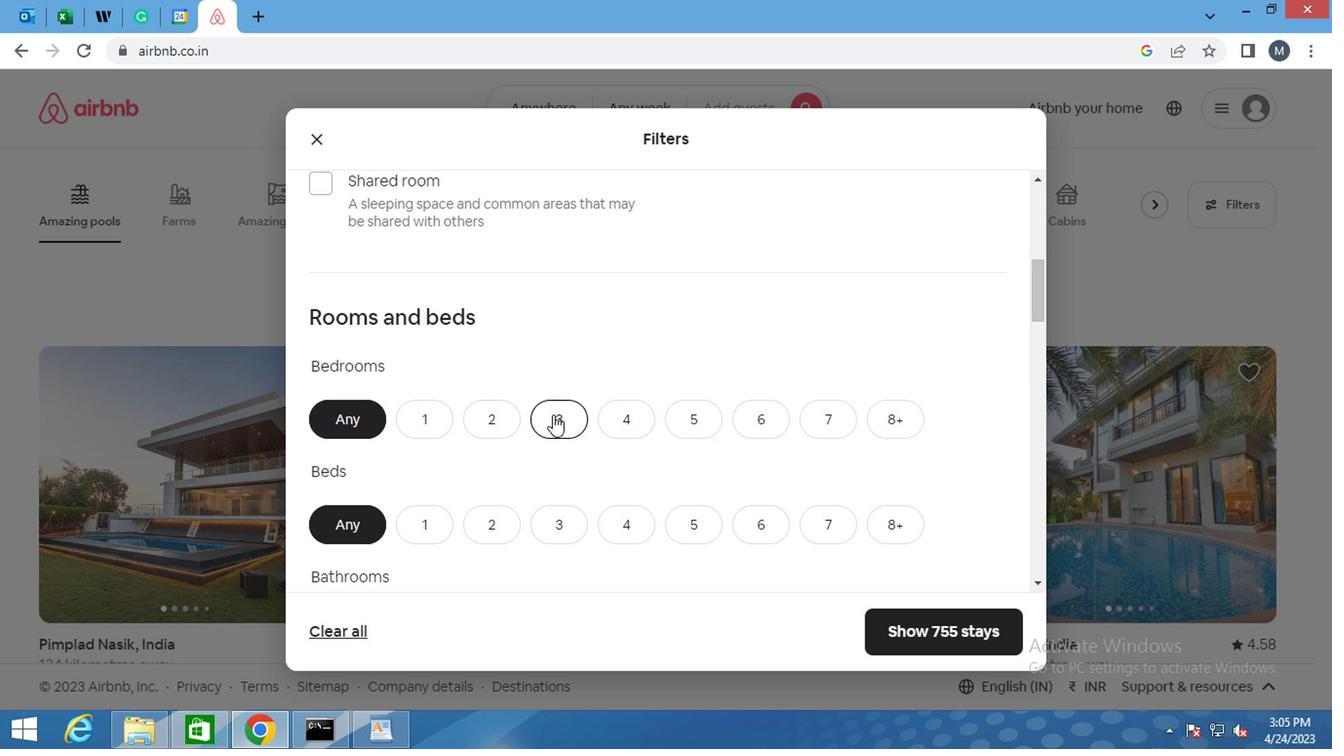 
Action: Mouse moved to (491, 381)
Screenshot: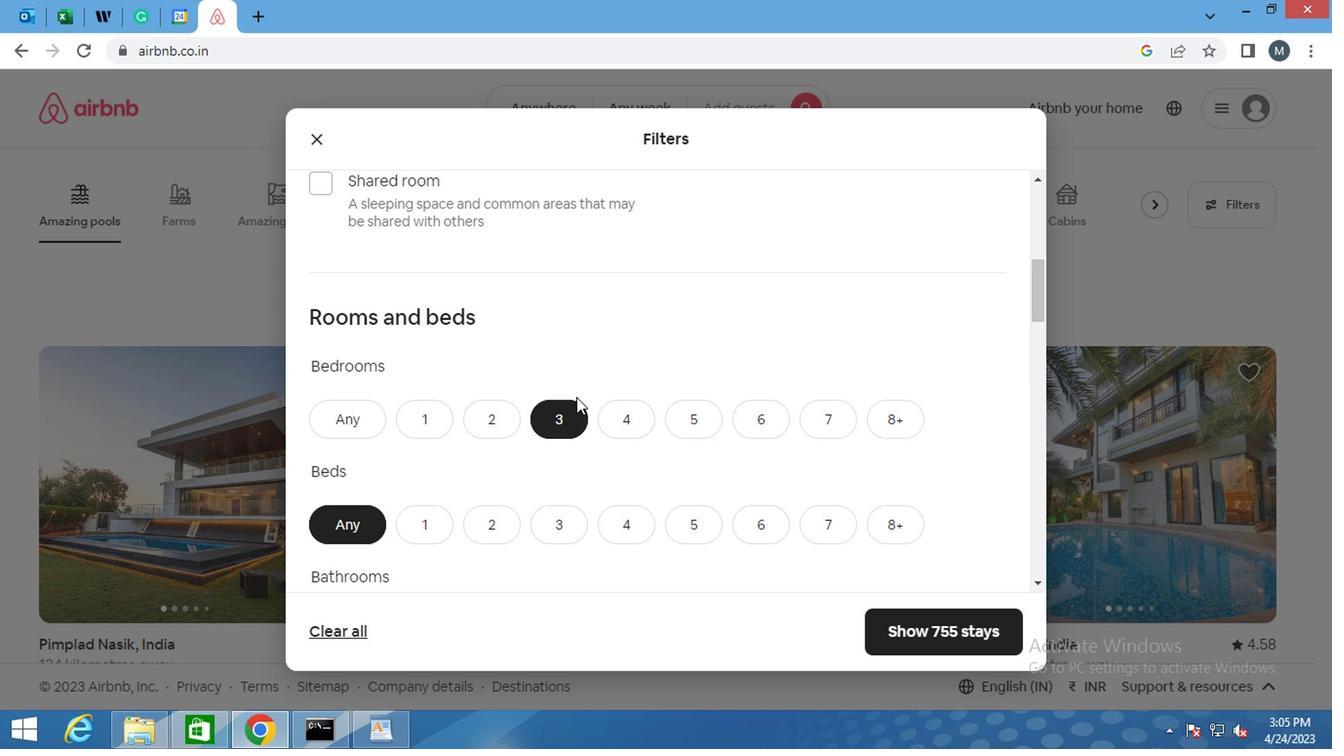 
Action: Mouse scrolled (491, 380) with delta (0, -1)
Screenshot: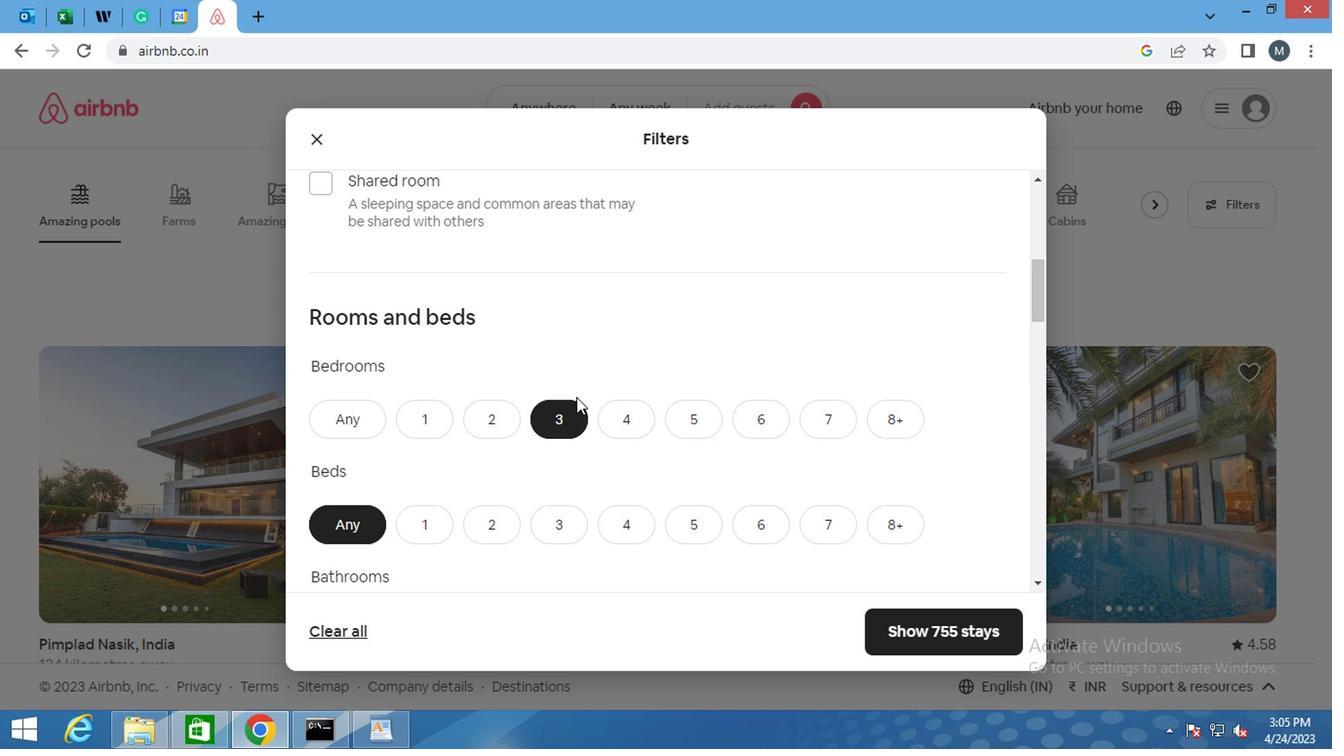 
Action: Mouse moved to (487, 381)
Screenshot: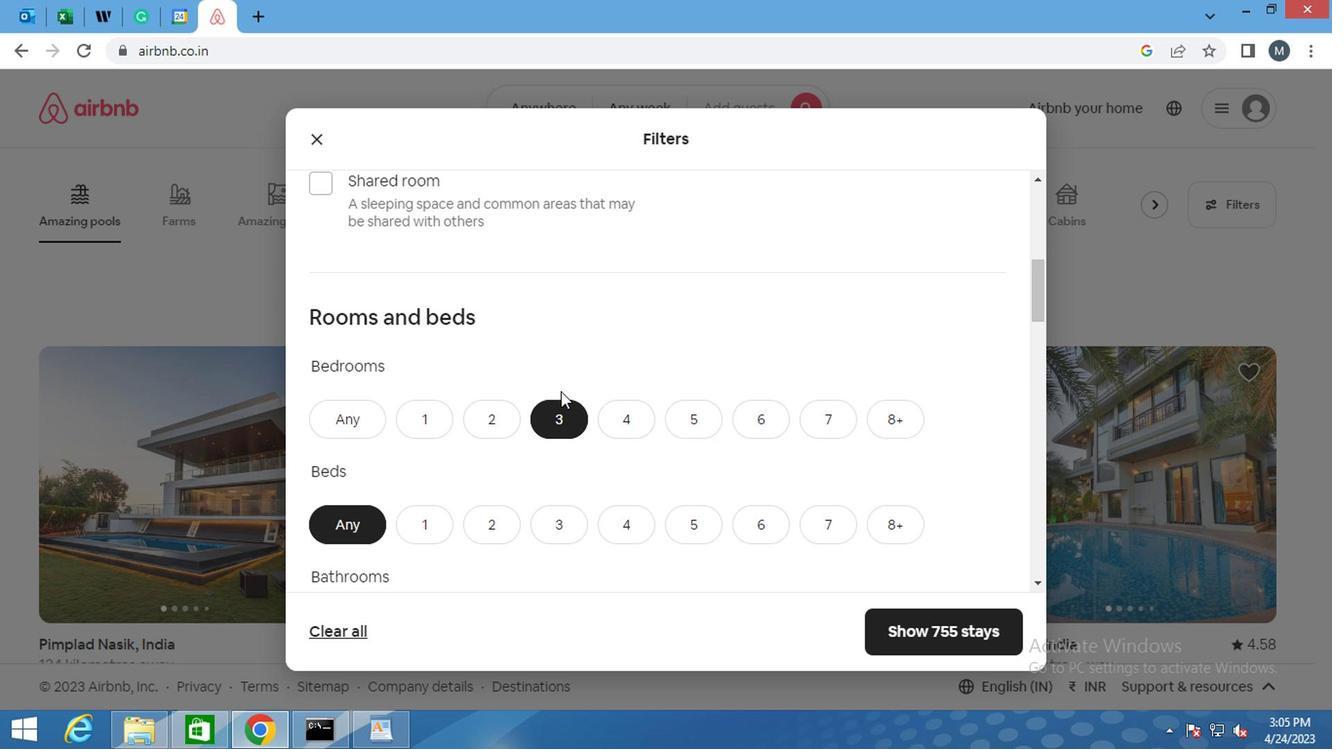
Action: Mouse scrolled (487, 380) with delta (0, -1)
Screenshot: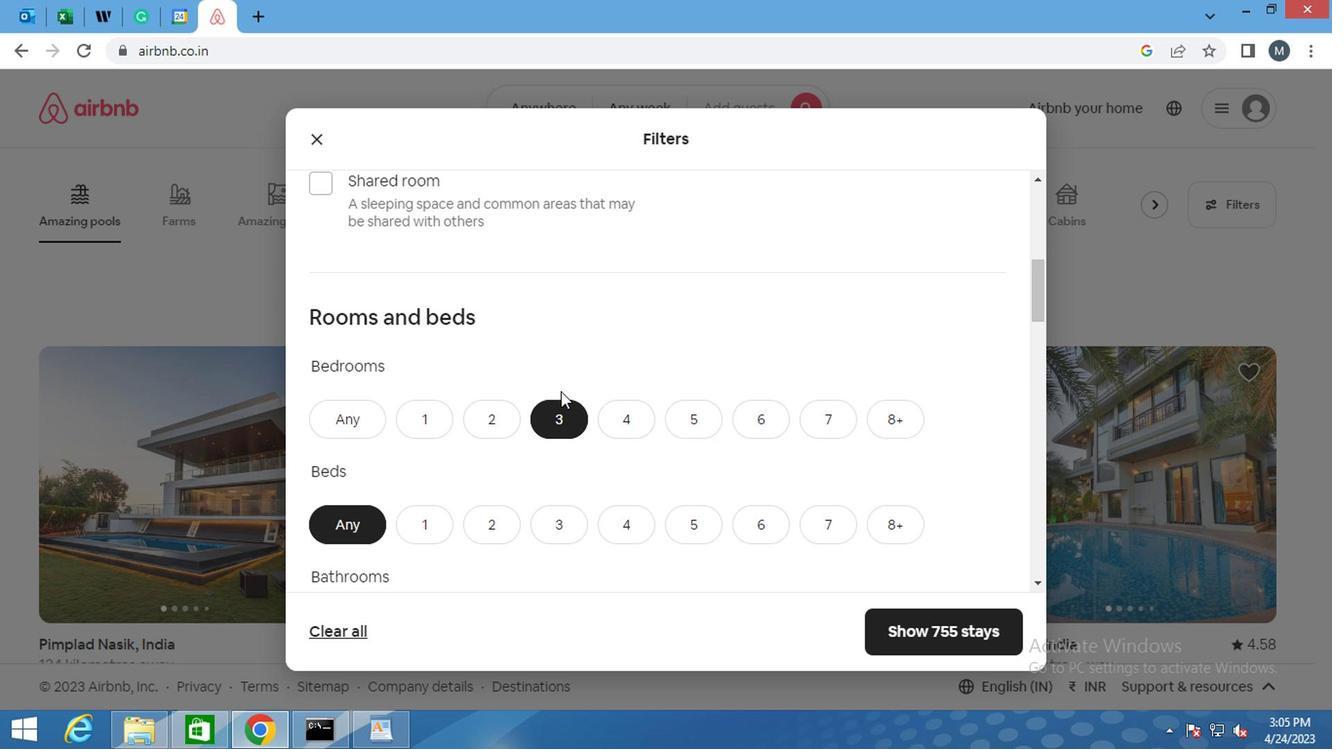 
Action: Mouse moved to (547, 331)
Screenshot: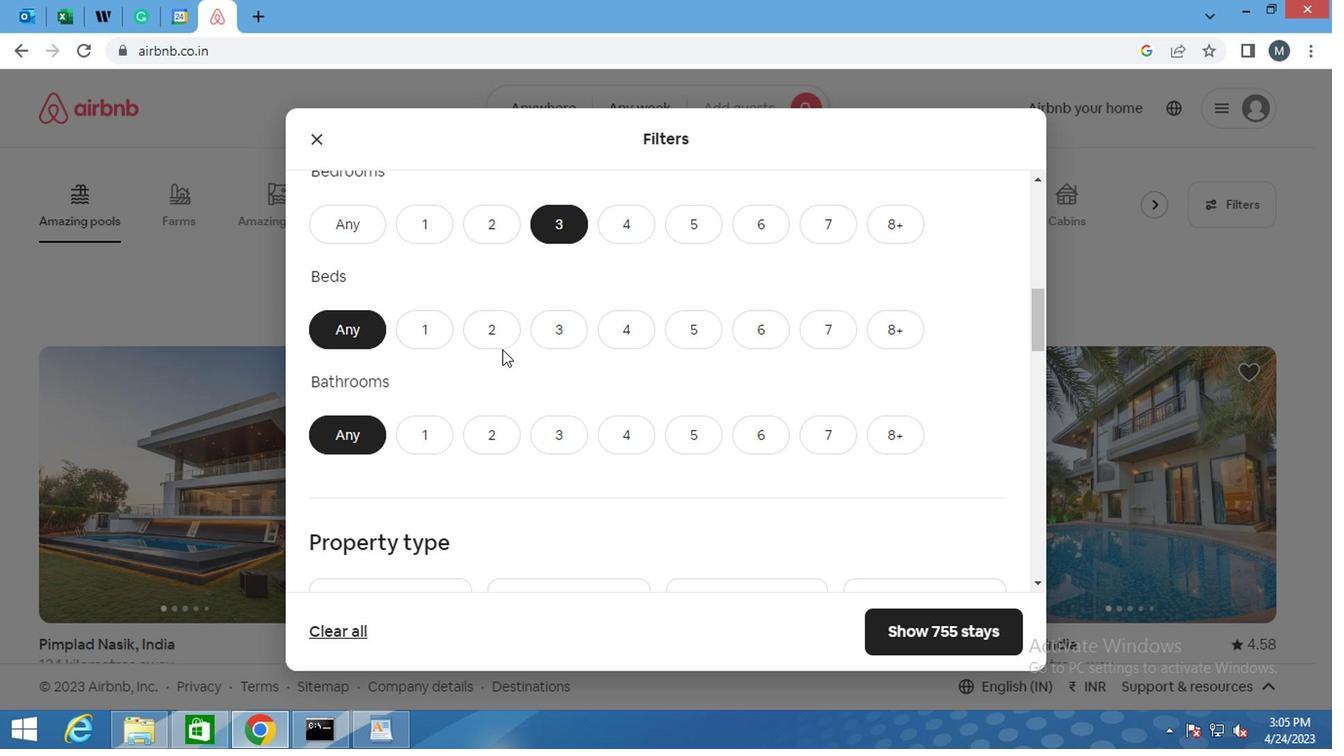 
Action: Mouse pressed left at (547, 331)
Screenshot: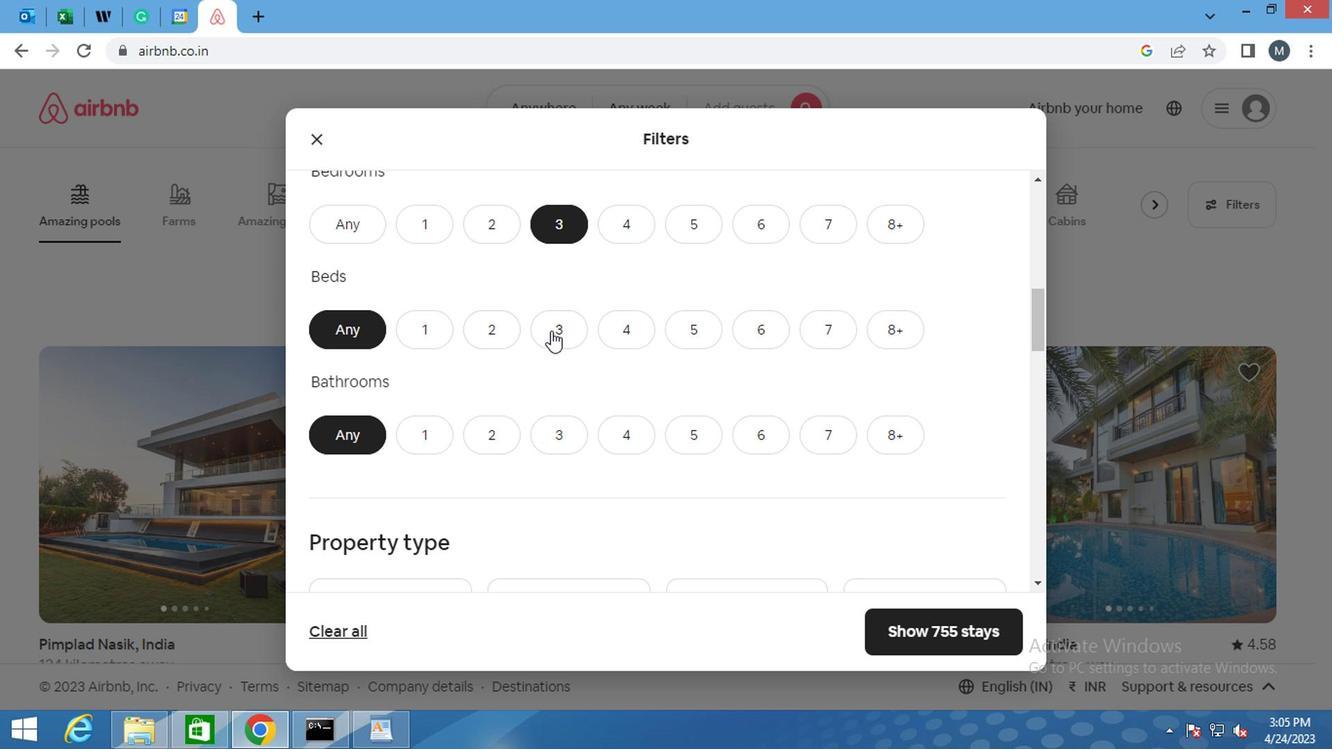 
Action: Mouse moved to (539, 437)
Screenshot: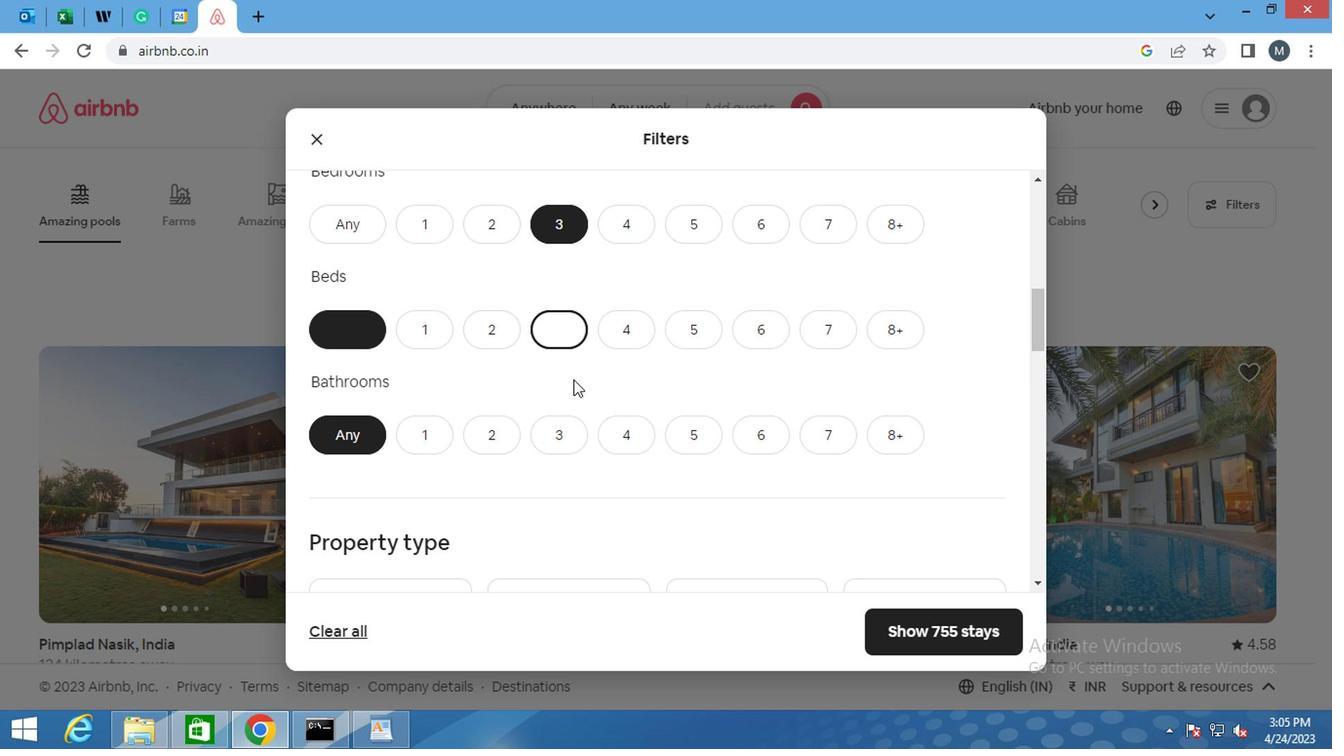 
Action: Mouse pressed left at (539, 437)
Screenshot: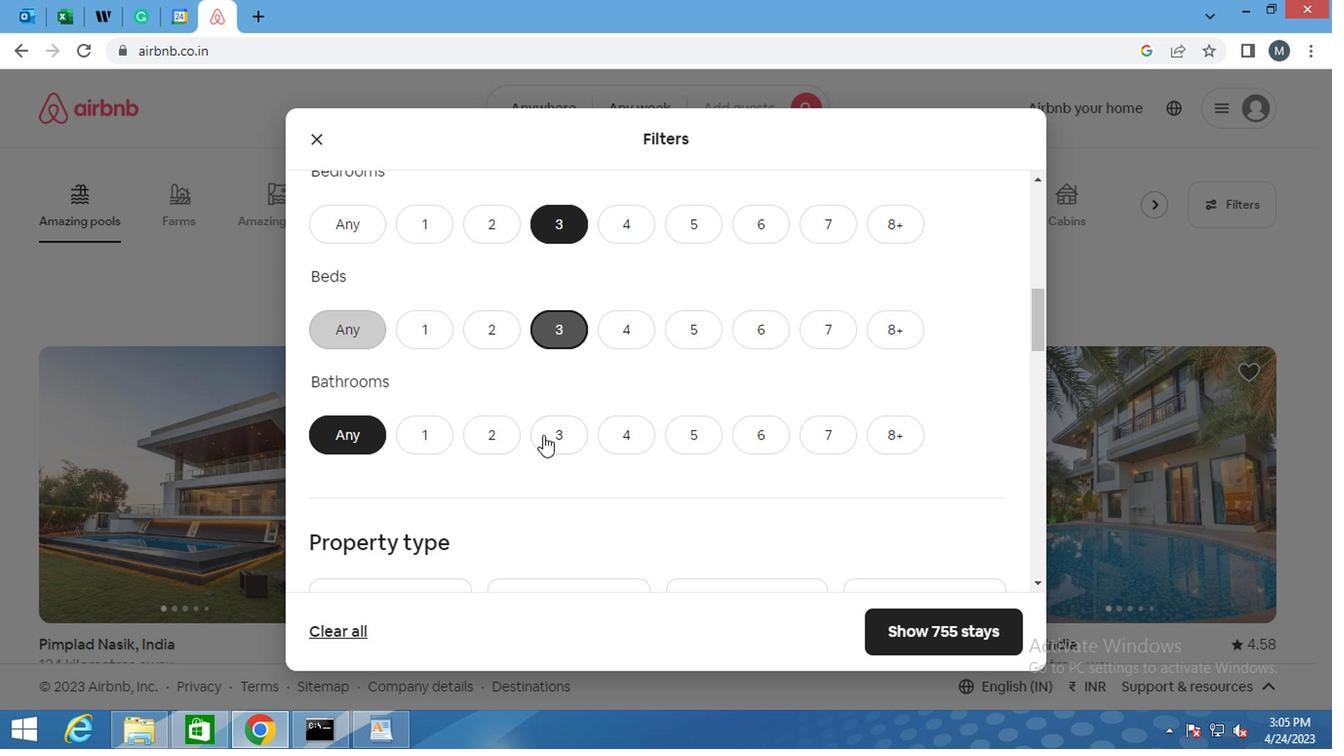 
Action: Mouse moved to (546, 394)
Screenshot: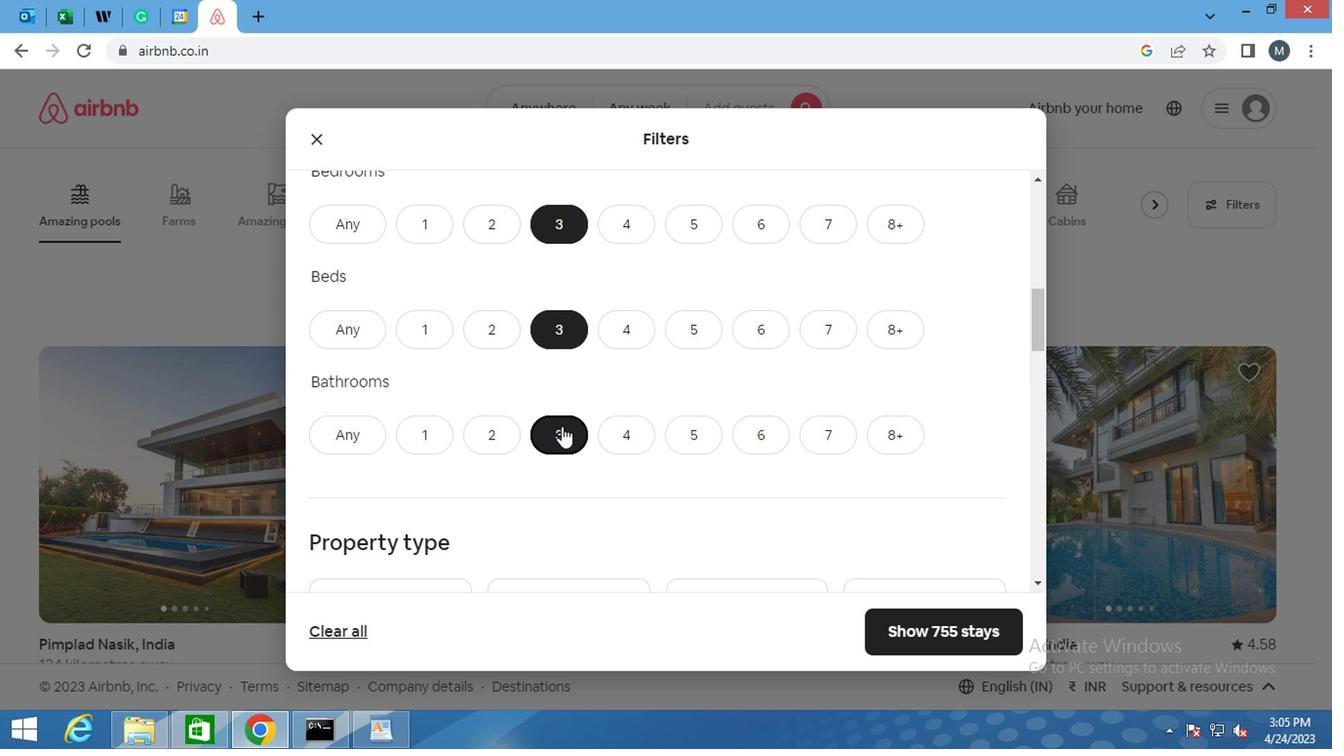 
Action: Mouse scrolled (546, 393) with delta (0, -1)
Screenshot: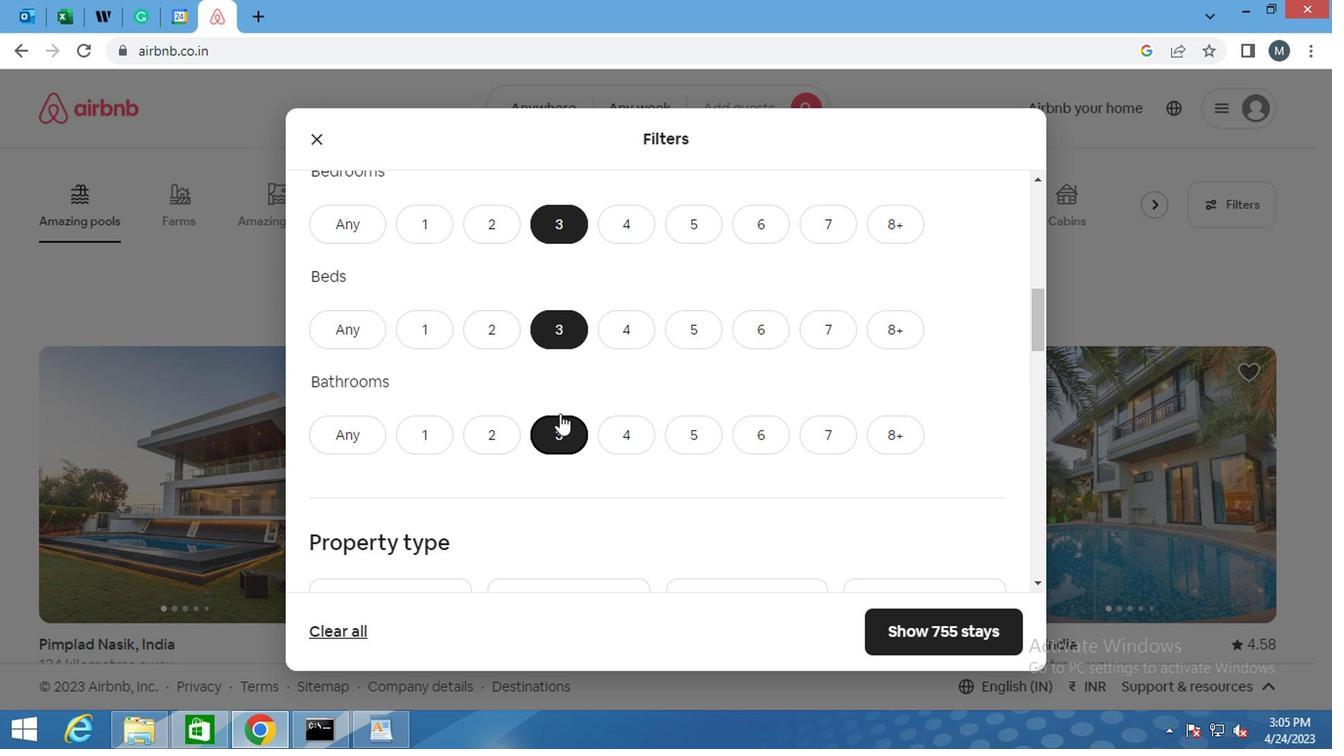 
Action: Mouse scrolled (546, 393) with delta (0, -1)
Screenshot: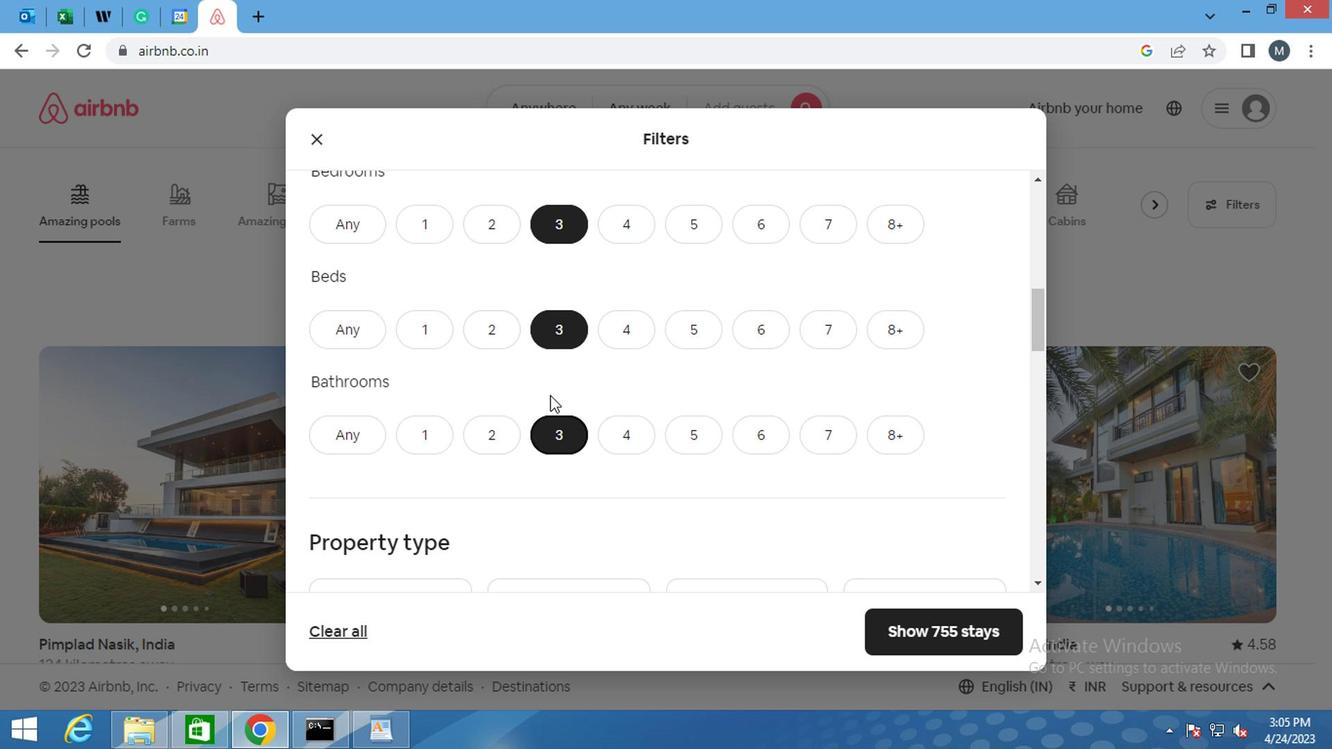 
Action: Mouse scrolled (546, 393) with delta (0, -1)
Screenshot: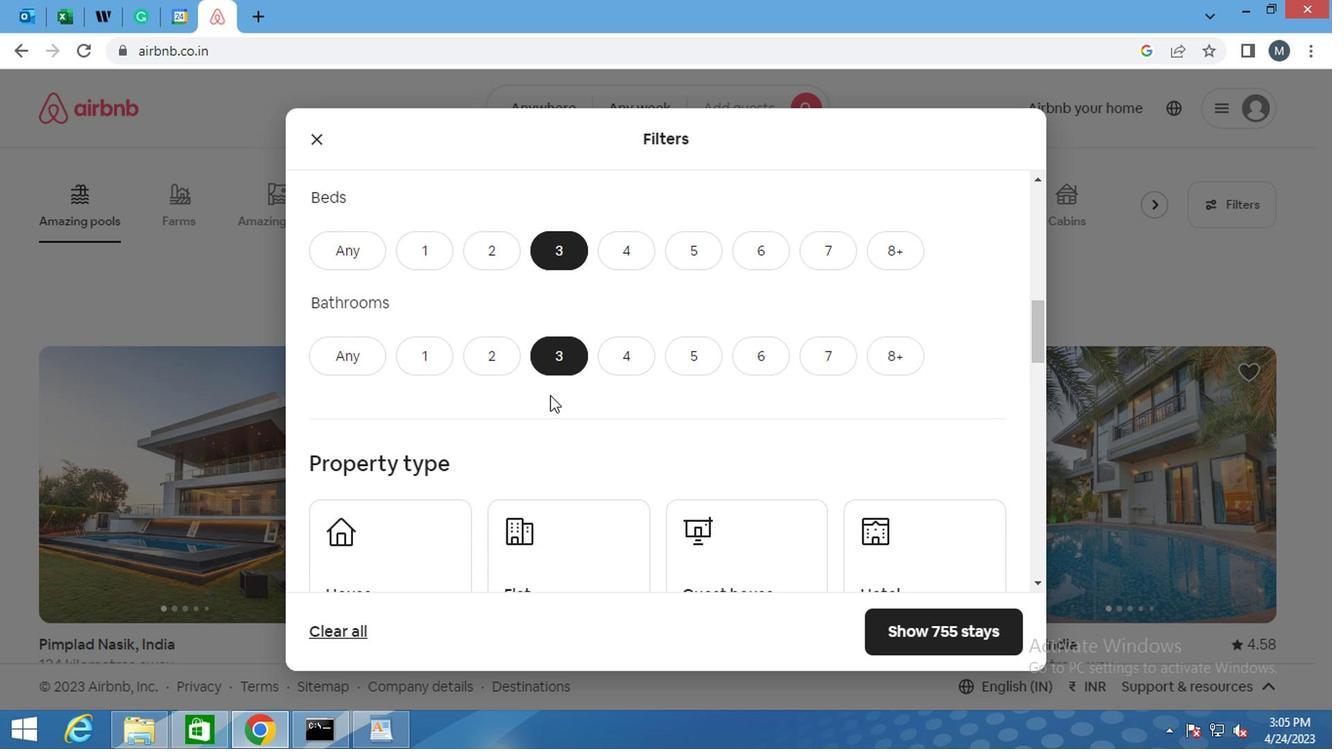 
Action: Mouse moved to (422, 369)
Screenshot: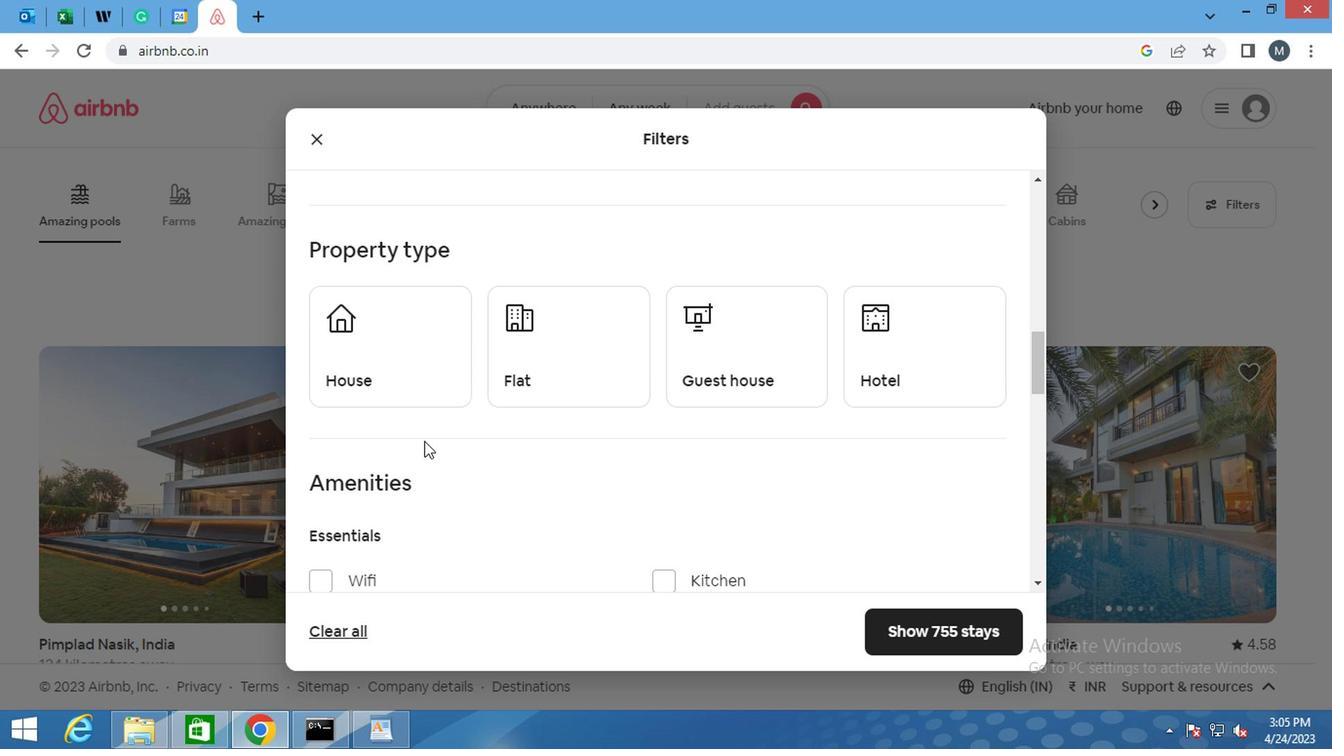 
Action: Mouse pressed left at (422, 369)
Screenshot: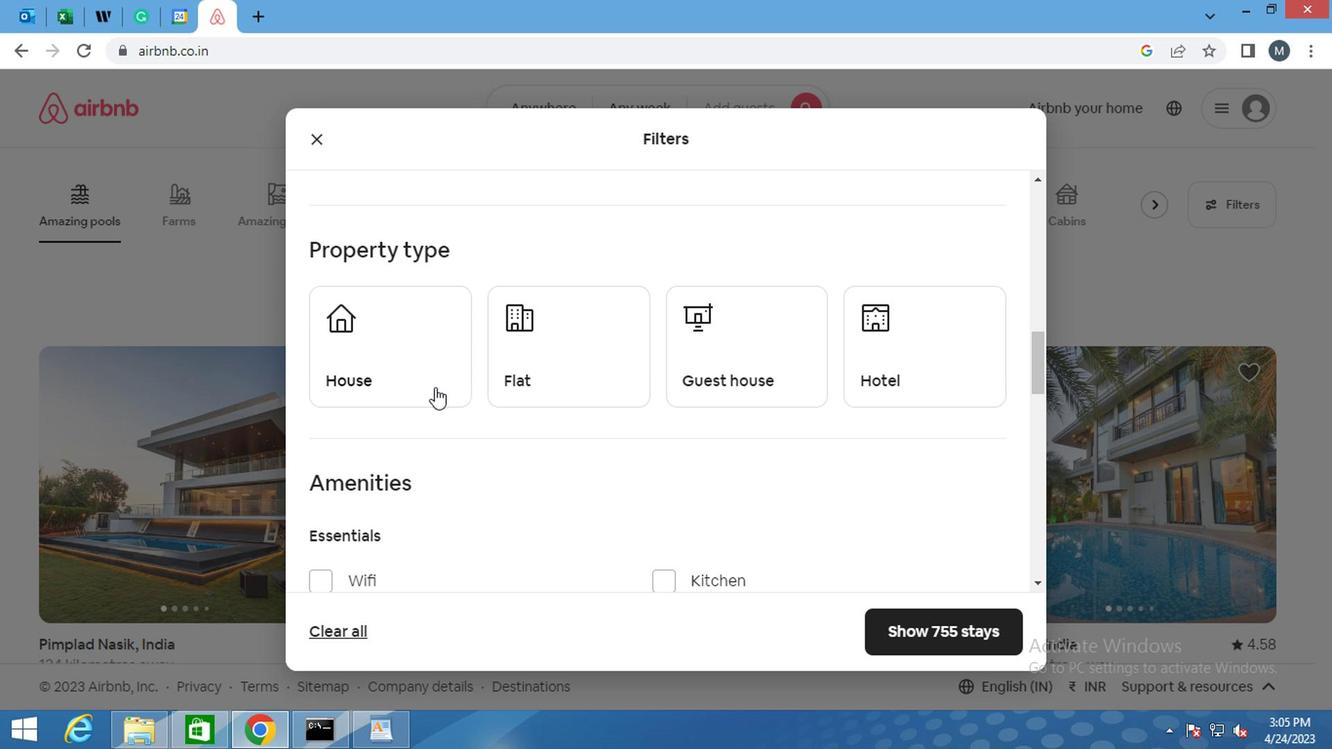 
Action: Mouse moved to (532, 362)
Screenshot: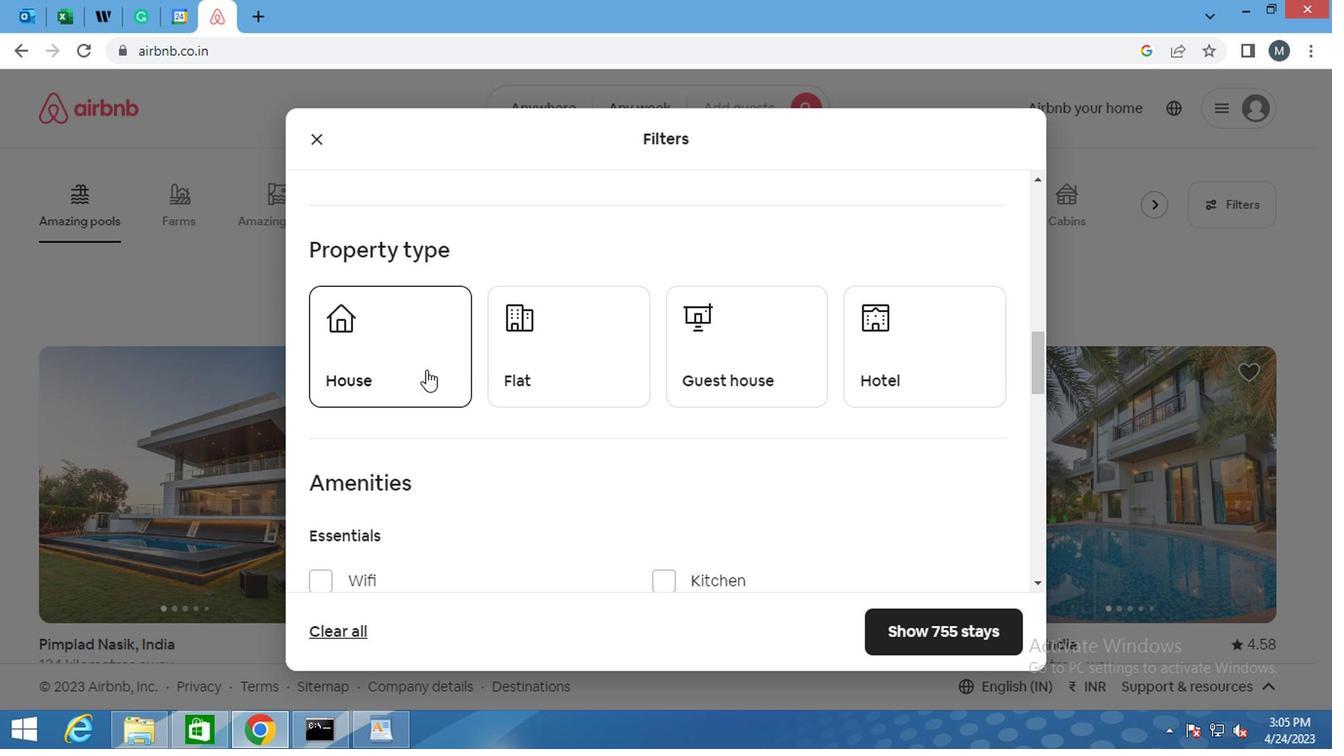 
Action: Mouse pressed left at (532, 362)
Screenshot: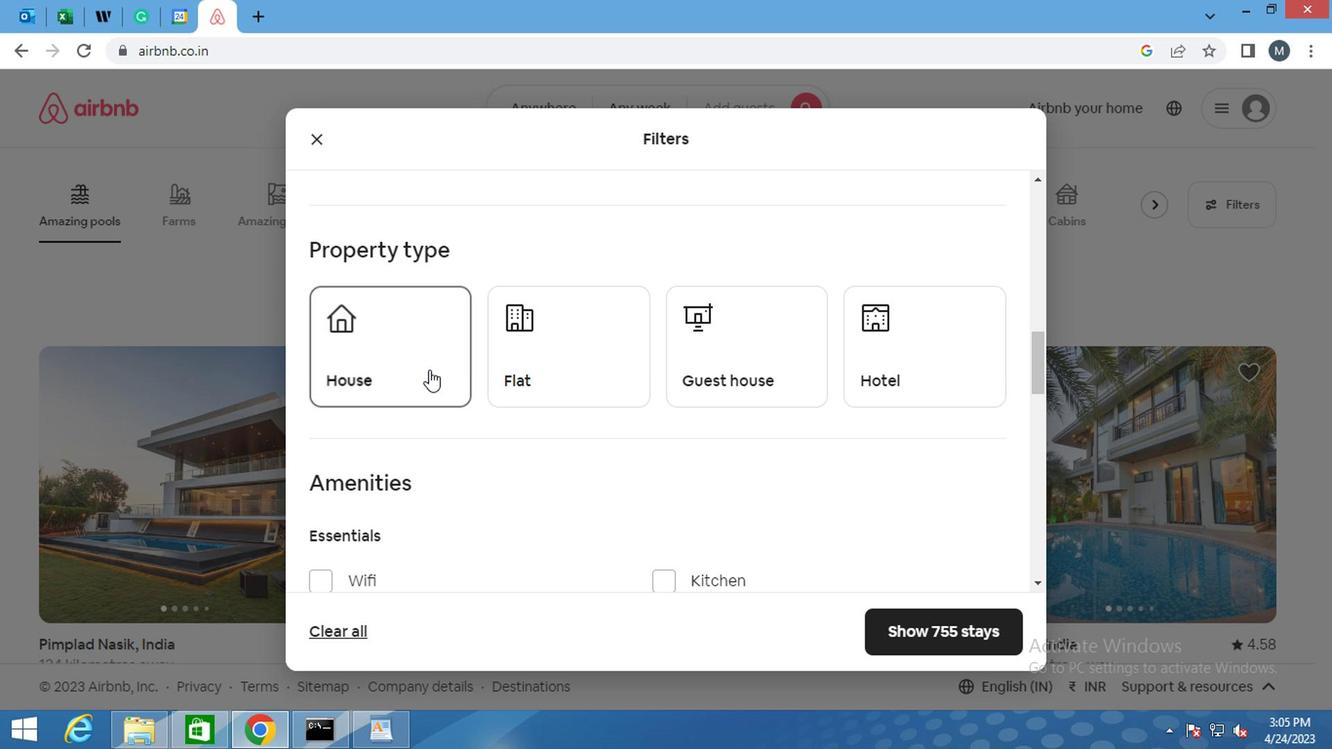 
Action: Mouse moved to (677, 356)
Screenshot: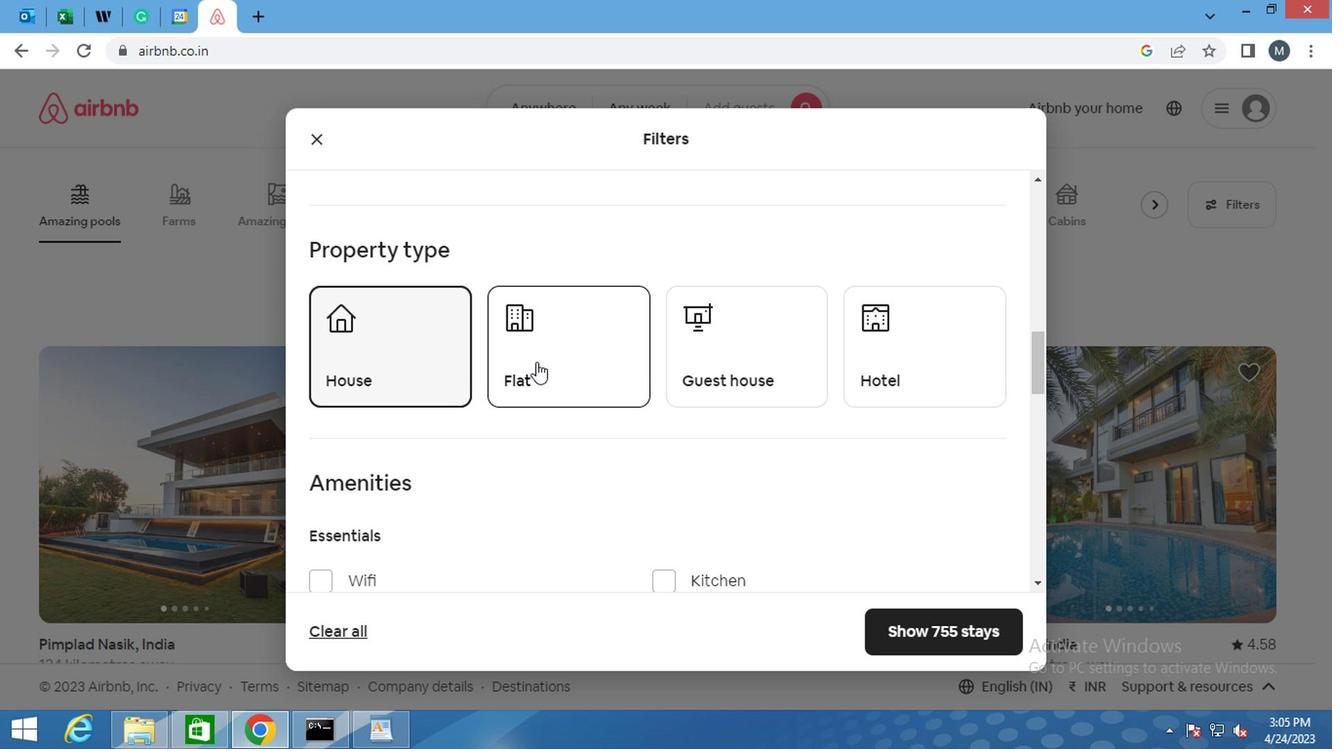 
Action: Mouse pressed left at (677, 356)
Screenshot: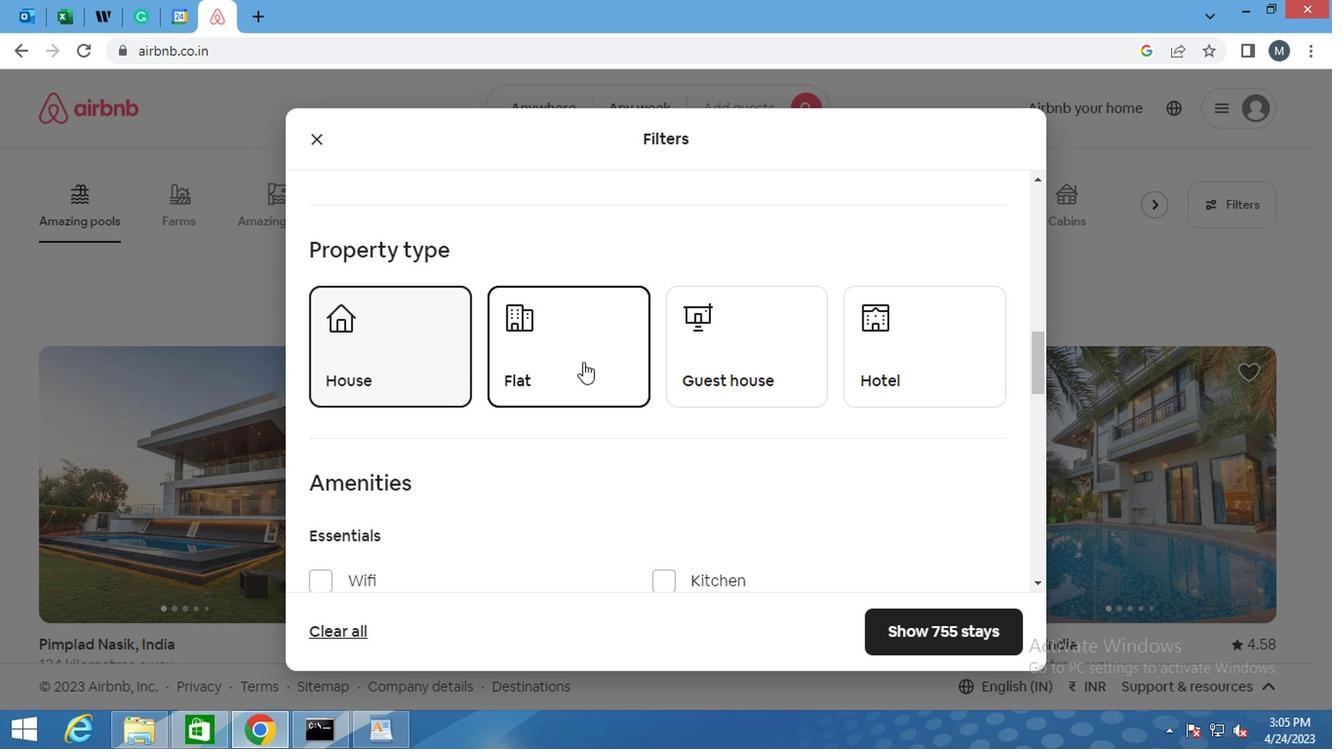 
Action: Mouse moved to (587, 375)
Screenshot: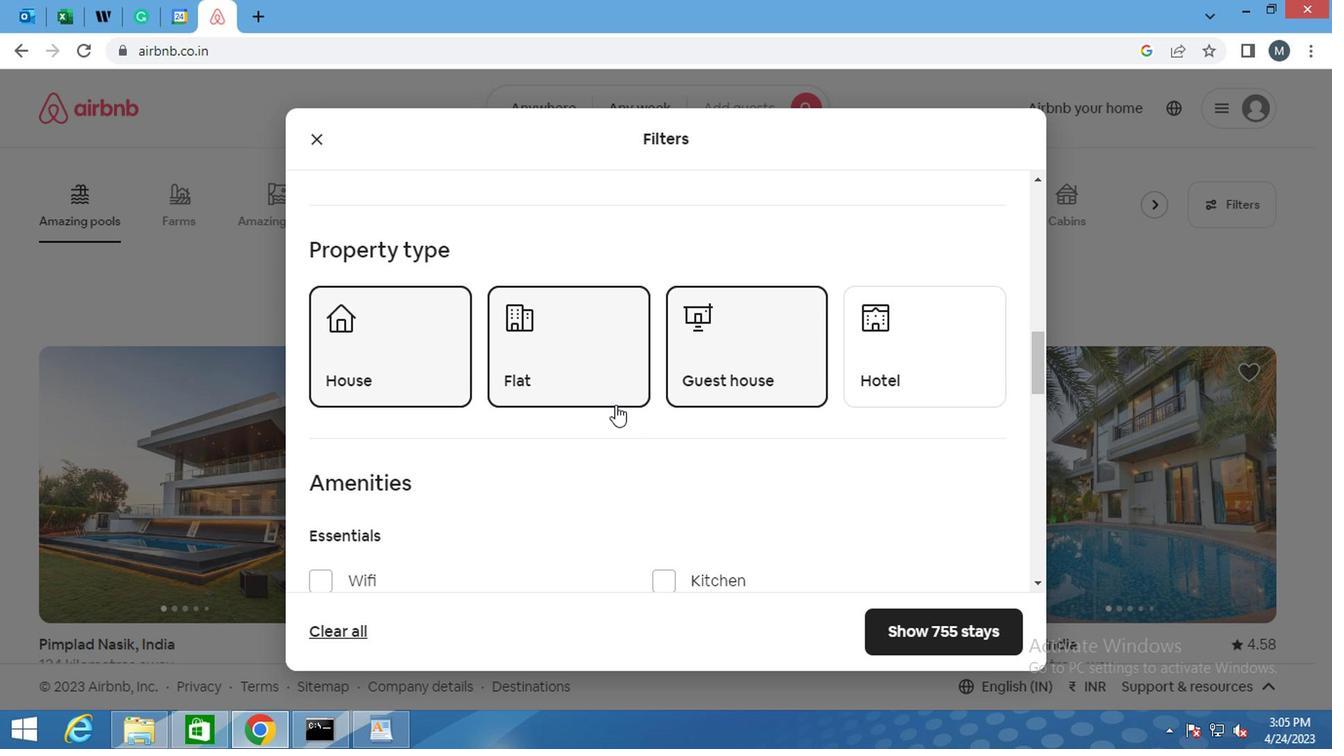 
Action: Mouse scrolled (587, 374) with delta (0, 0)
Screenshot: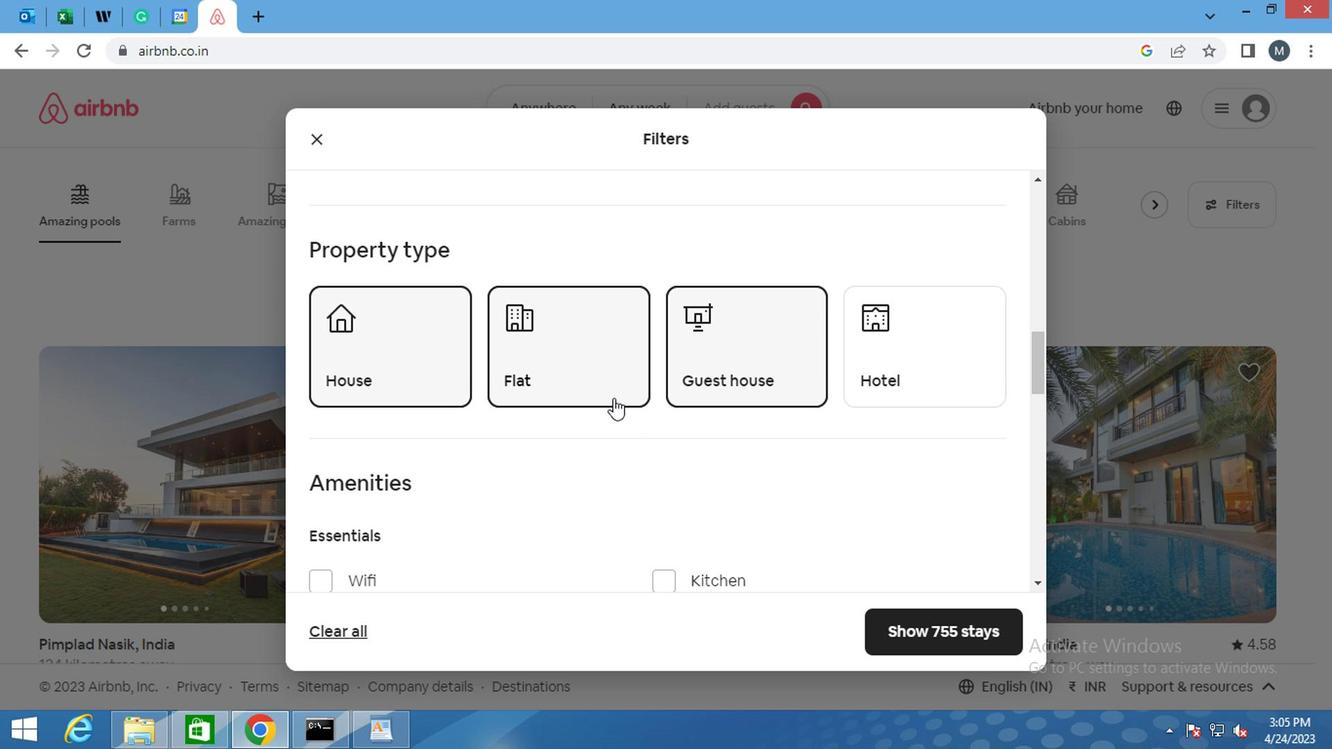 
Action: Mouse scrolled (587, 374) with delta (0, 0)
Screenshot: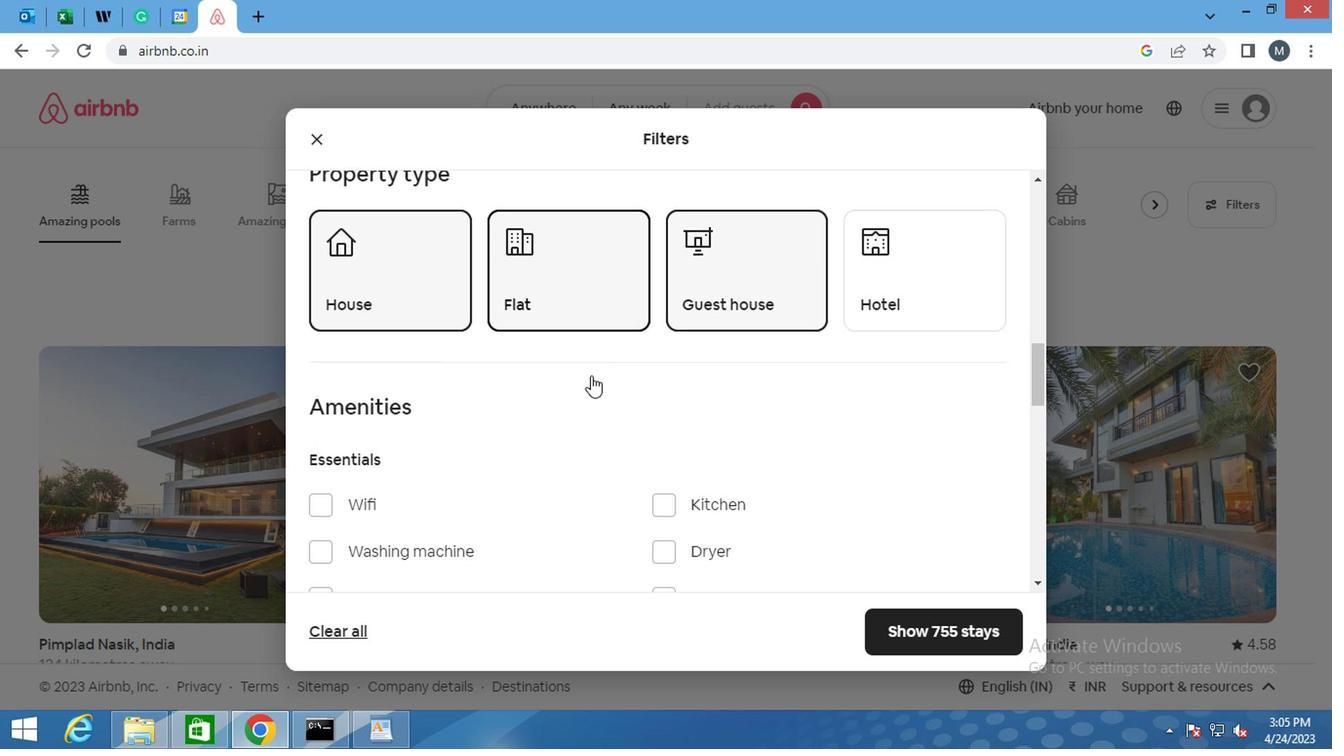
Action: Mouse moved to (329, 431)
Screenshot: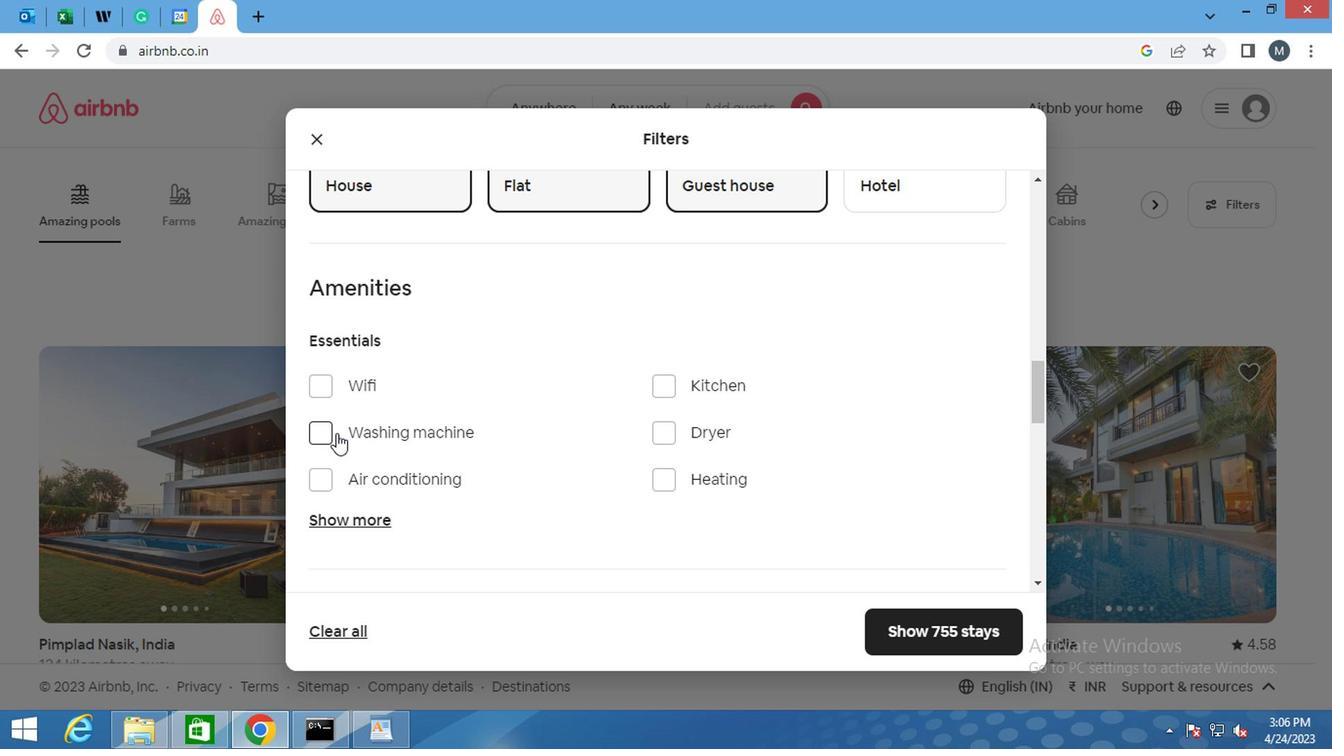 
Action: Mouse pressed left at (329, 431)
Screenshot: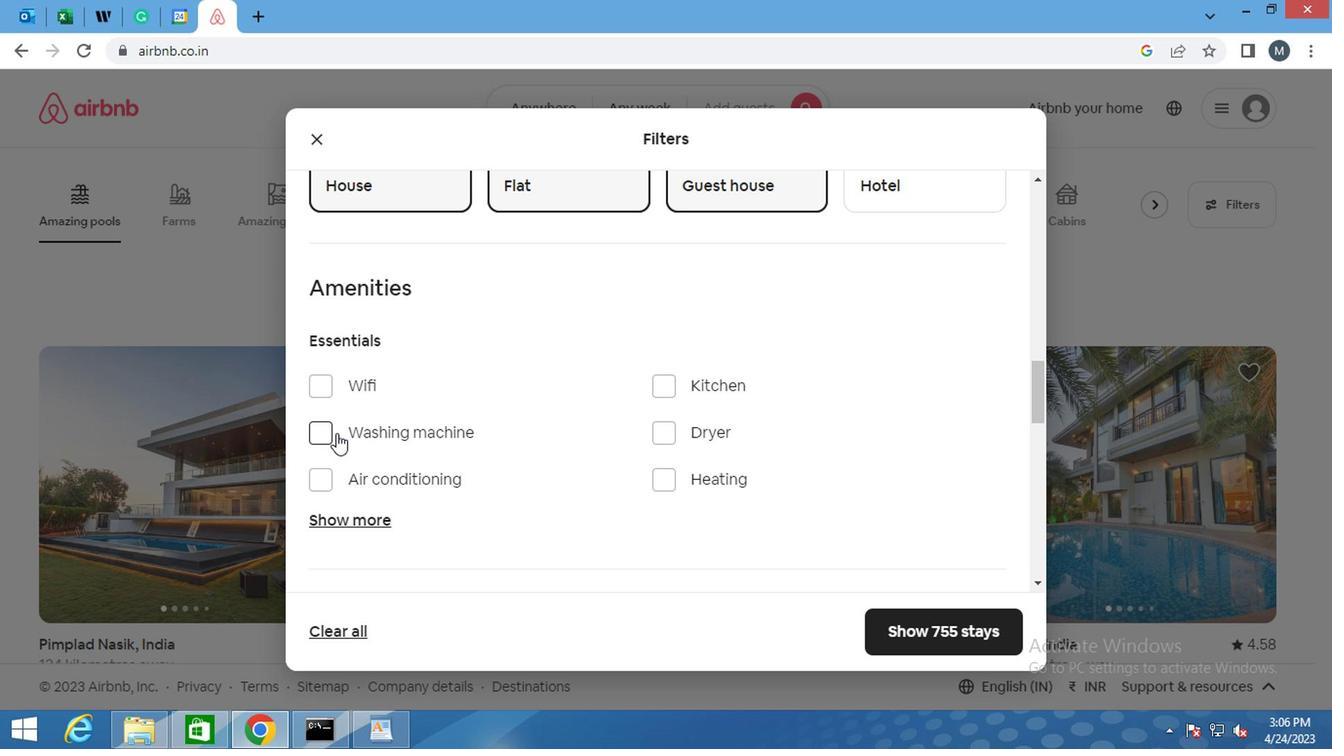 
Action: Mouse moved to (513, 394)
Screenshot: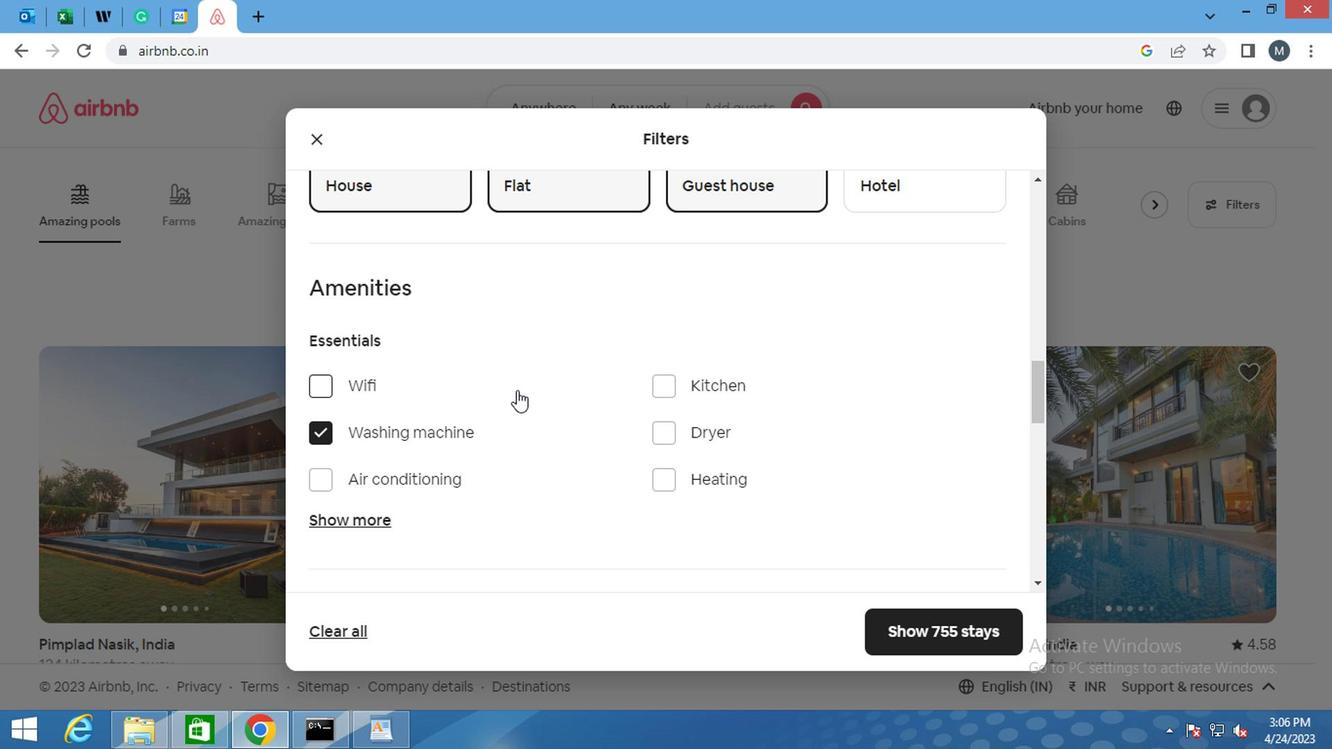 
Action: Mouse scrolled (513, 393) with delta (0, -1)
Screenshot: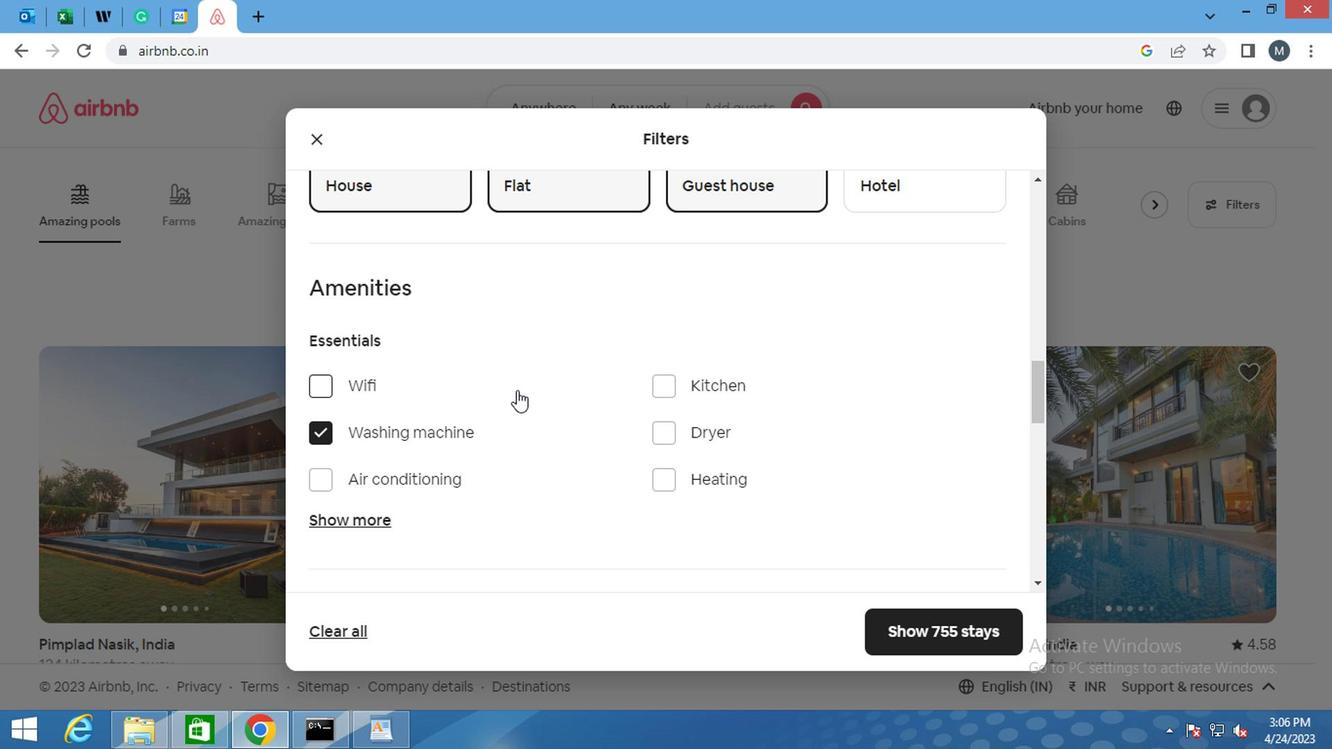 
Action: Mouse moved to (513, 396)
Screenshot: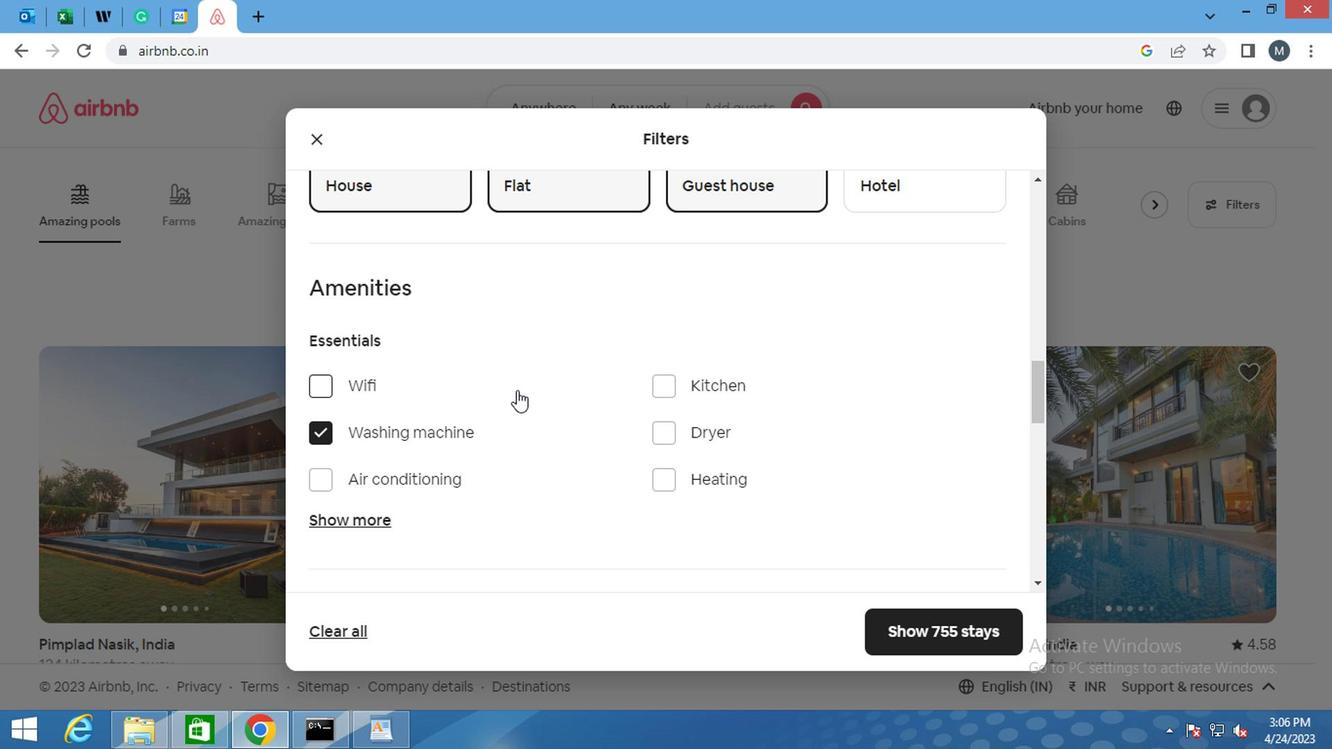 
Action: Mouse scrolled (513, 395) with delta (0, -1)
Screenshot: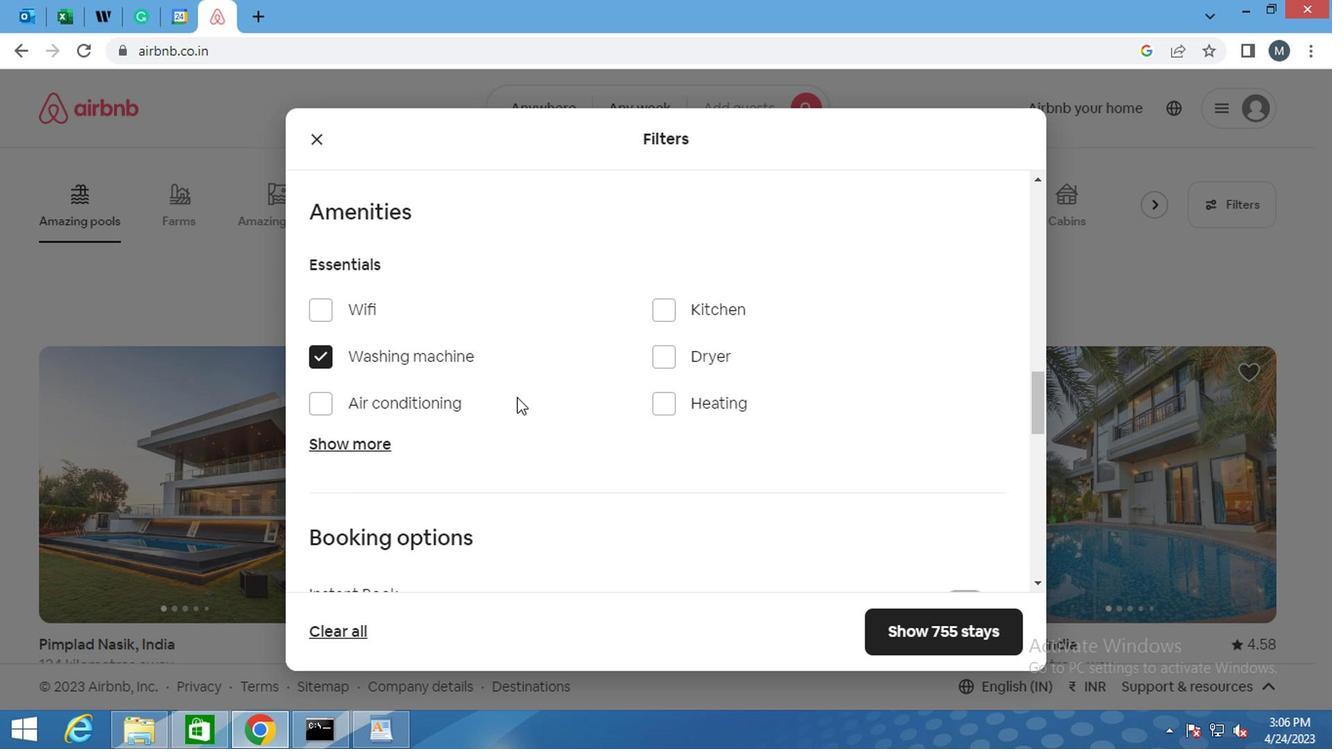 
Action: Mouse scrolled (513, 395) with delta (0, -1)
Screenshot: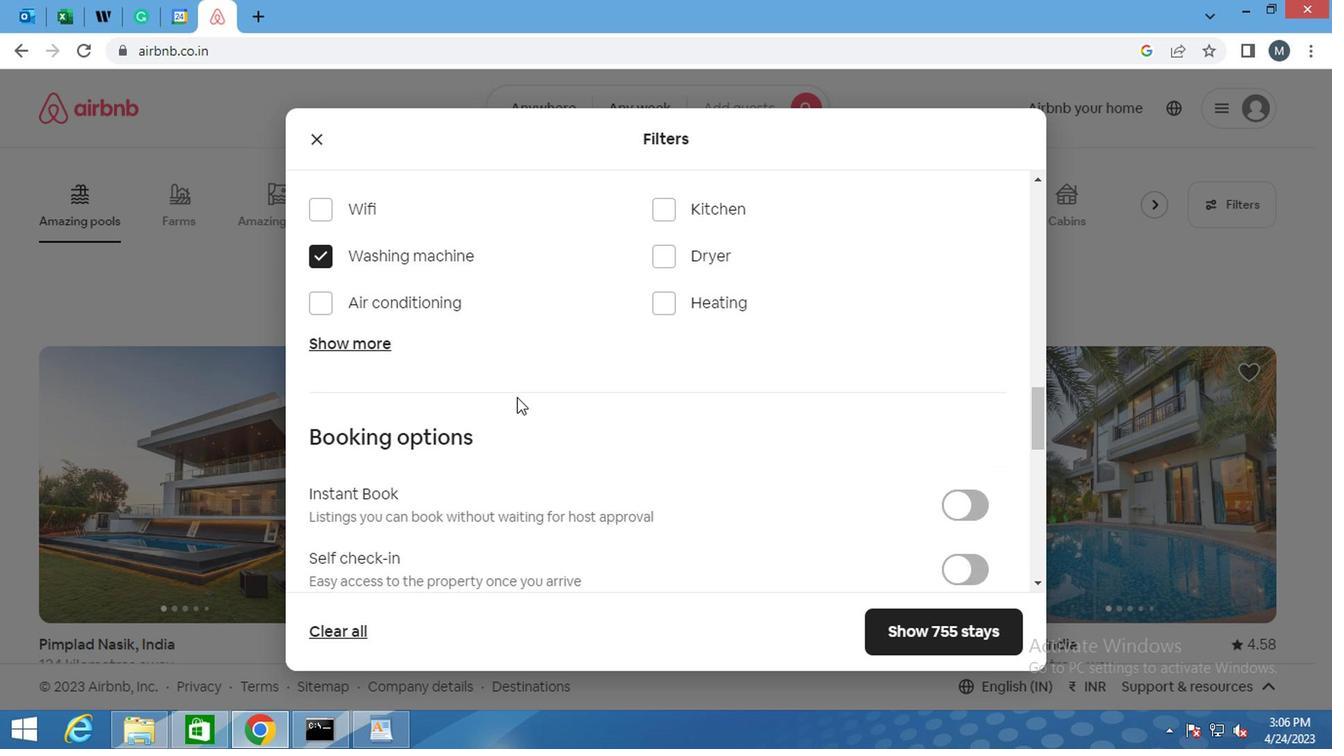 
Action: Mouse moved to (964, 458)
Screenshot: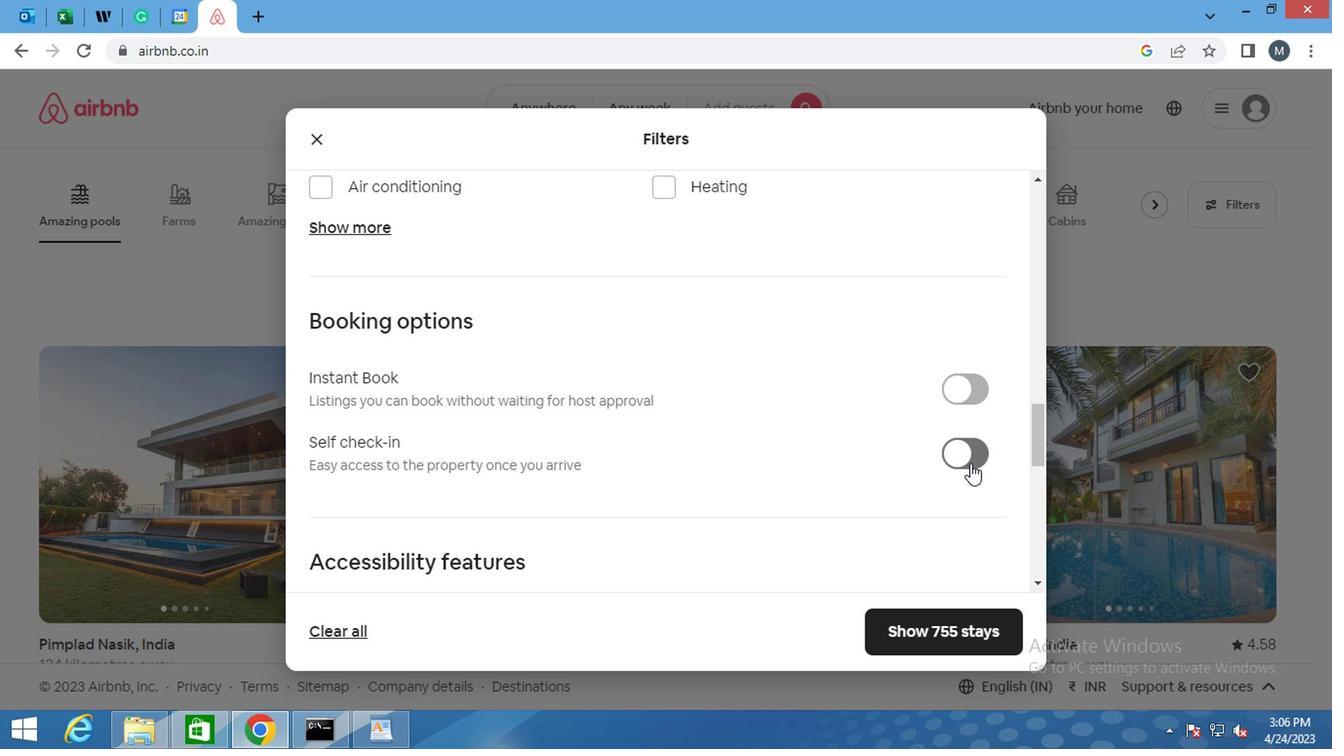 
Action: Mouse pressed left at (964, 458)
Screenshot: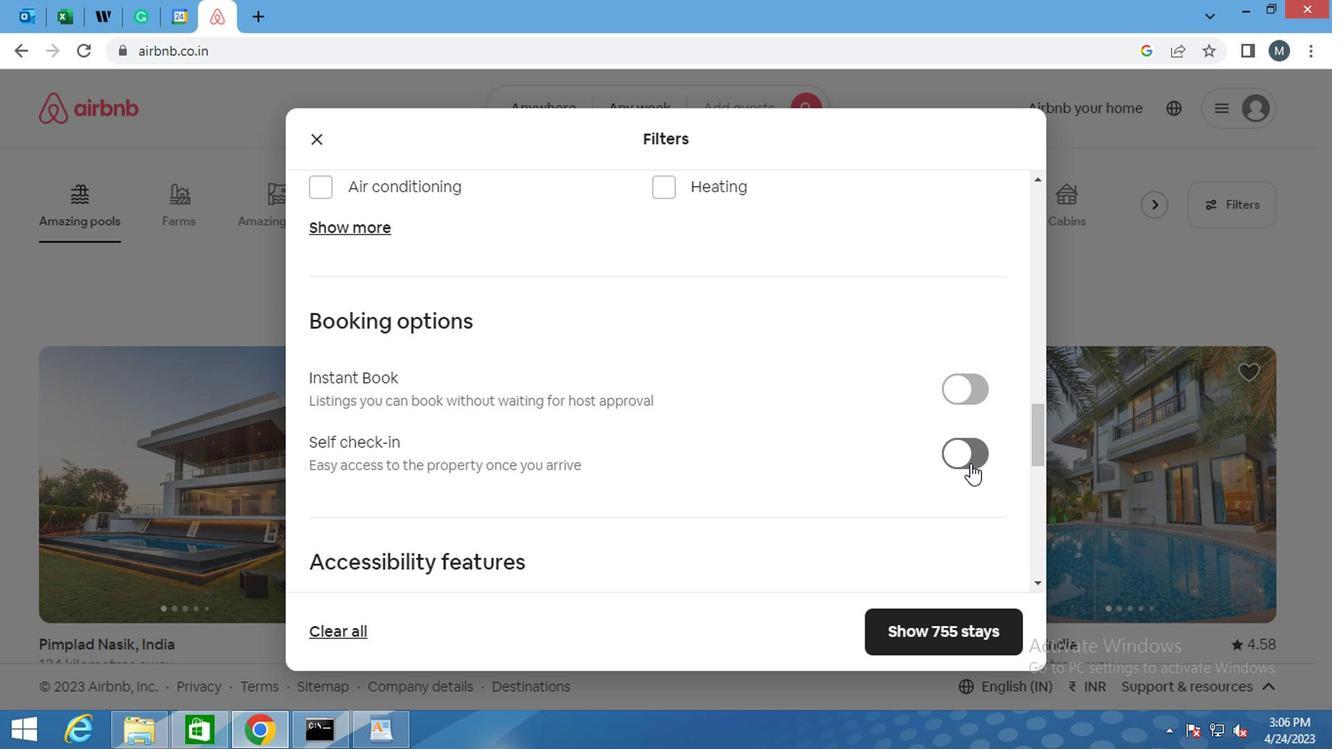 
Action: Mouse moved to (619, 460)
Screenshot: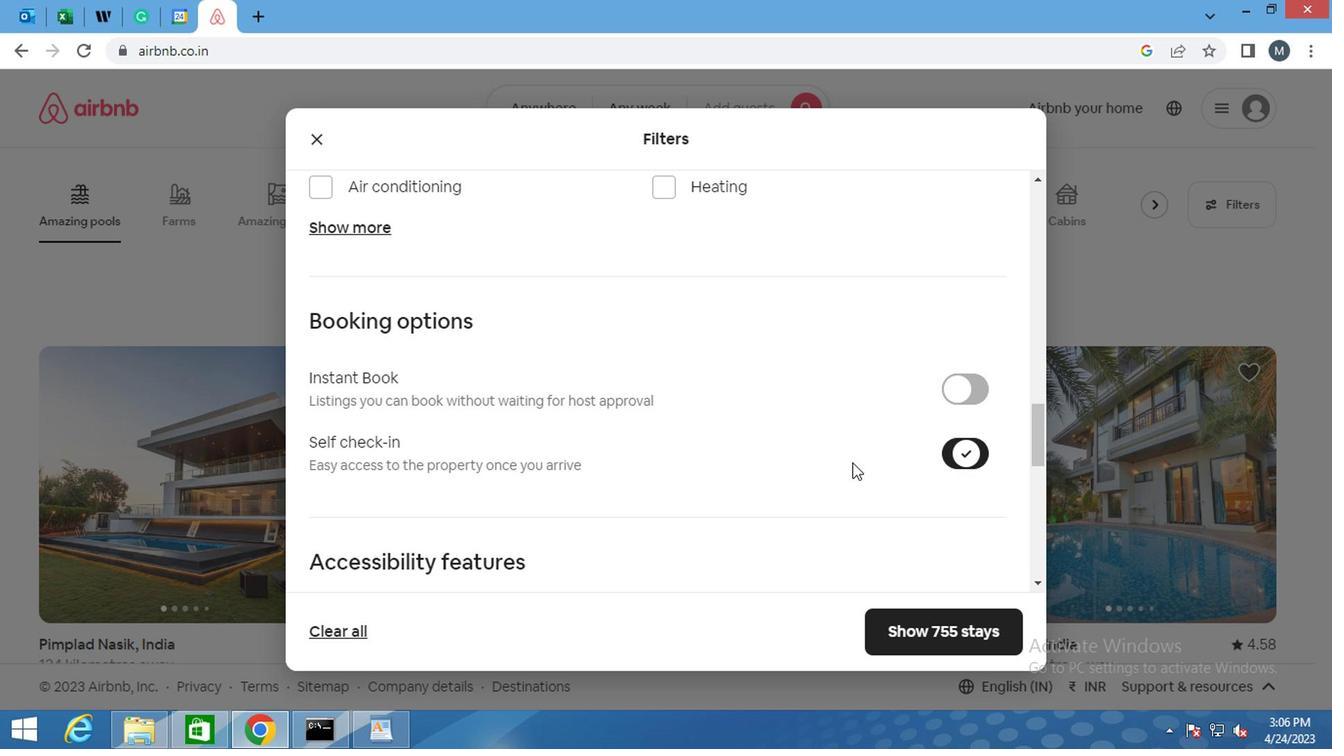 
Action: Mouse scrolled (619, 459) with delta (0, -1)
Screenshot: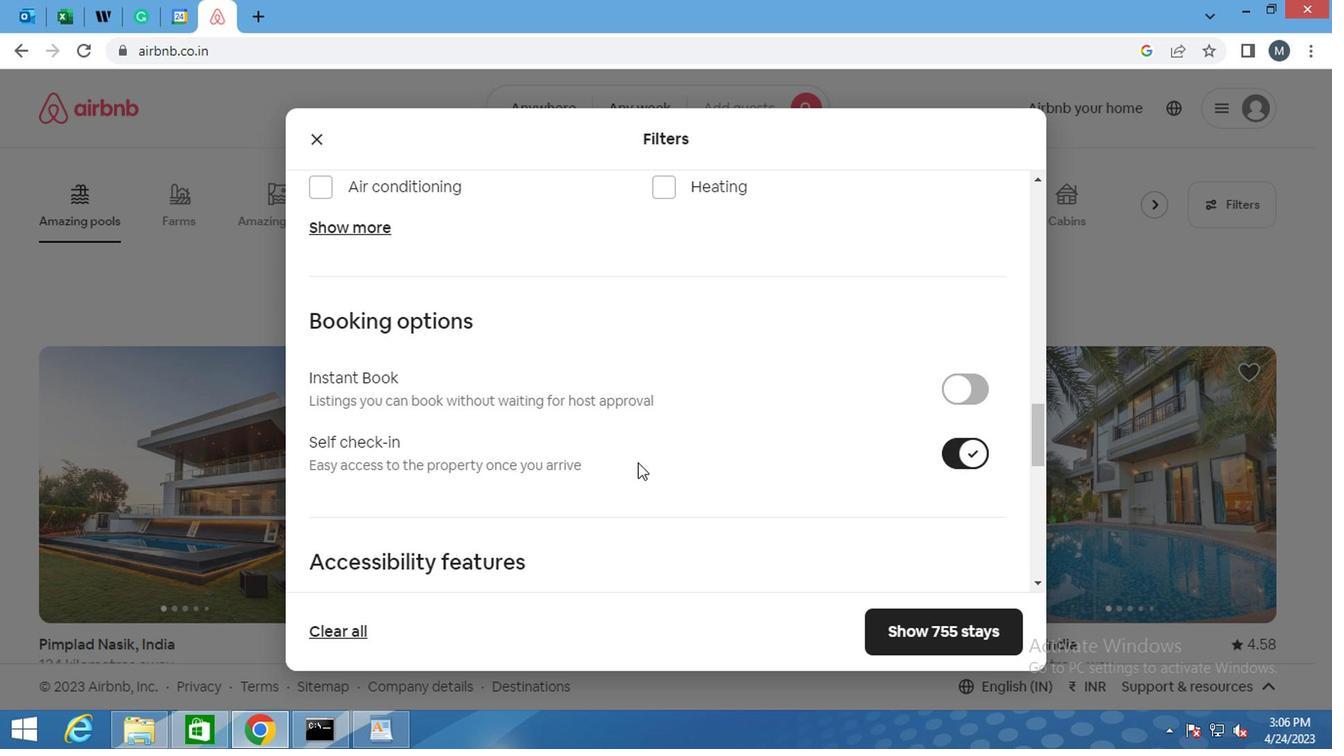 
Action: Mouse moved to (614, 458)
Screenshot: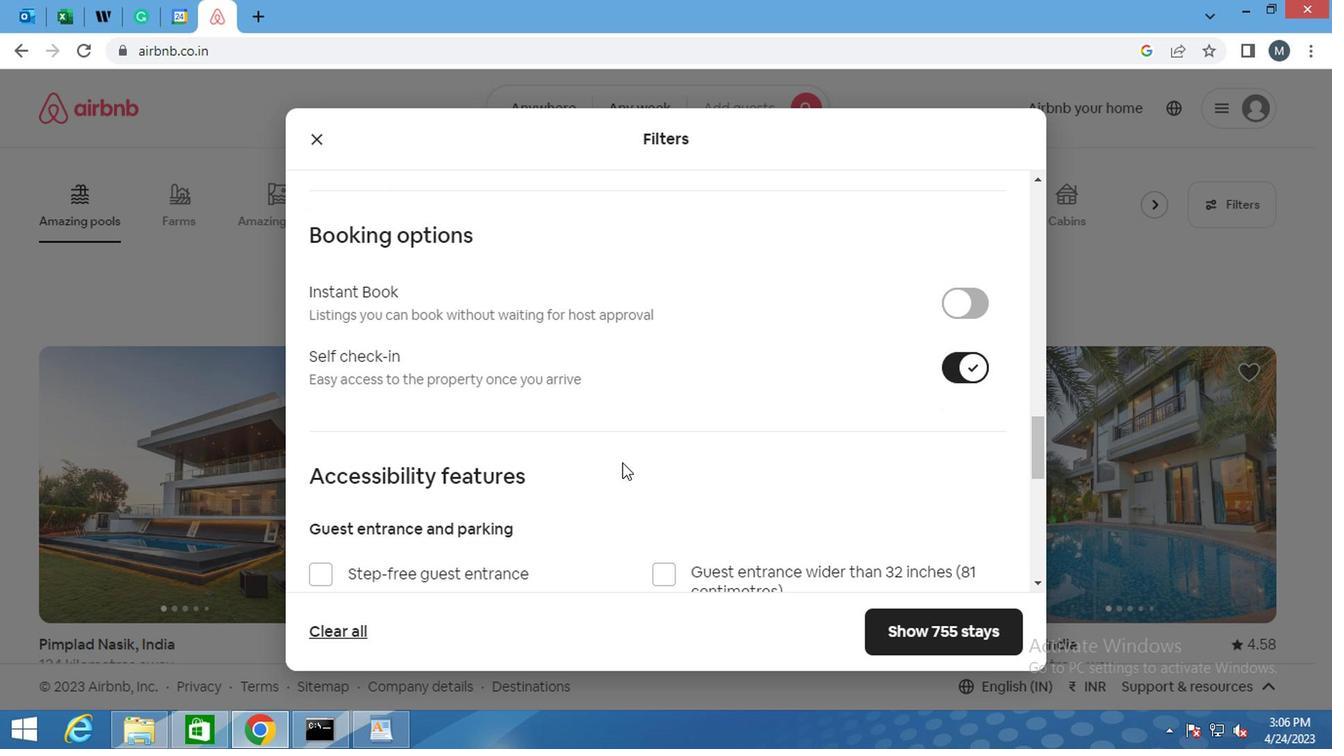 
Action: Mouse scrolled (614, 457) with delta (0, 0)
Screenshot: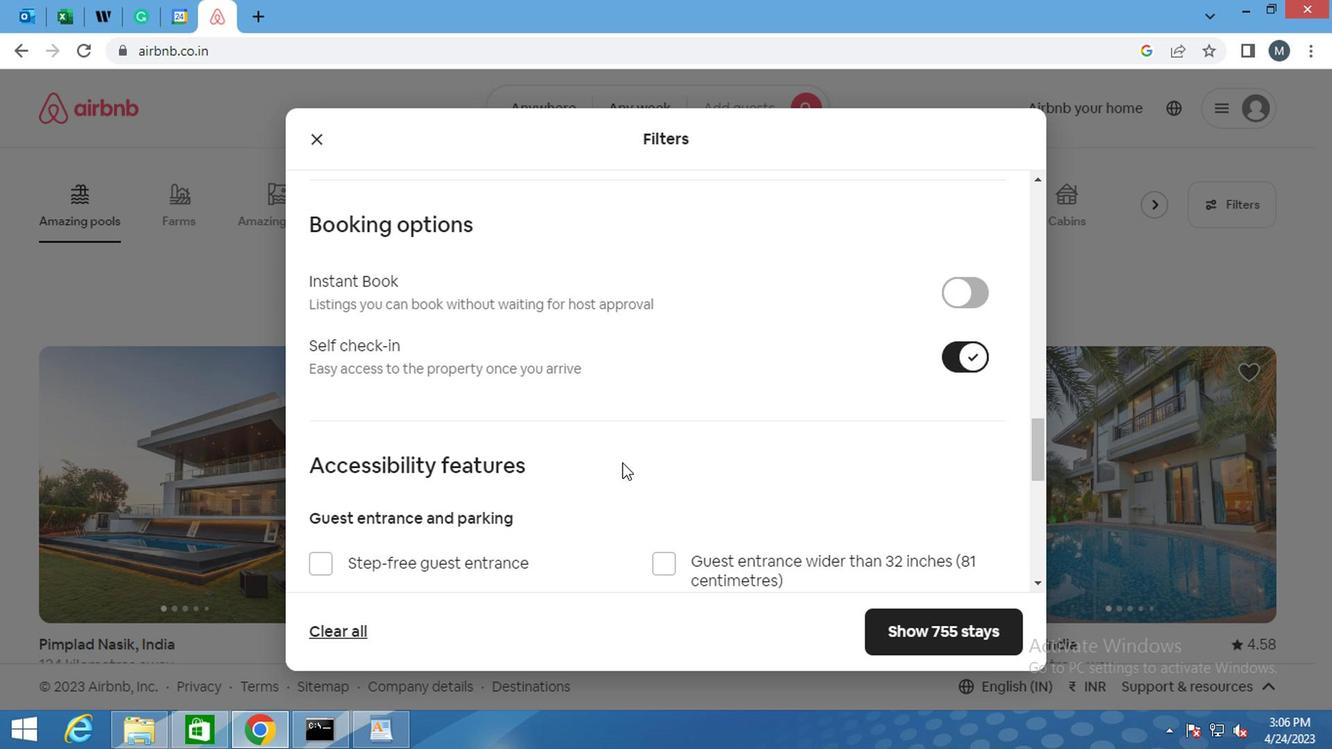 
Action: Mouse moved to (534, 448)
Screenshot: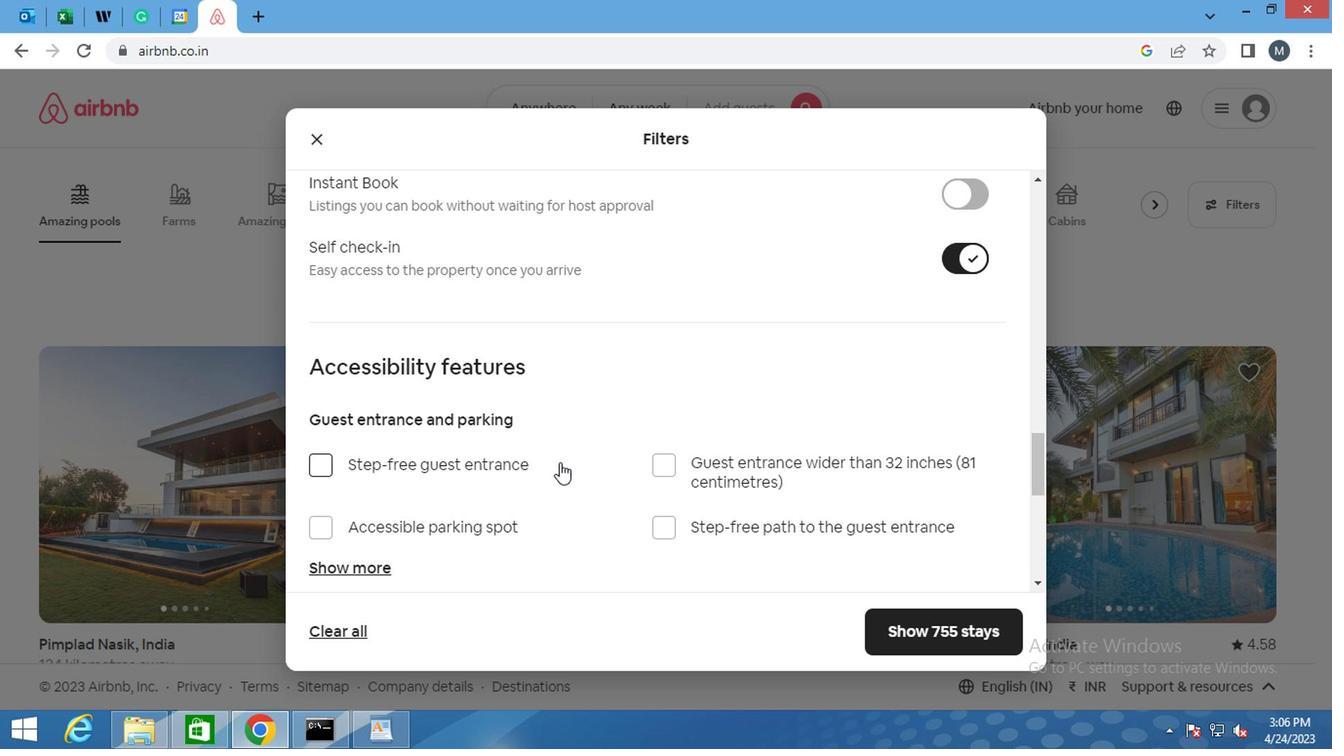 
Action: Mouse scrolled (534, 446) with delta (0, -1)
Screenshot: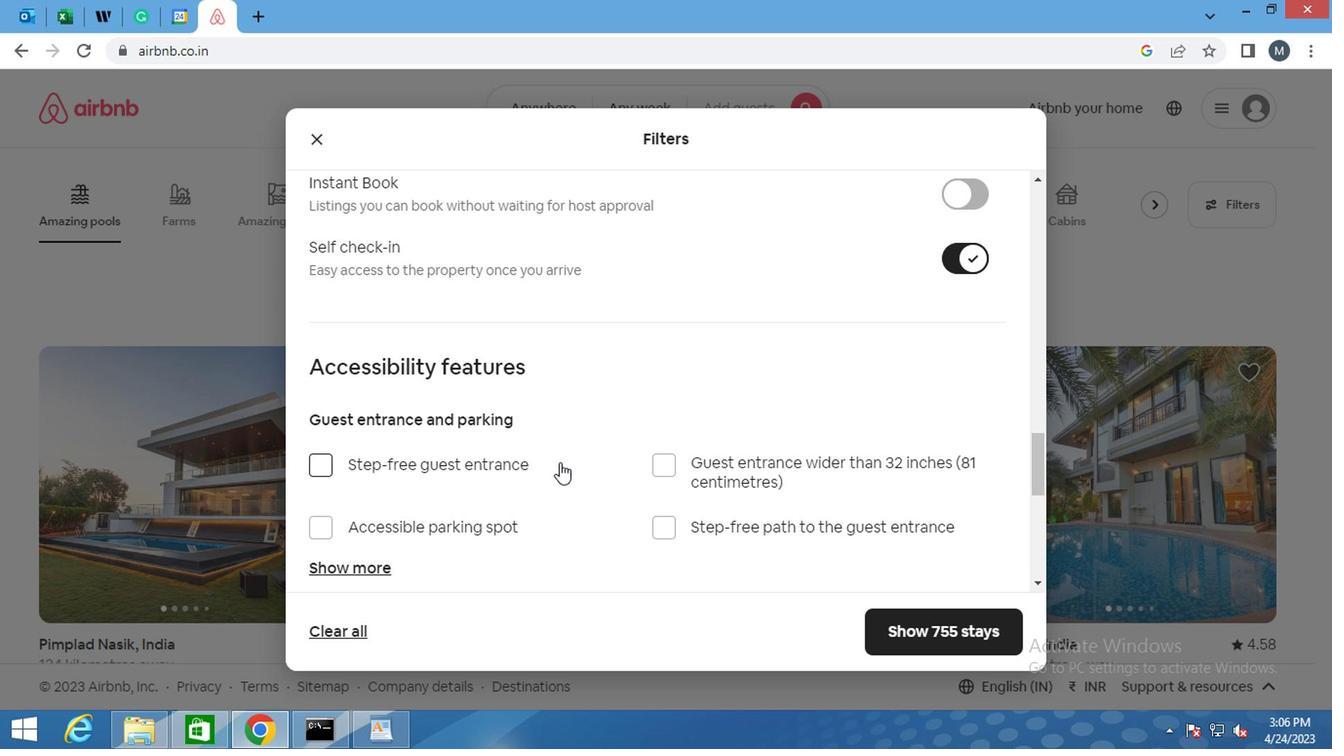 
Action: Mouse scrolled (534, 446) with delta (0, -1)
Screenshot: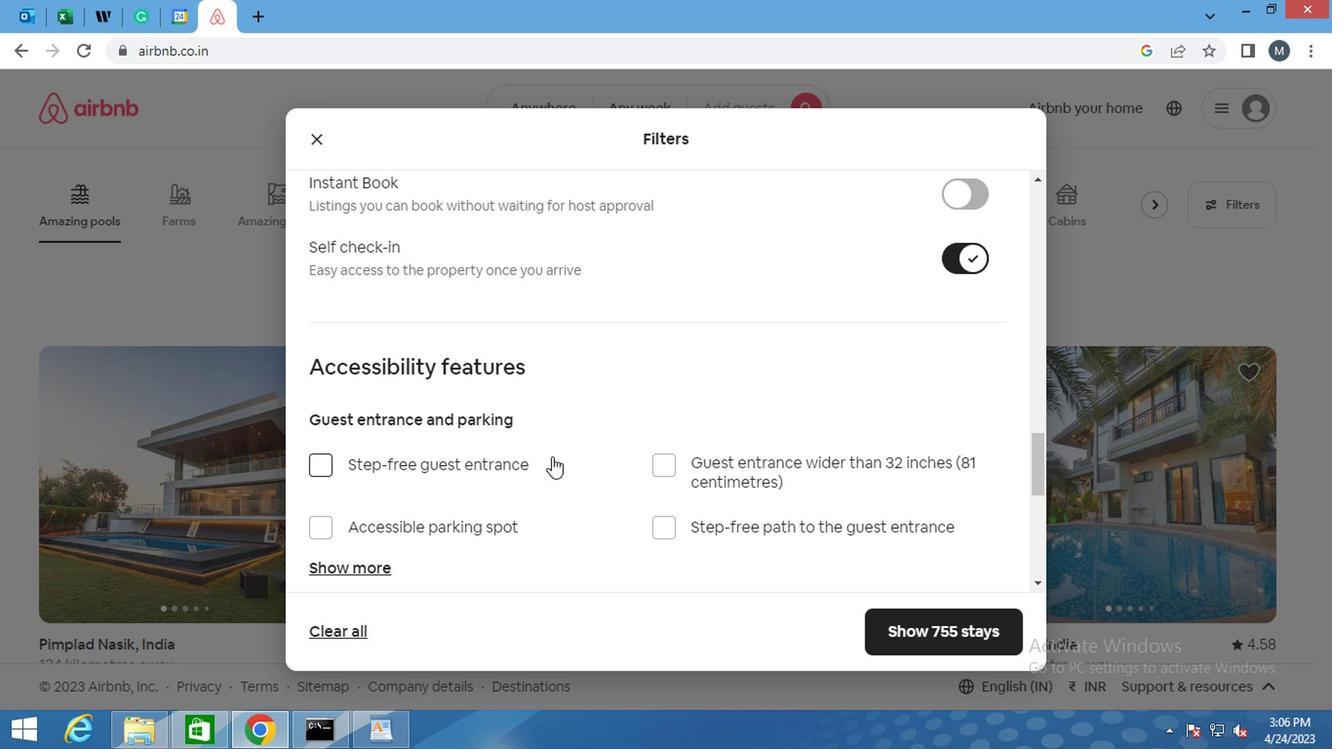 
Action: Mouse moved to (518, 446)
Screenshot: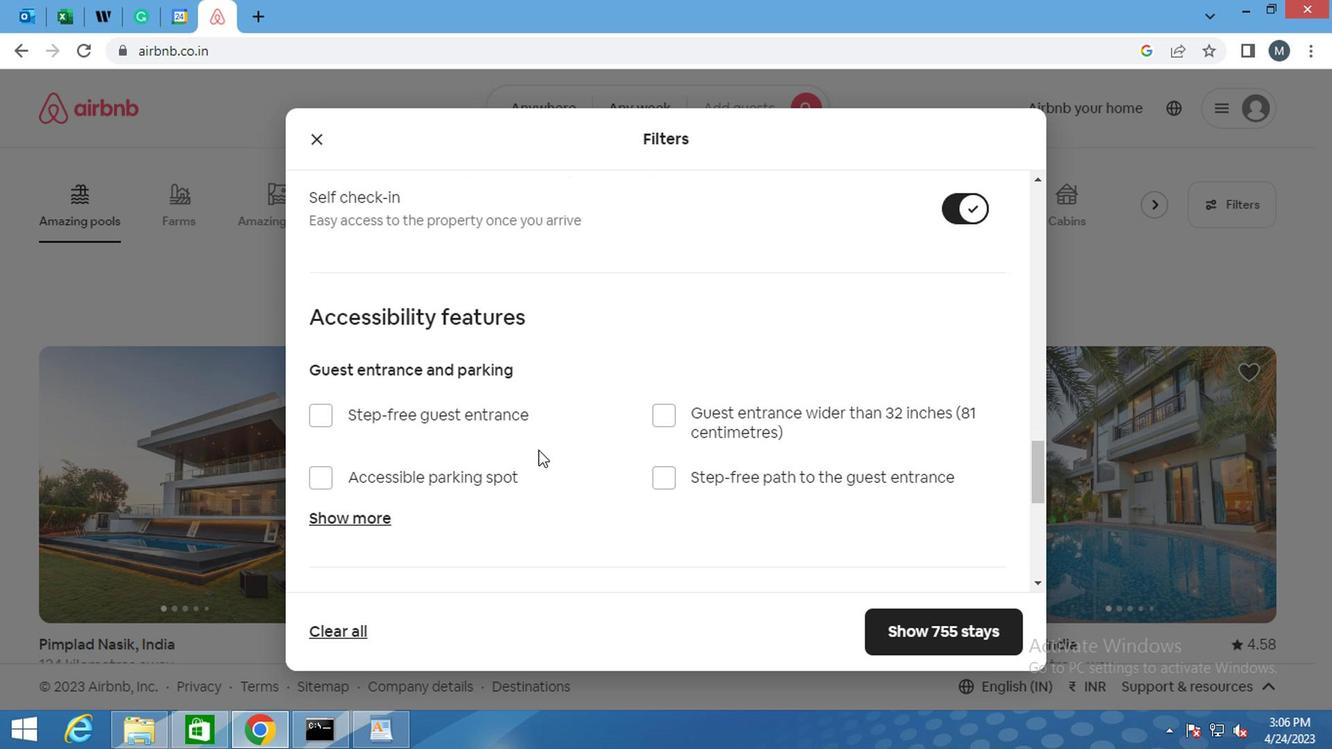 
Action: Mouse scrolled (518, 446) with delta (0, 0)
Screenshot: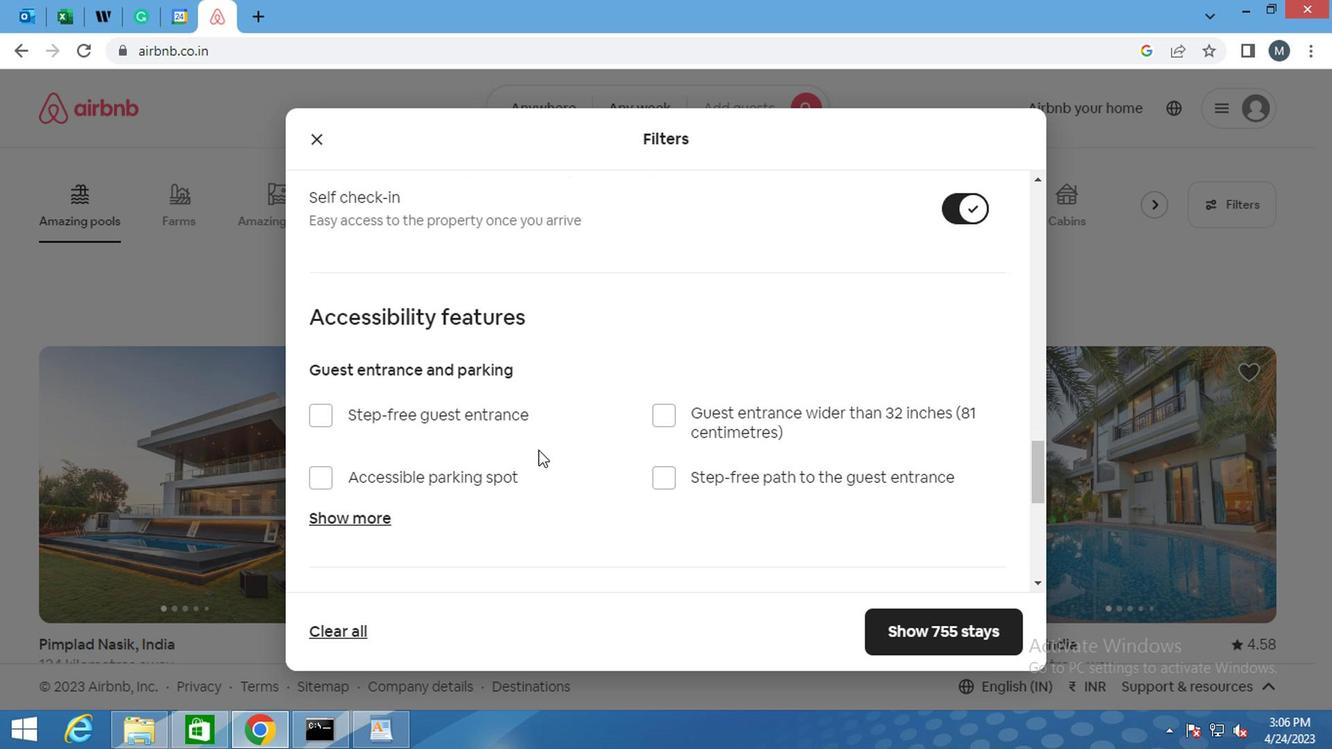 
Action: Mouse moved to (362, 501)
Screenshot: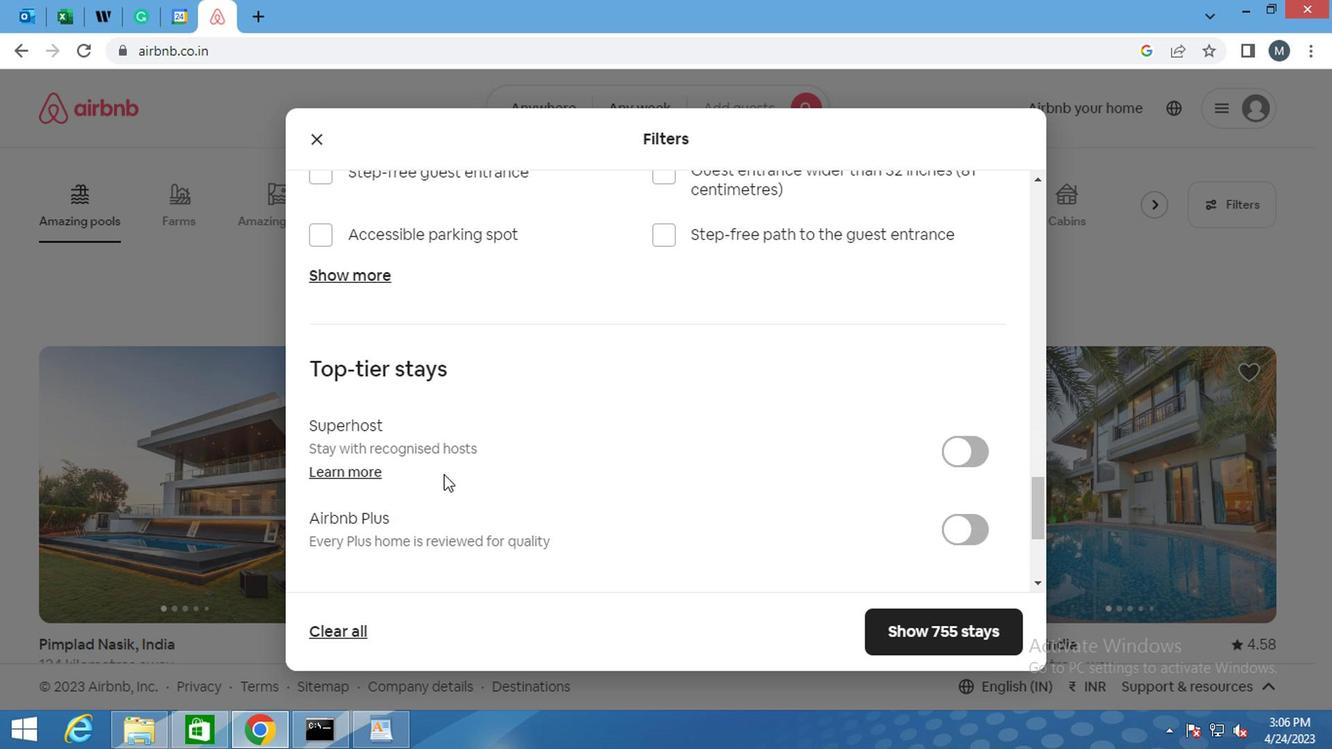 
Action: Mouse scrolled (362, 500) with delta (0, -1)
Screenshot: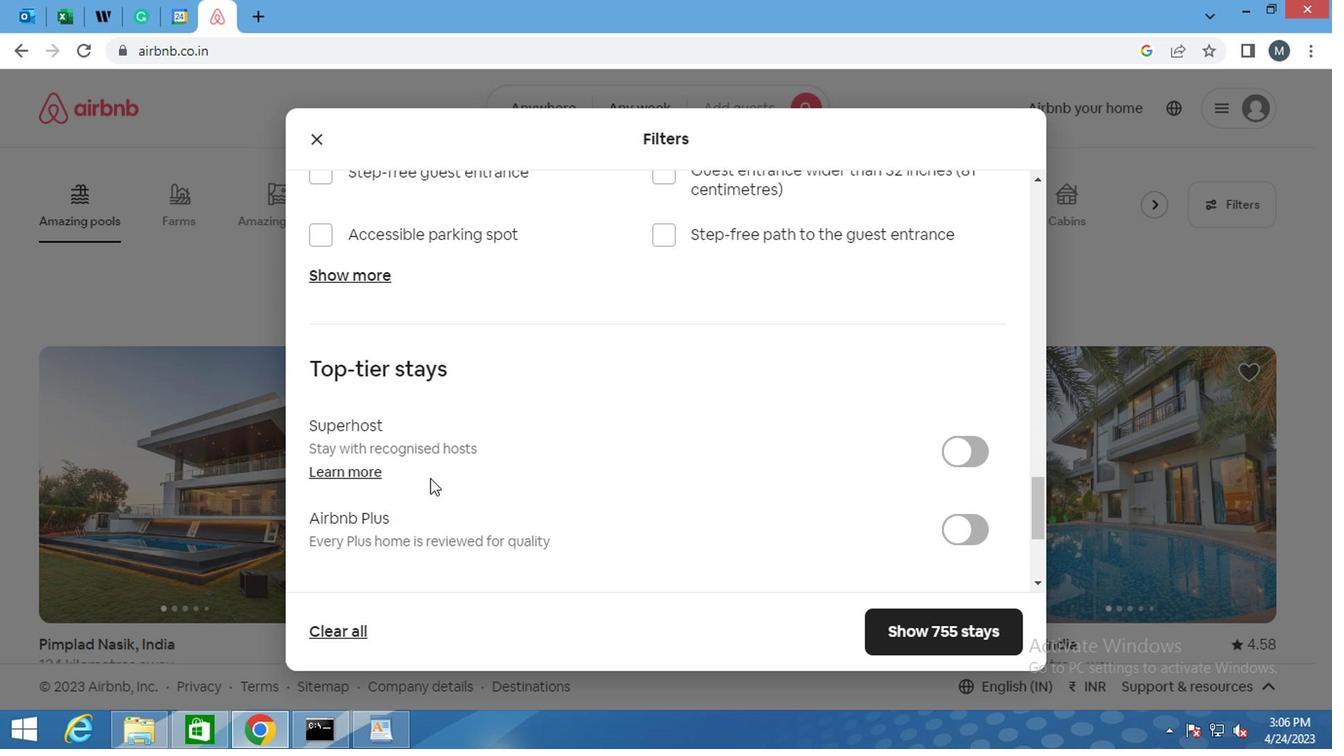 
Action: Mouse scrolled (362, 500) with delta (0, -1)
Screenshot: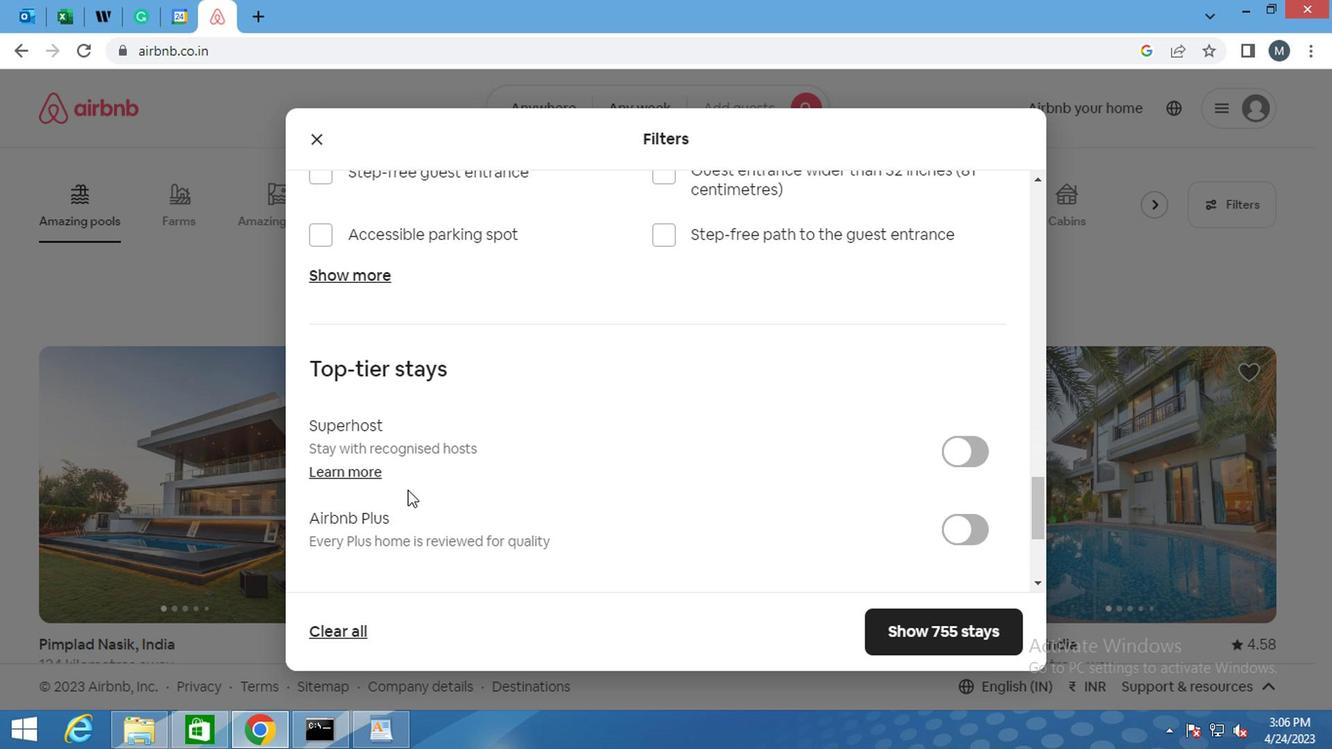 
Action: Mouse moved to (361, 537)
Screenshot: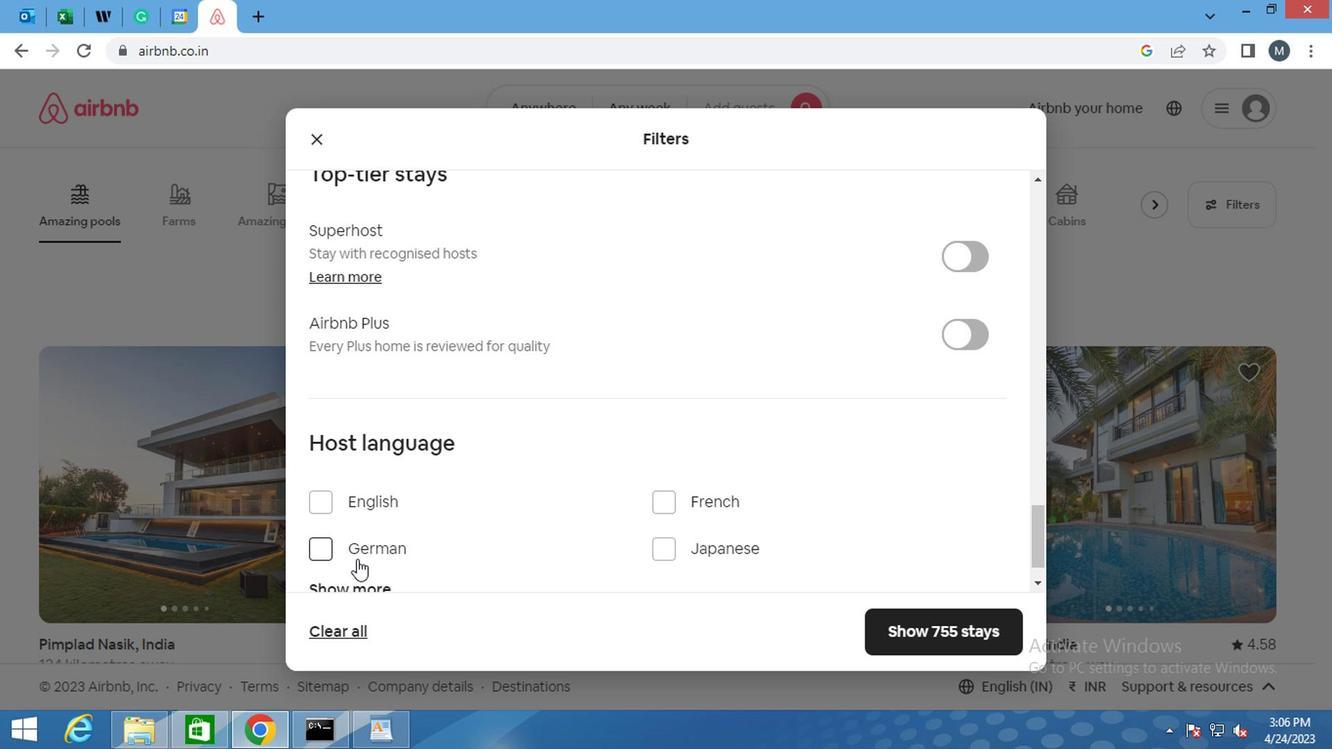 
Action: Mouse scrolled (361, 537) with delta (0, 0)
Screenshot: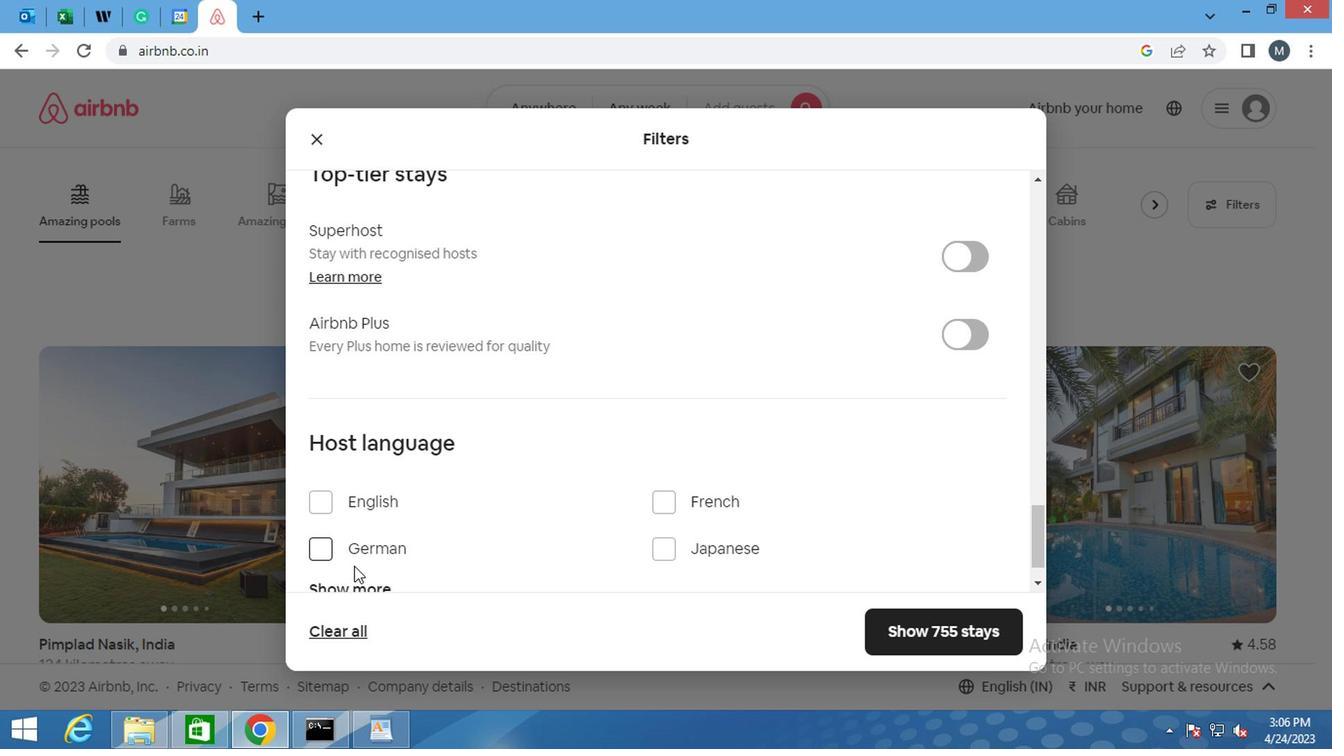 
Action: Mouse moved to (361, 534)
Screenshot: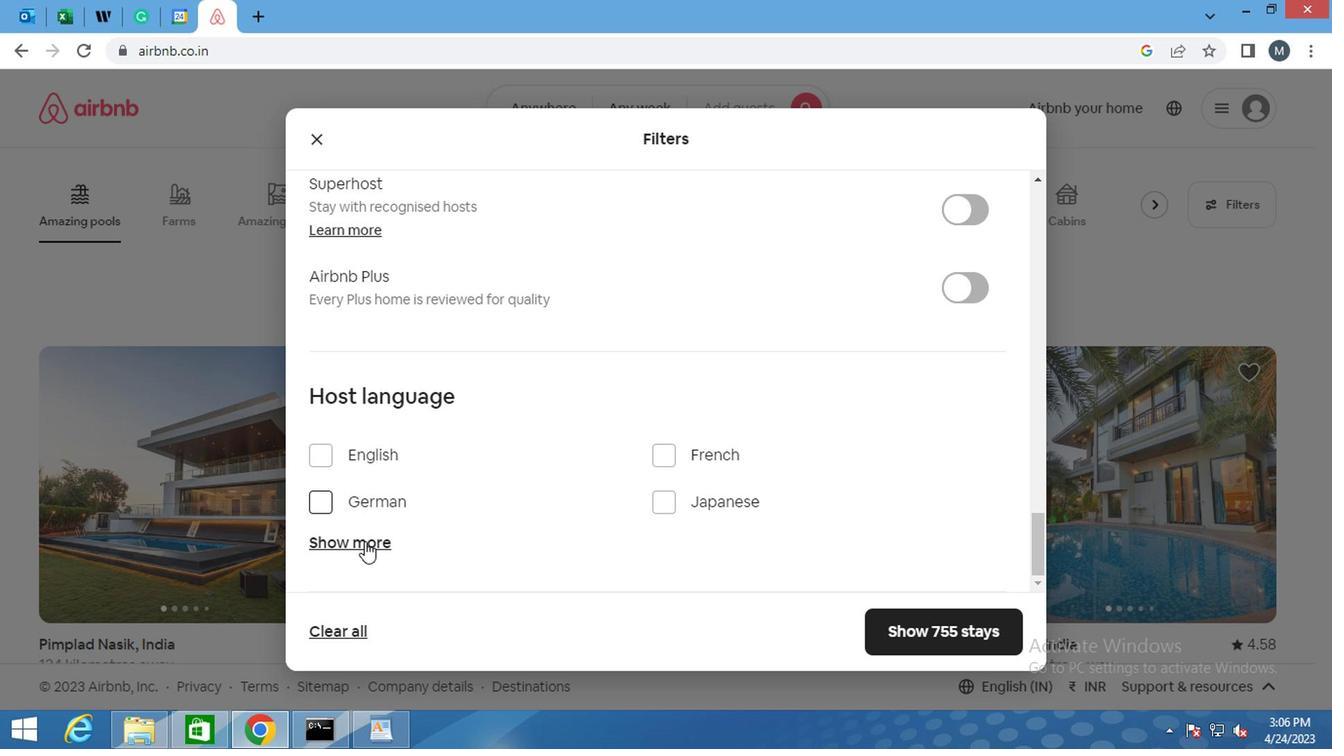 
Action: Mouse pressed left at (361, 534)
Screenshot: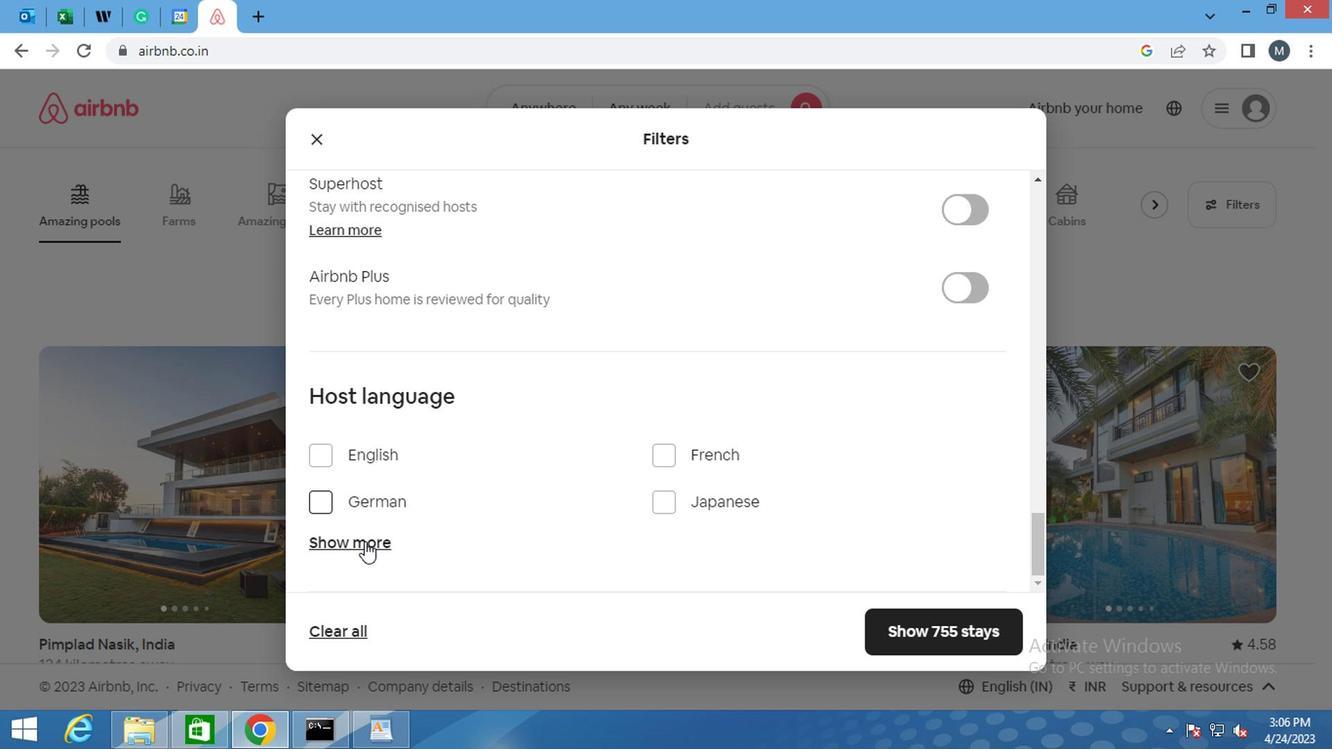 
Action: Mouse moved to (416, 453)
Screenshot: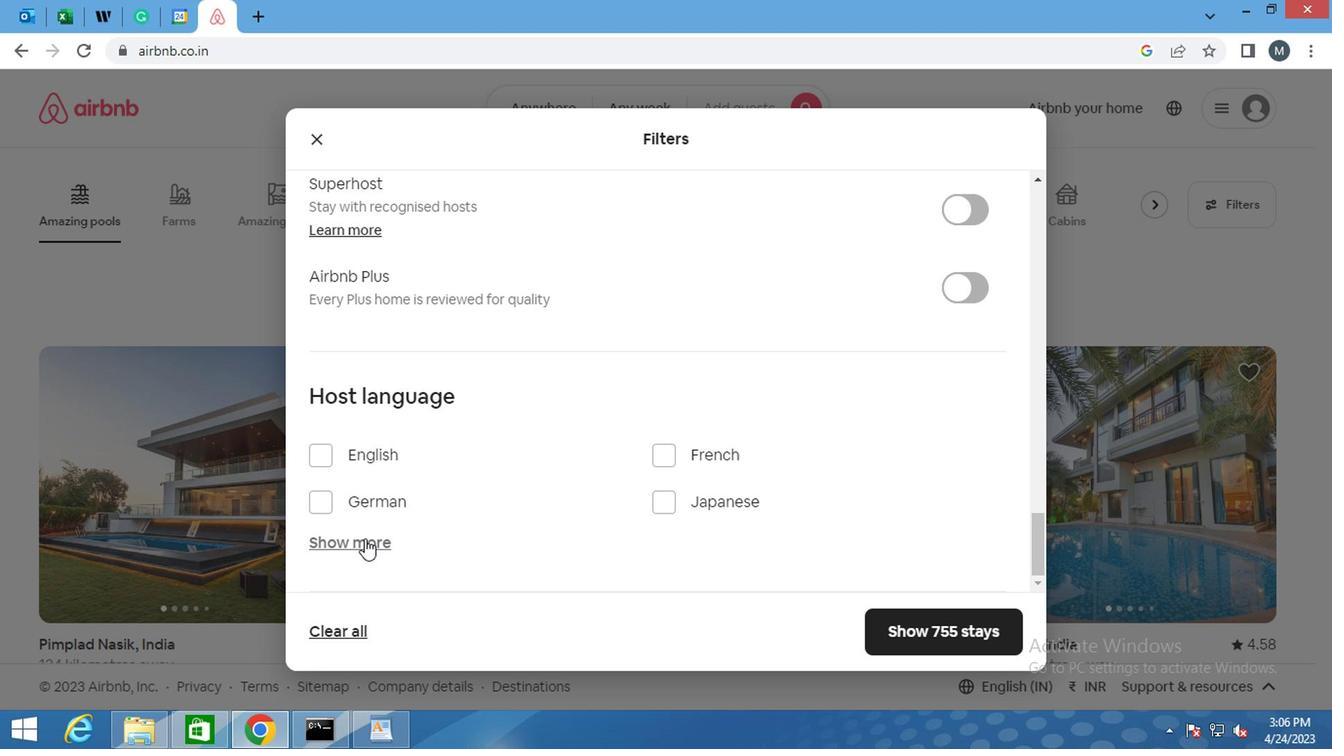 
Action: Mouse scrolled (416, 451) with delta (0, -1)
Screenshot: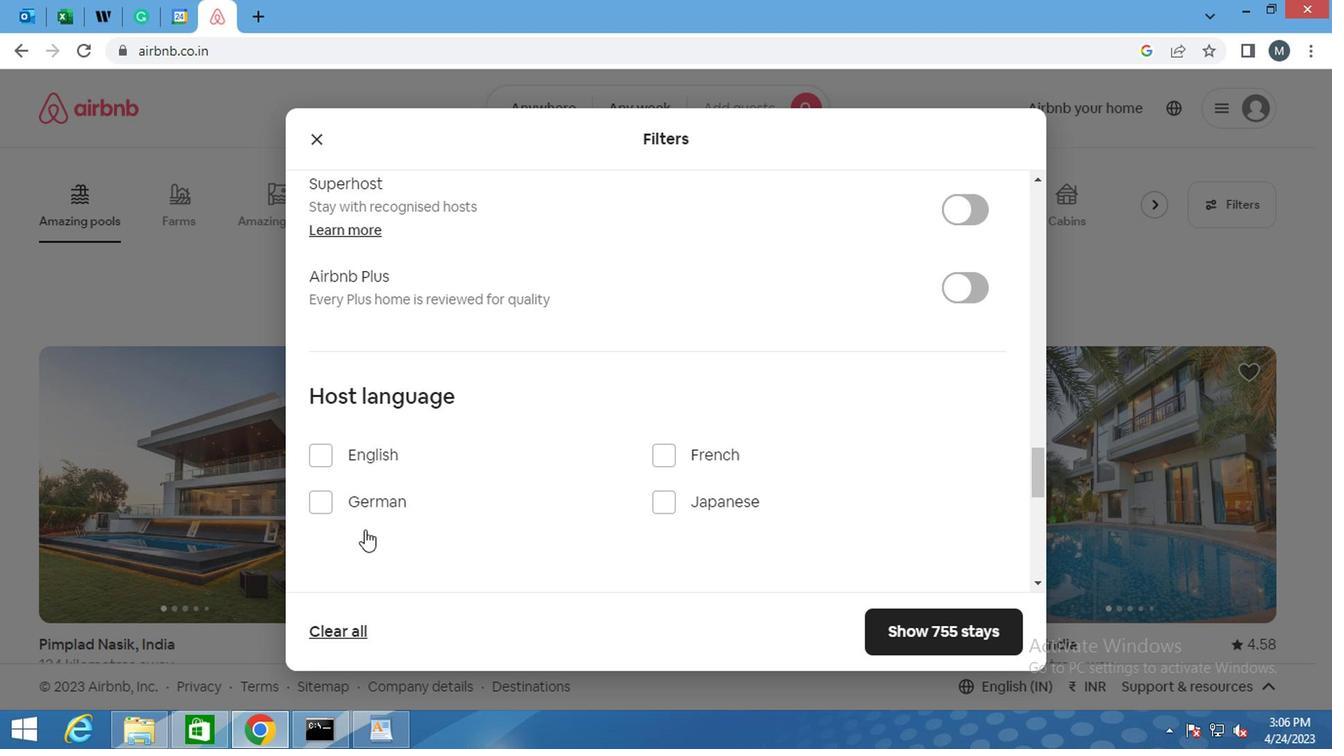 
Action: Mouse moved to (419, 457)
Screenshot: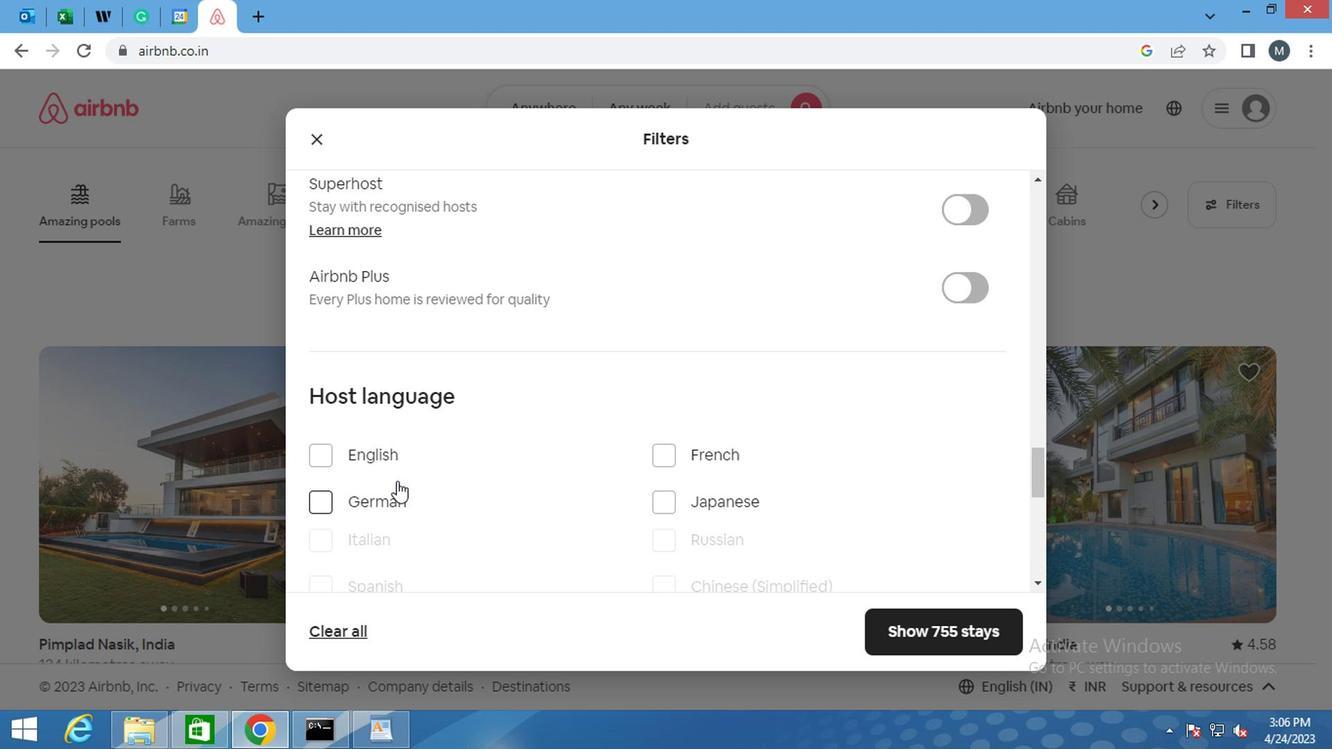 
Action: Mouse scrolled (419, 456) with delta (0, -1)
Screenshot: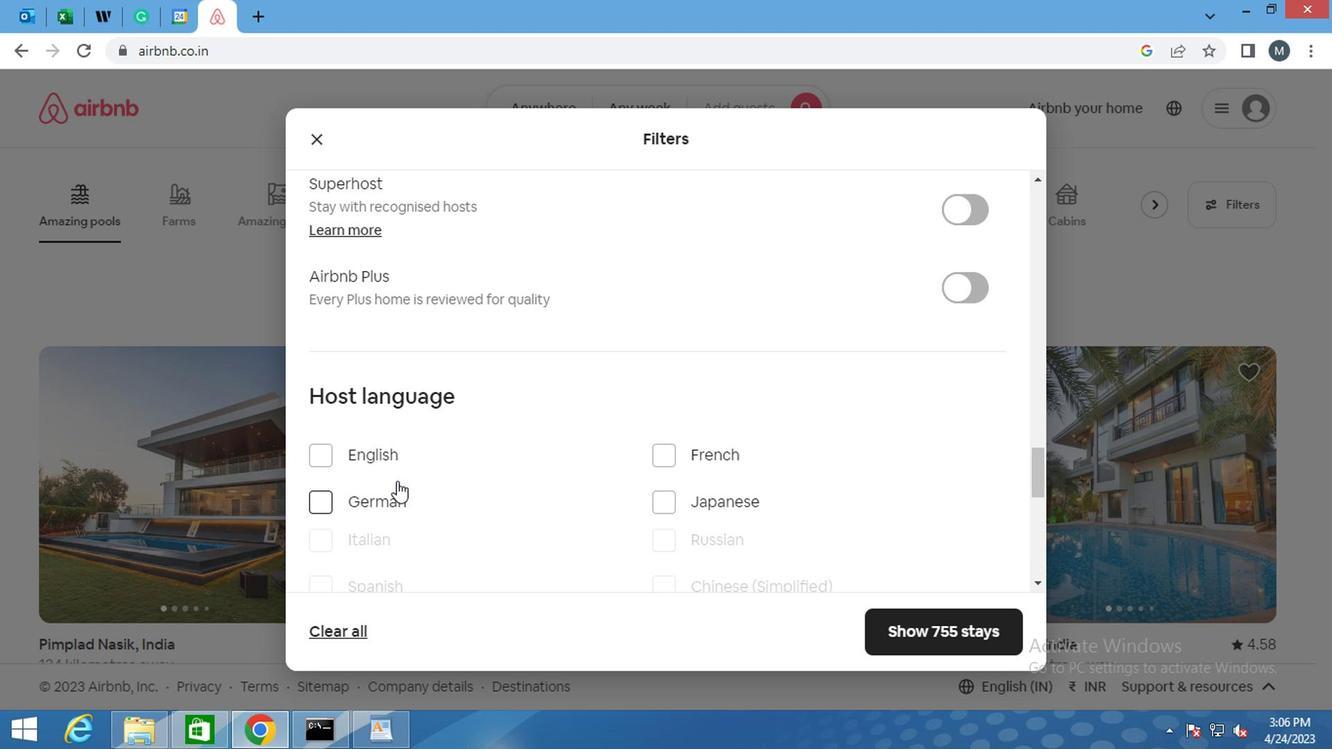 
Action: Mouse moved to (329, 403)
Screenshot: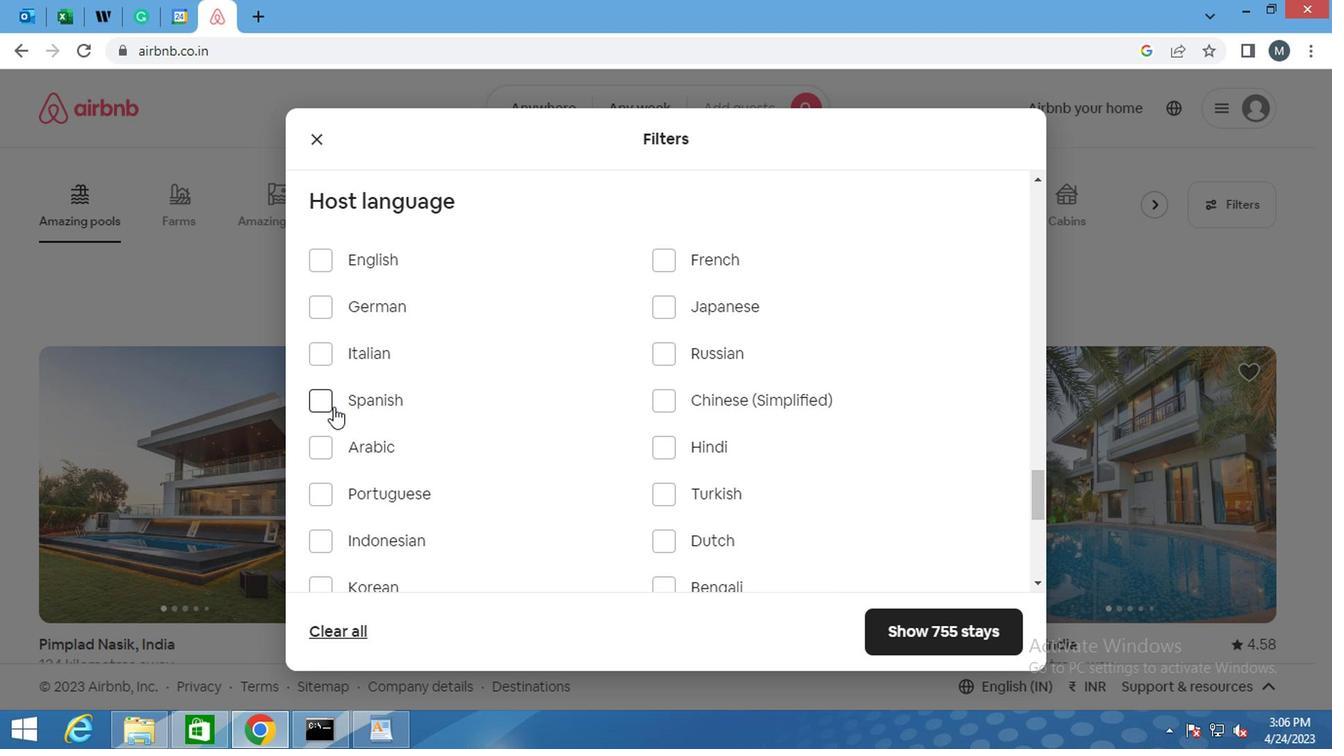 
Action: Mouse pressed left at (329, 403)
Screenshot: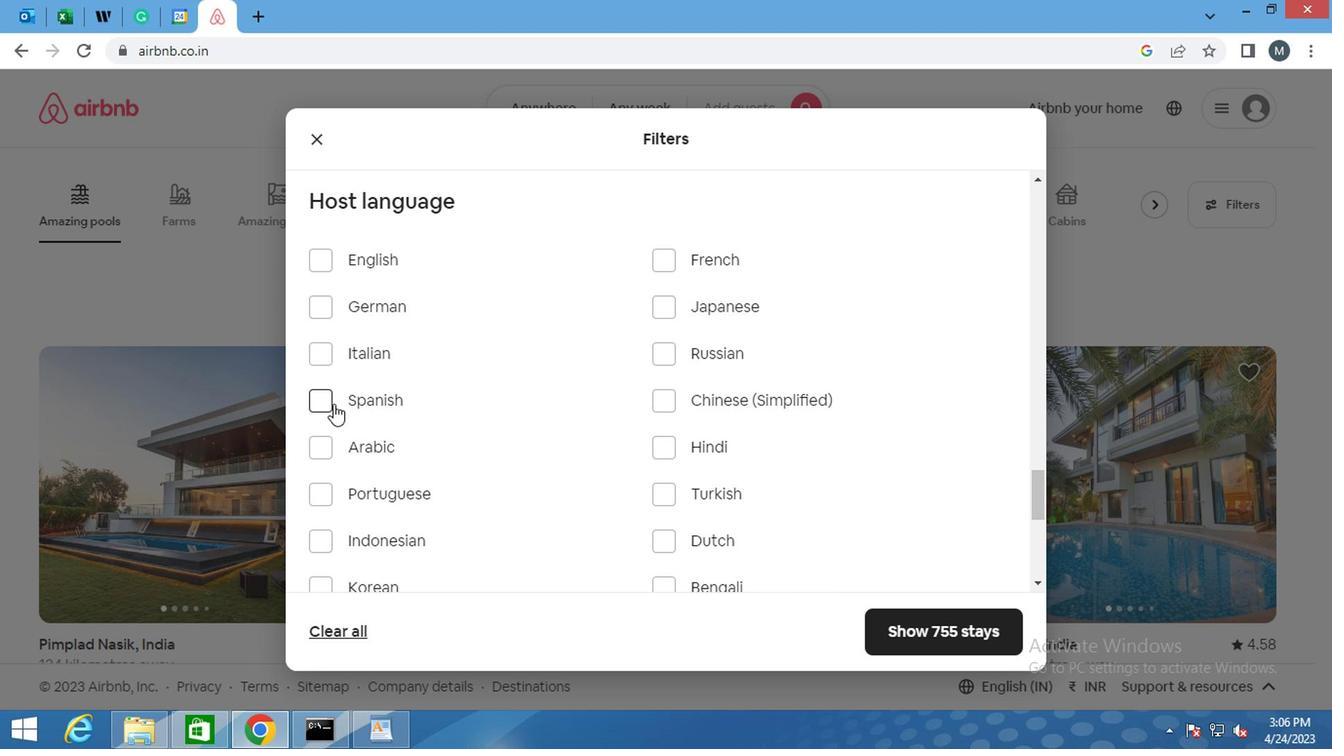 
Action: Mouse moved to (911, 626)
Screenshot: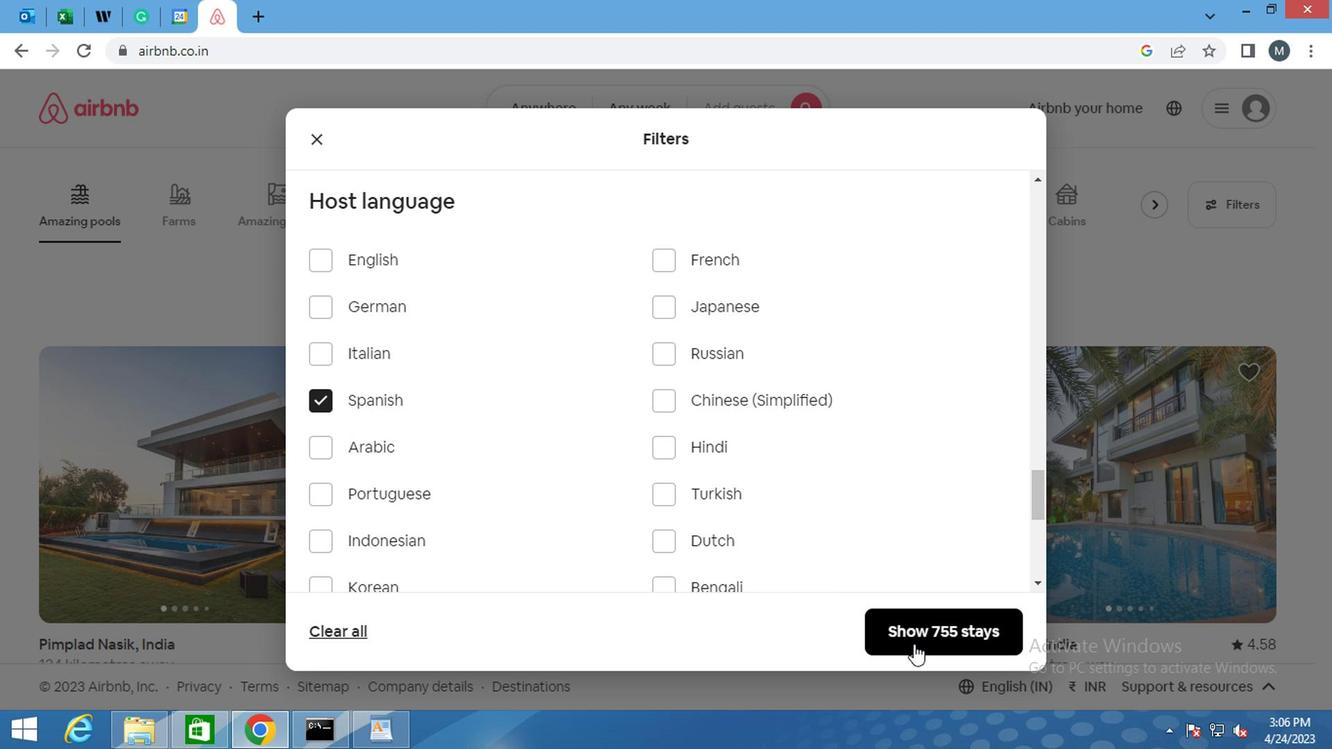 
Action: Mouse pressed left at (911, 626)
Screenshot: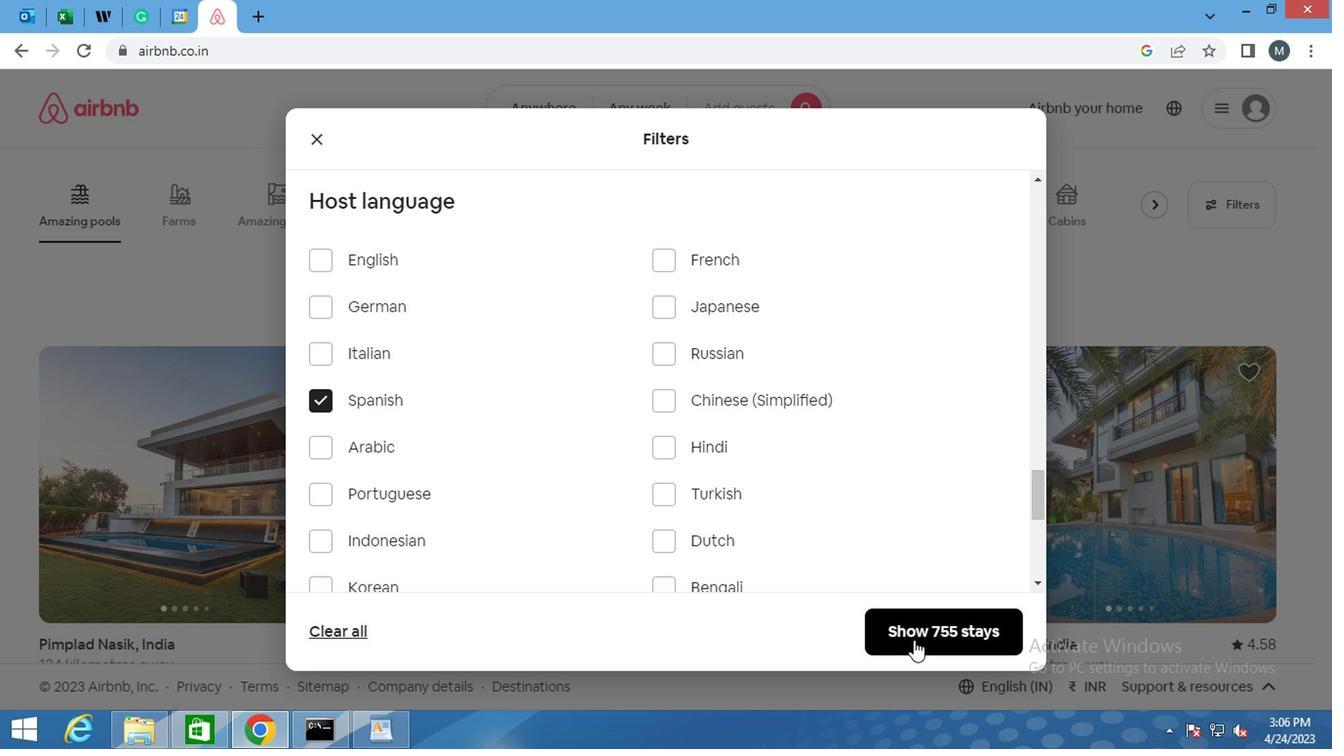 
Action: Mouse moved to (903, 621)
Screenshot: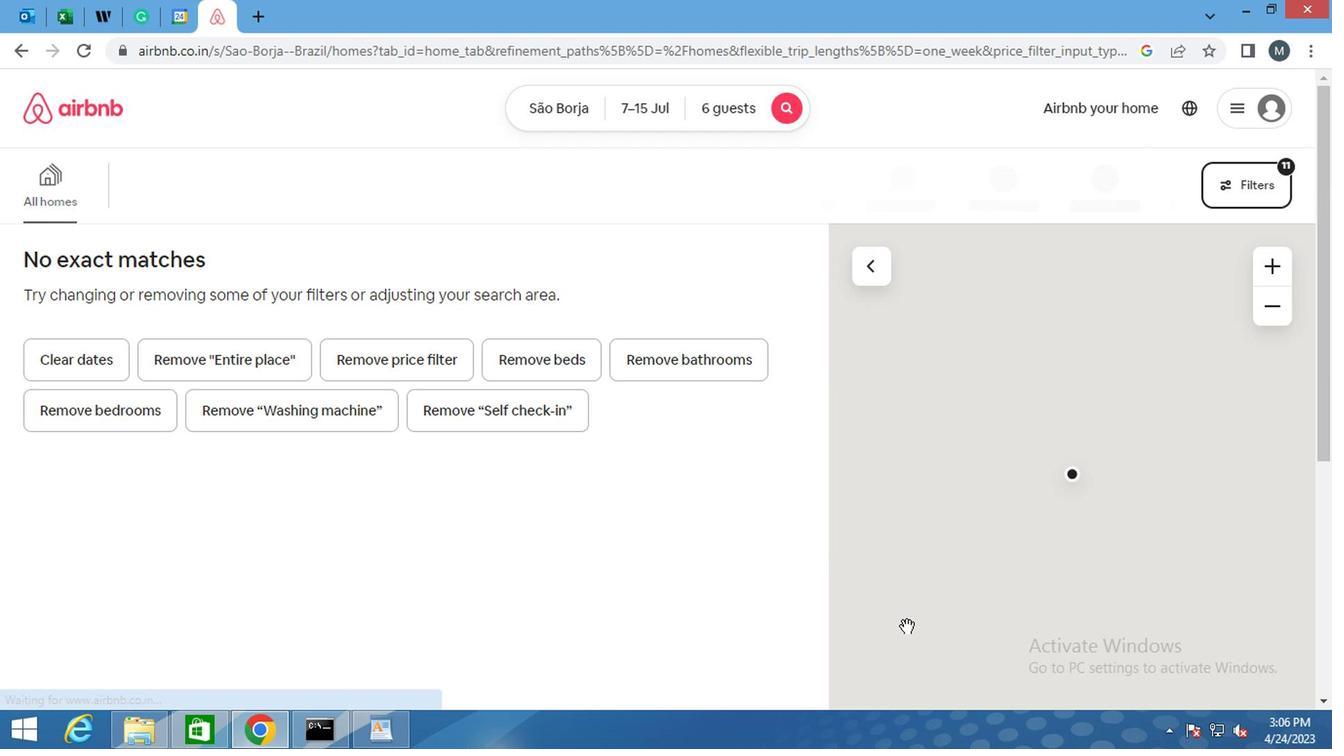 
